 Task: Find connections with filter location Baiyin with filter topic #Mentoringwith filter profile language Potuguese with filter current company Shriram Finance Limited with filter school Shaheed Bhagat Singh College with filter industry Legislative Offices with filter service category Visual Design with filter keywords title Architect
Action: Mouse moved to (602, 111)
Screenshot: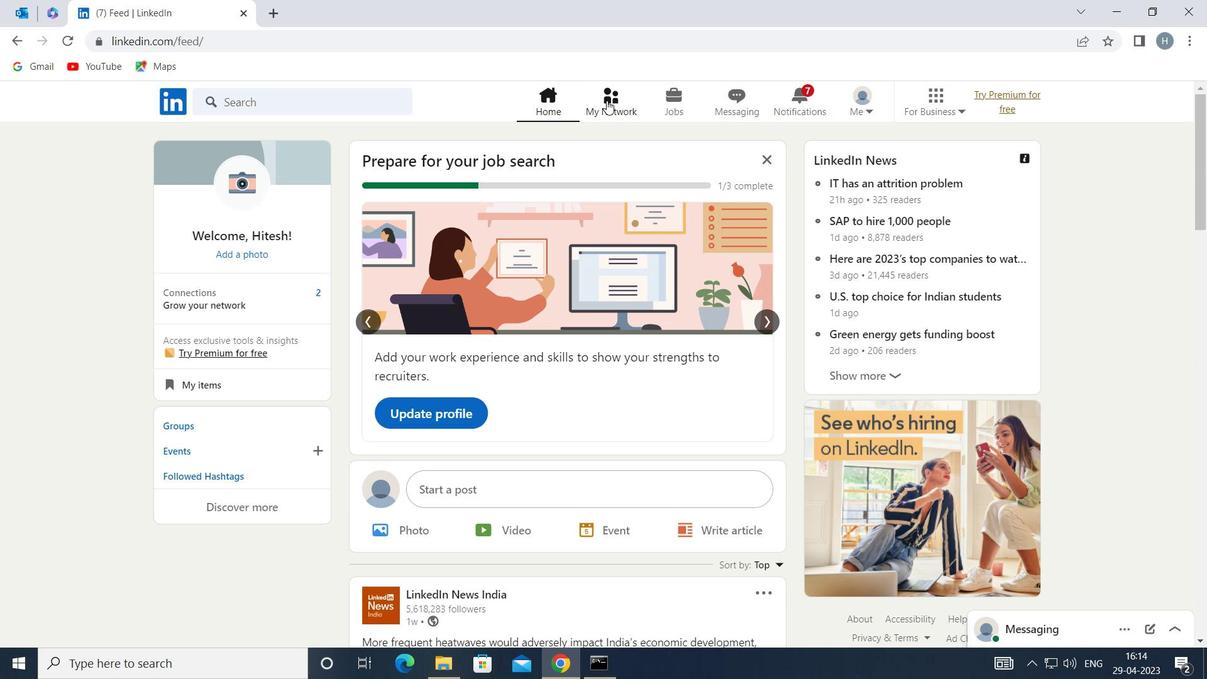 
Action: Mouse pressed left at (602, 111)
Screenshot: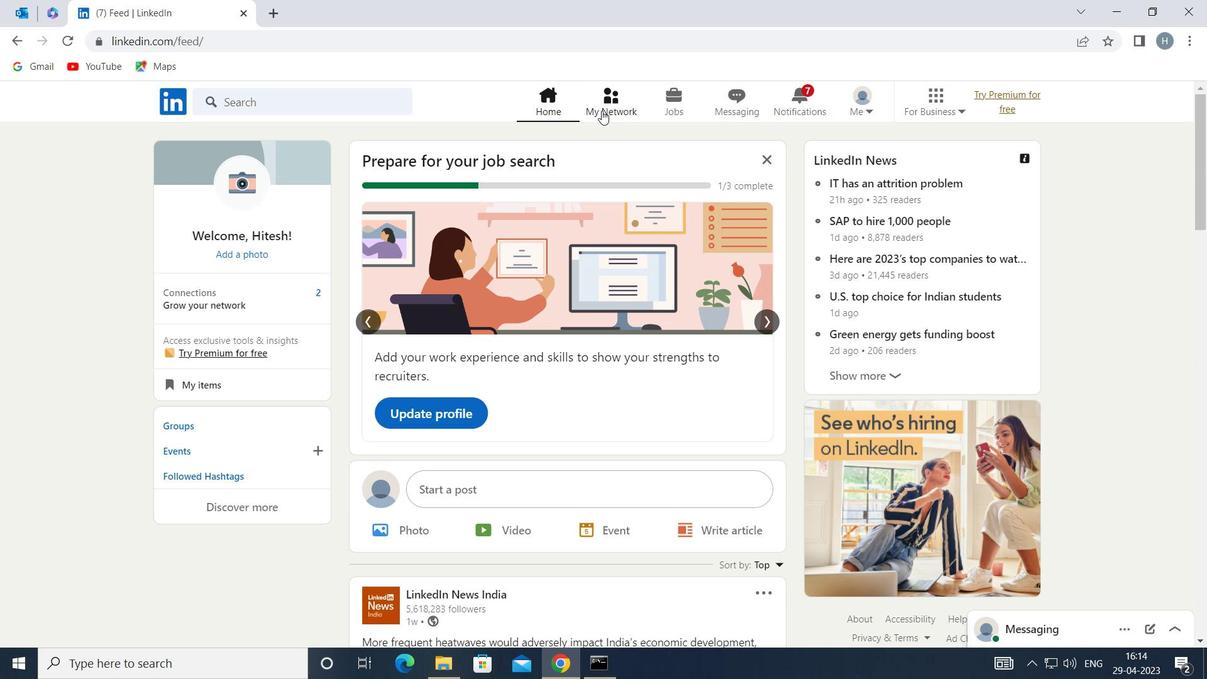 
Action: Mouse moved to (342, 189)
Screenshot: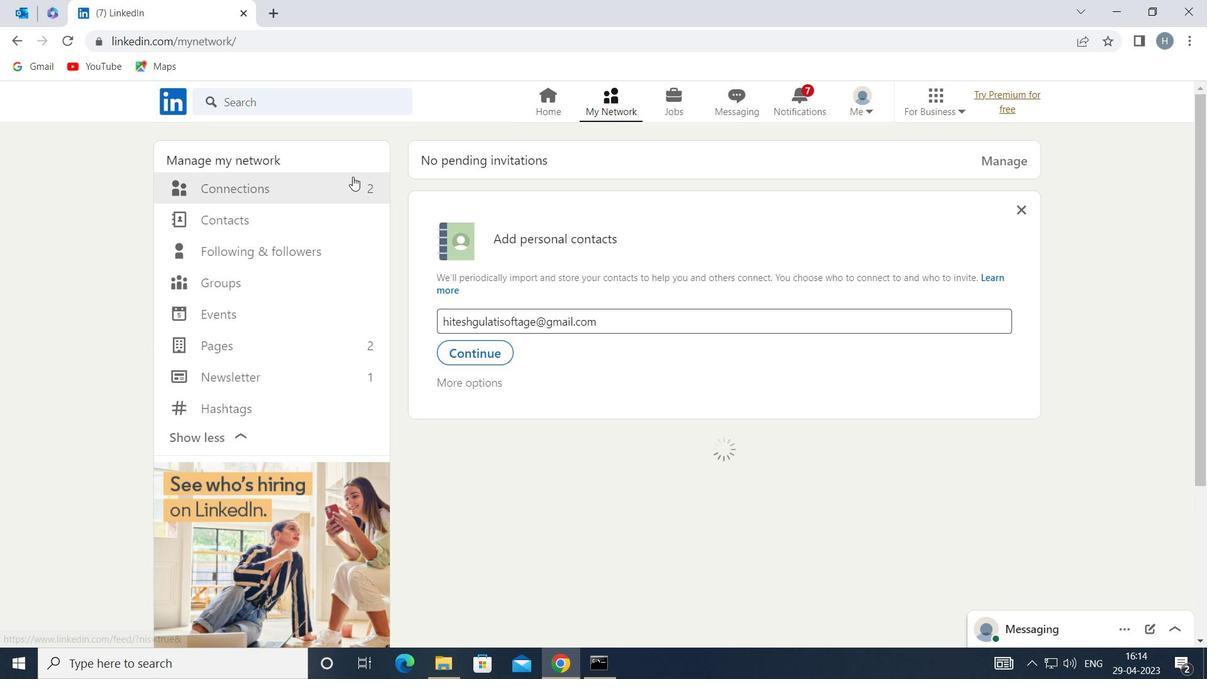 
Action: Mouse pressed left at (342, 189)
Screenshot: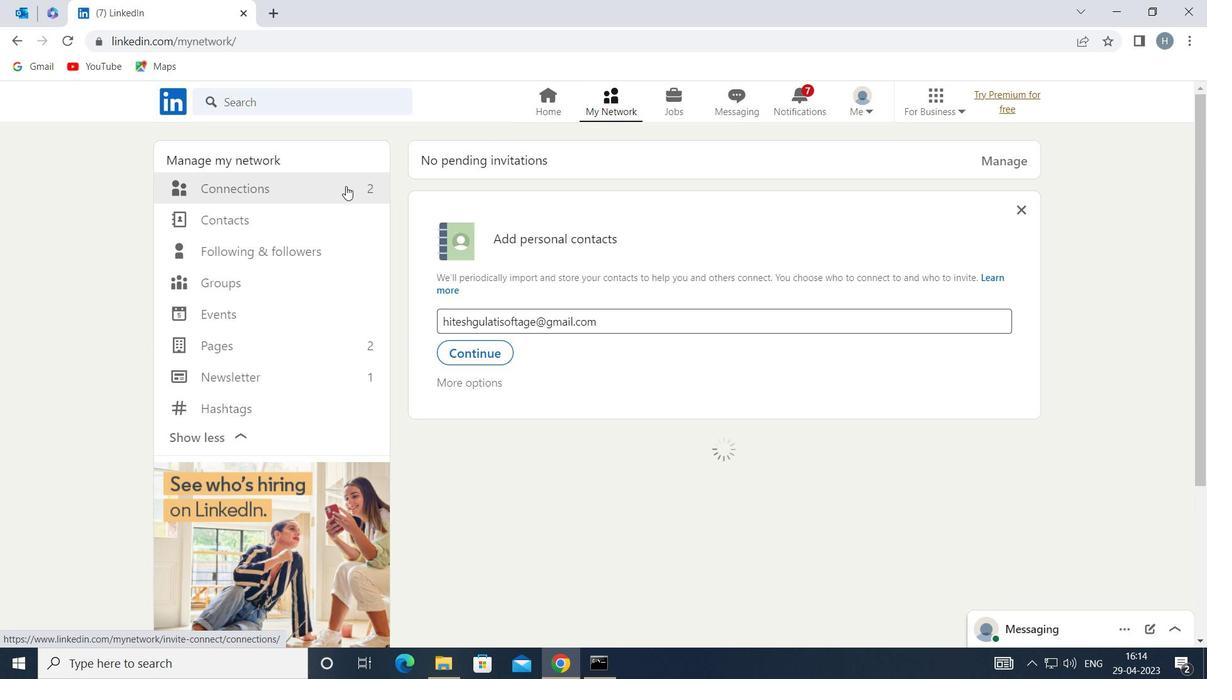 
Action: Mouse moved to (702, 185)
Screenshot: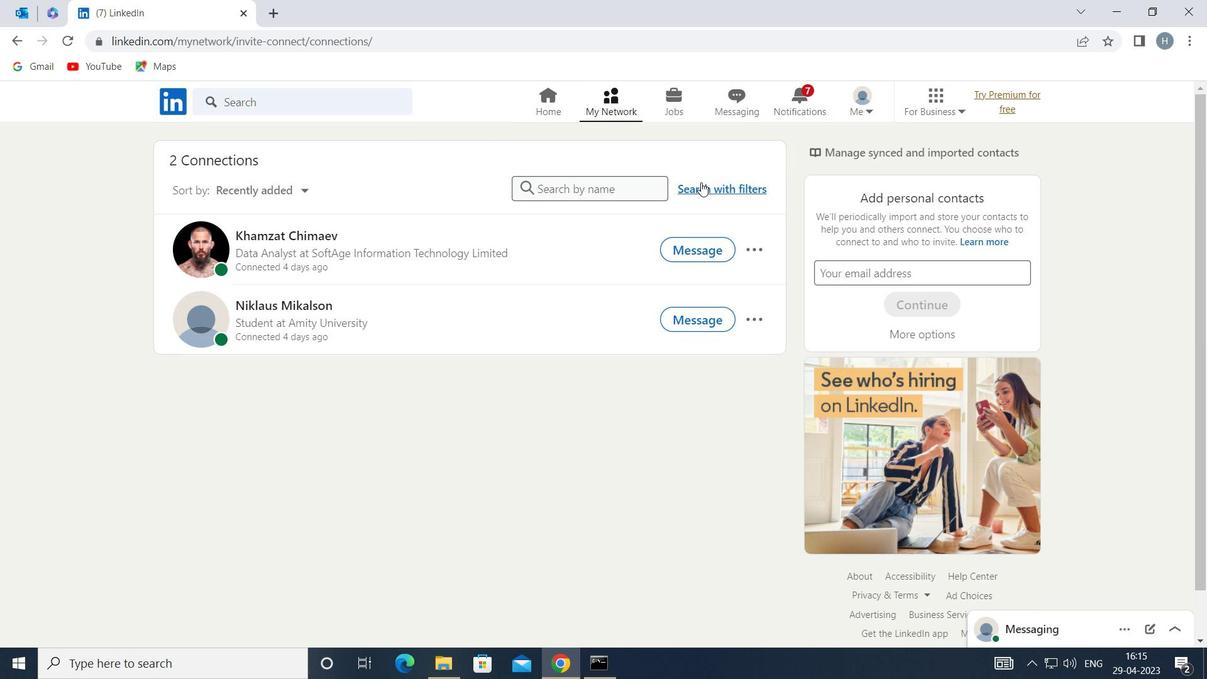
Action: Mouse pressed left at (702, 185)
Screenshot: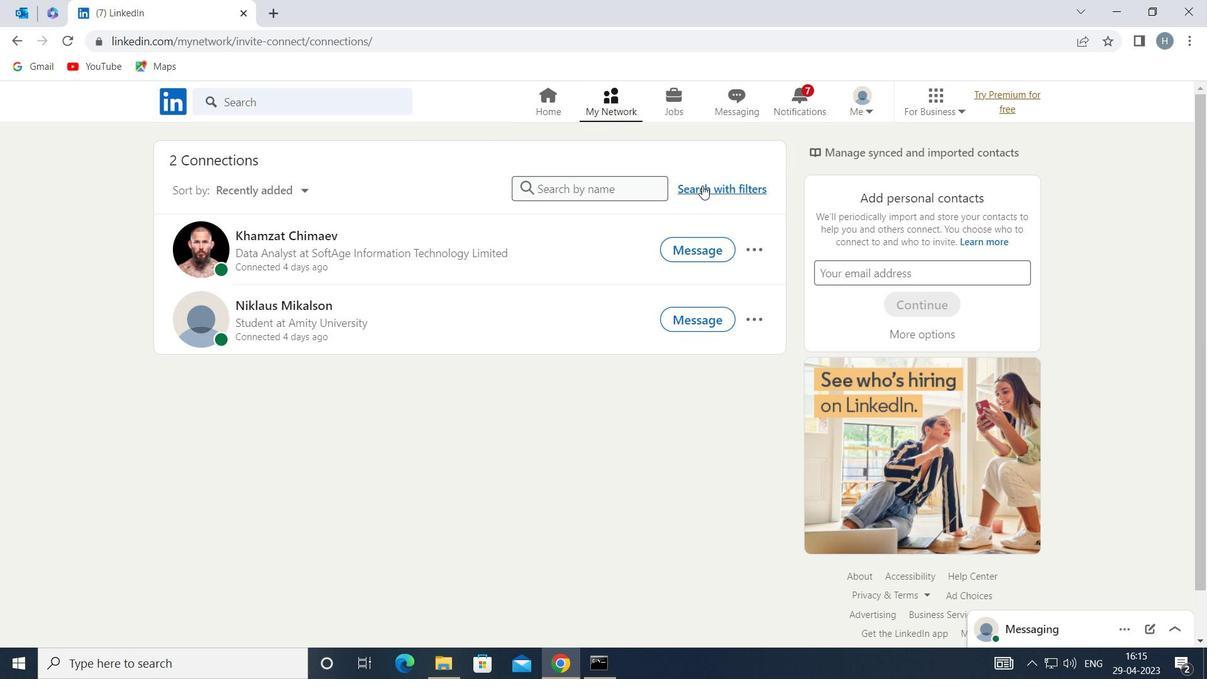 
Action: Mouse moved to (665, 146)
Screenshot: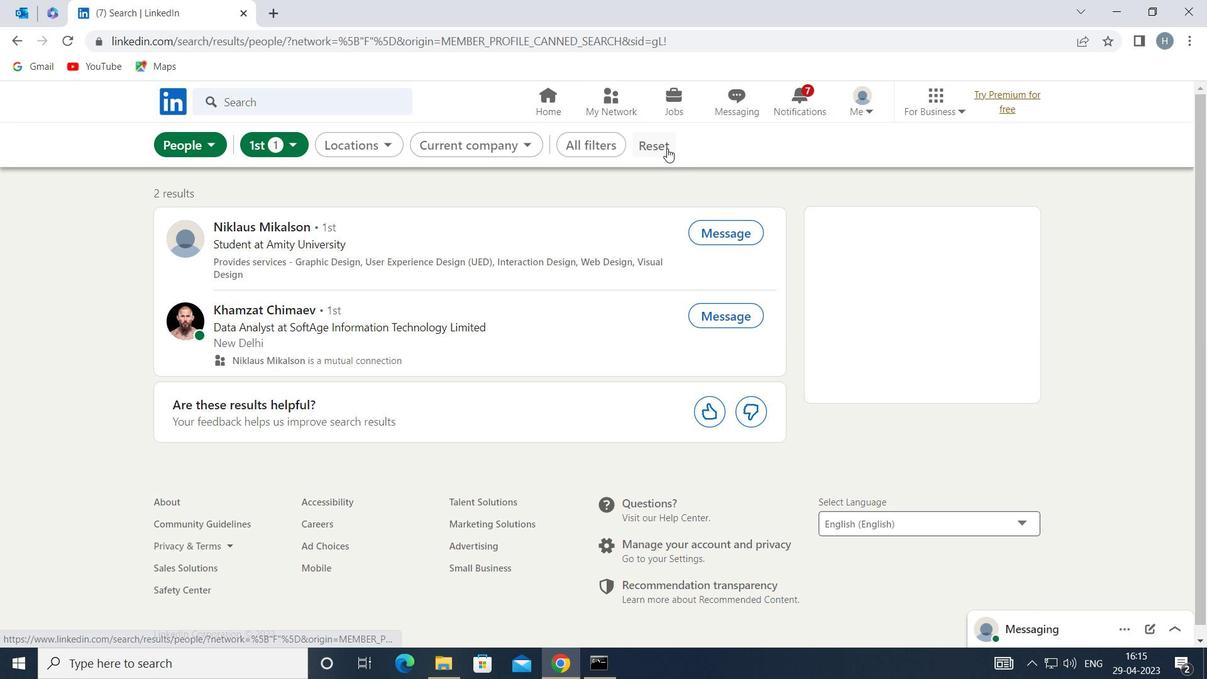 
Action: Mouse pressed left at (665, 146)
Screenshot: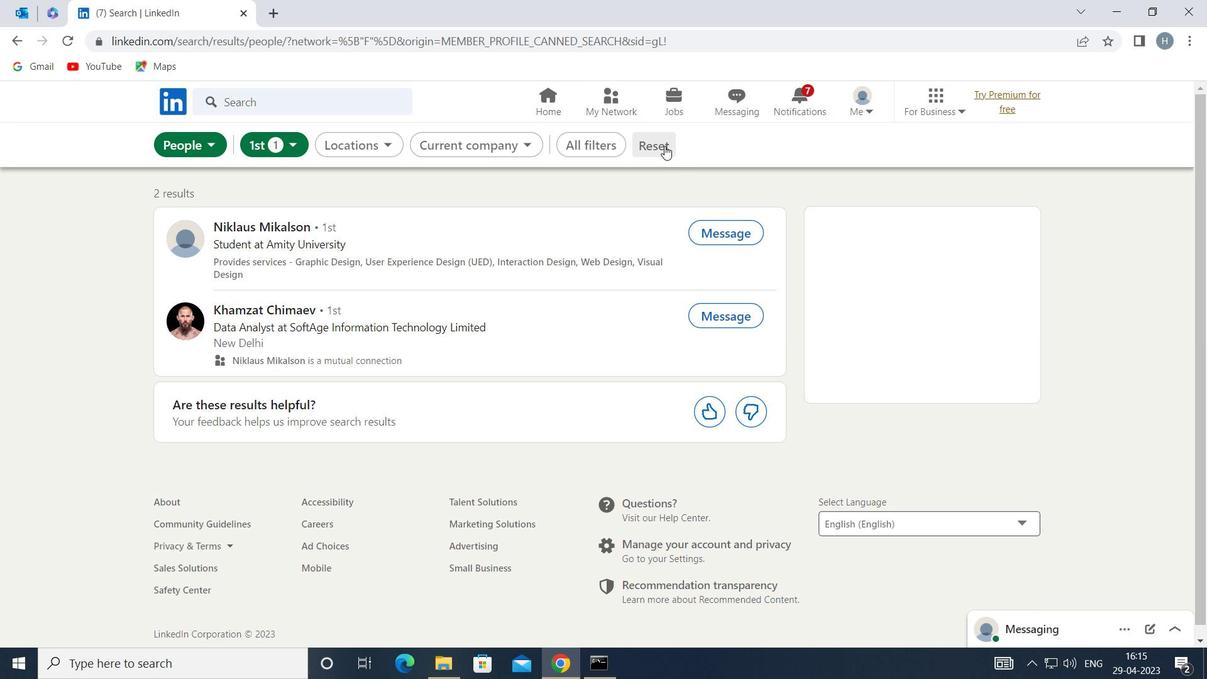 
Action: Mouse moved to (641, 143)
Screenshot: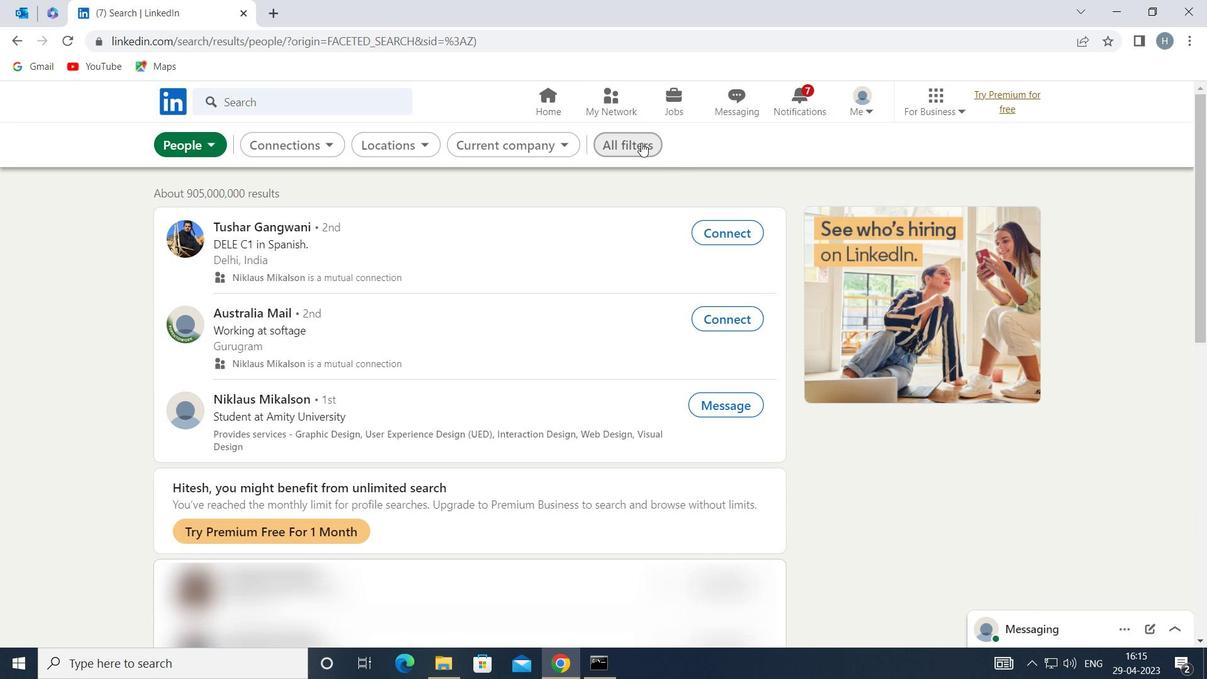 
Action: Mouse pressed left at (641, 143)
Screenshot: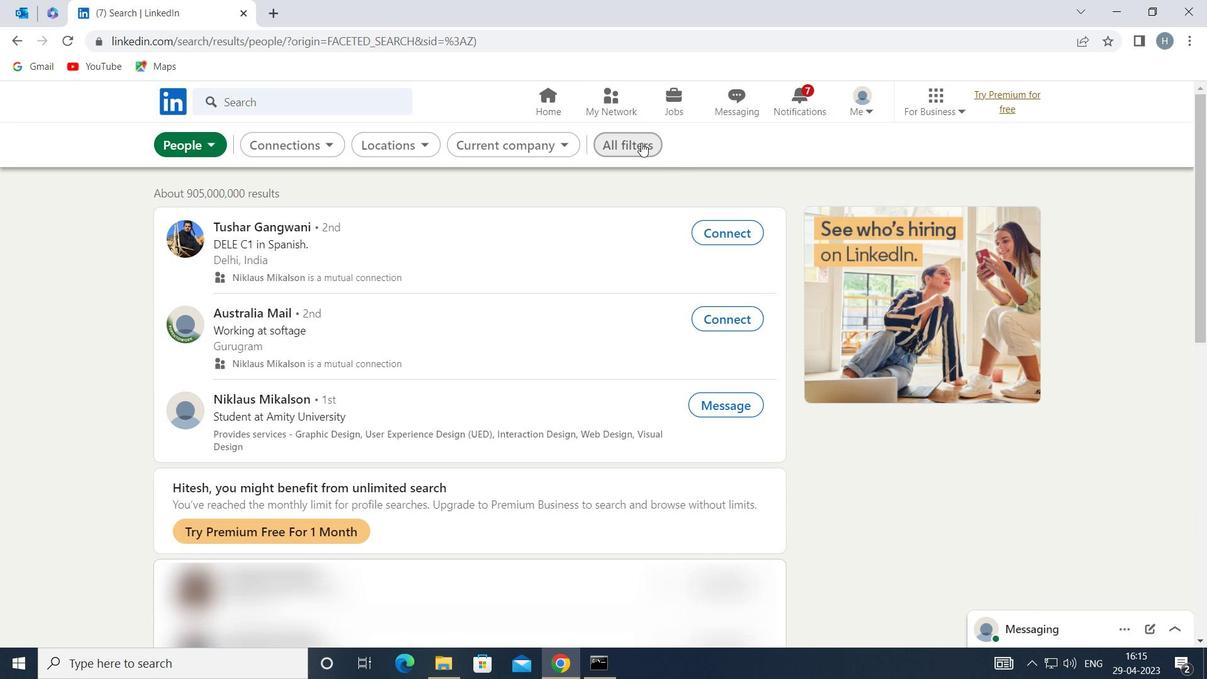 
Action: Mouse moved to (873, 311)
Screenshot: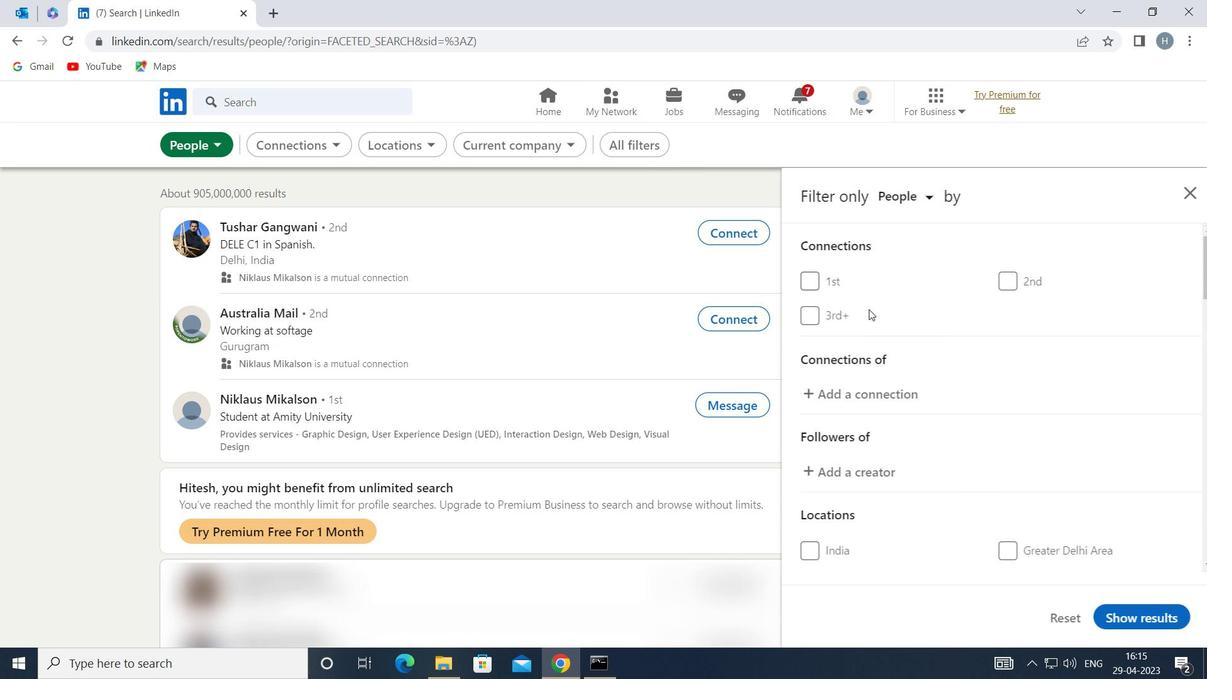 
Action: Mouse scrolled (873, 310) with delta (0, 0)
Screenshot: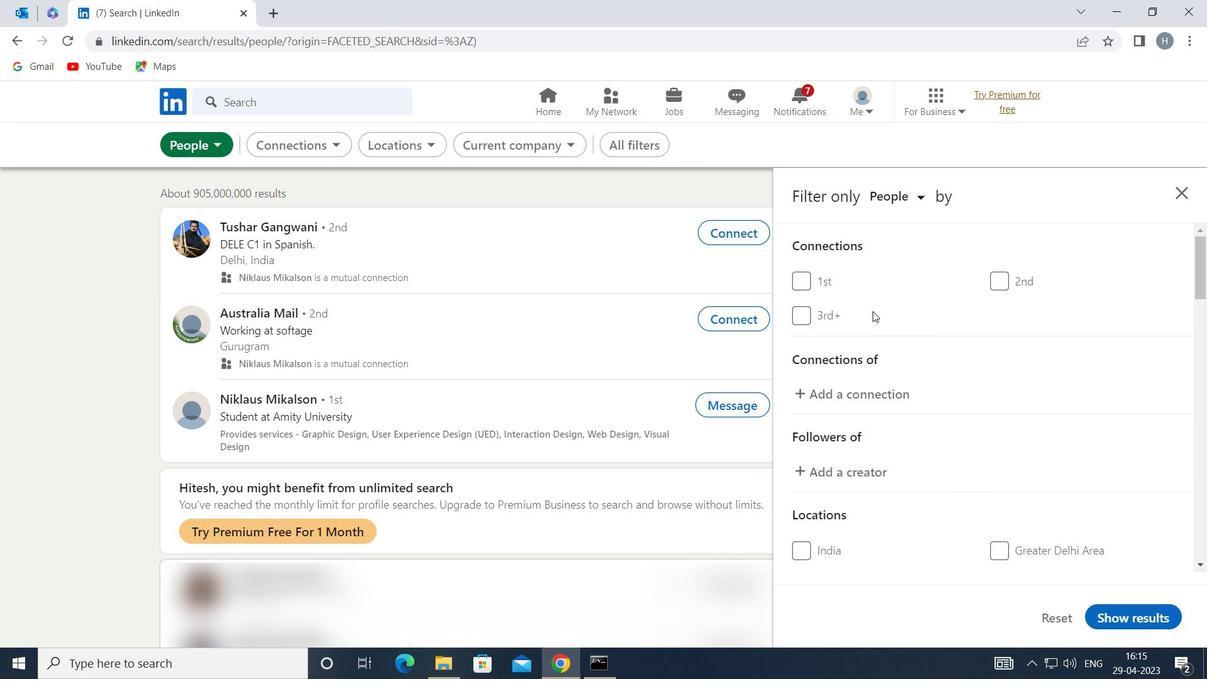 
Action: Mouse moved to (873, 311)
Screenshot: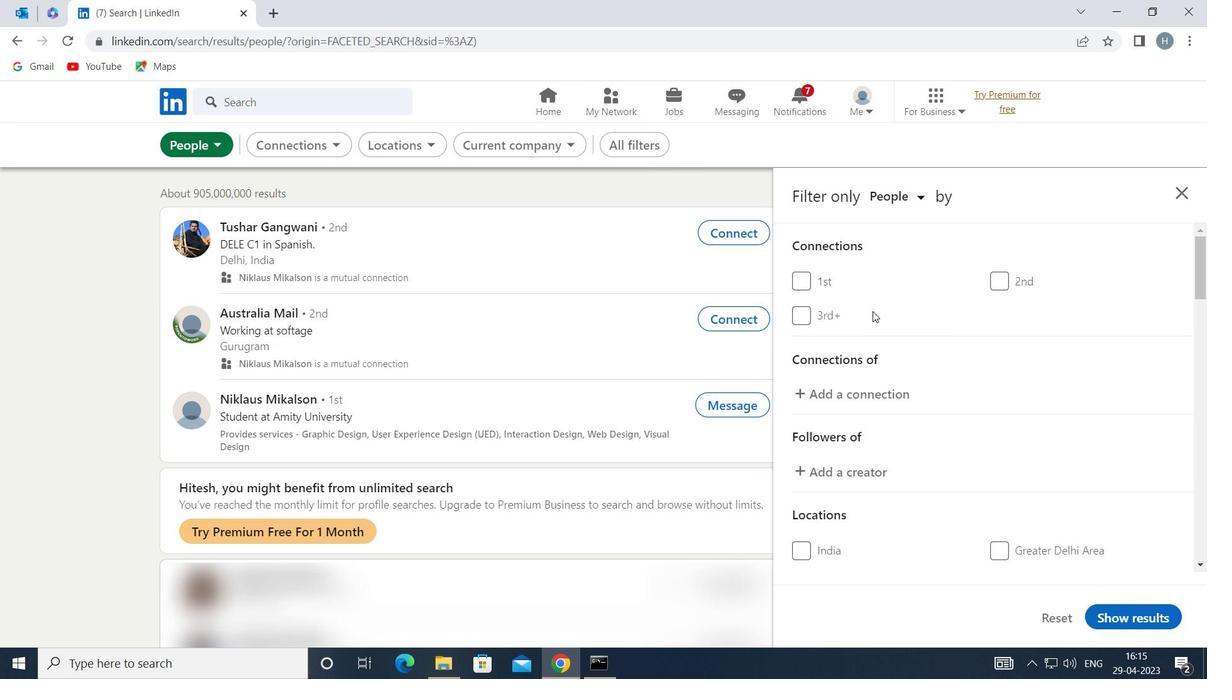 
Action: Mouse scrolled (873, 310) with delta (0, 0)
Screenshot: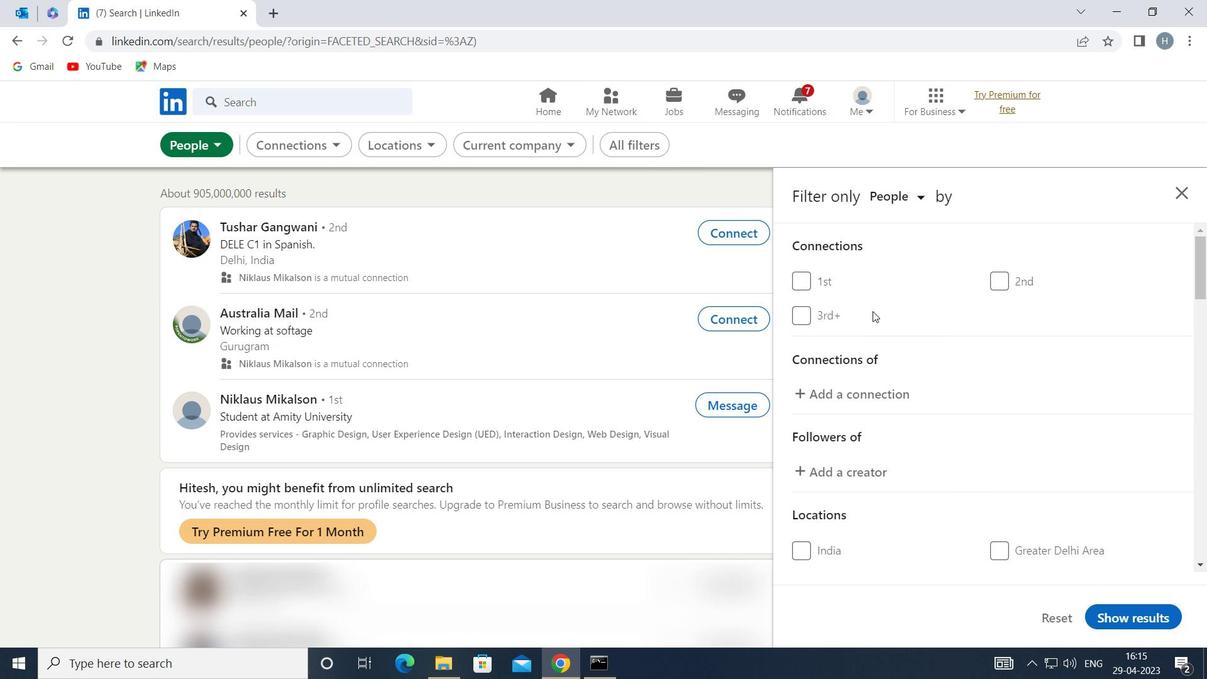 
Action: Mouse moved to (874, 311)
Screenshot: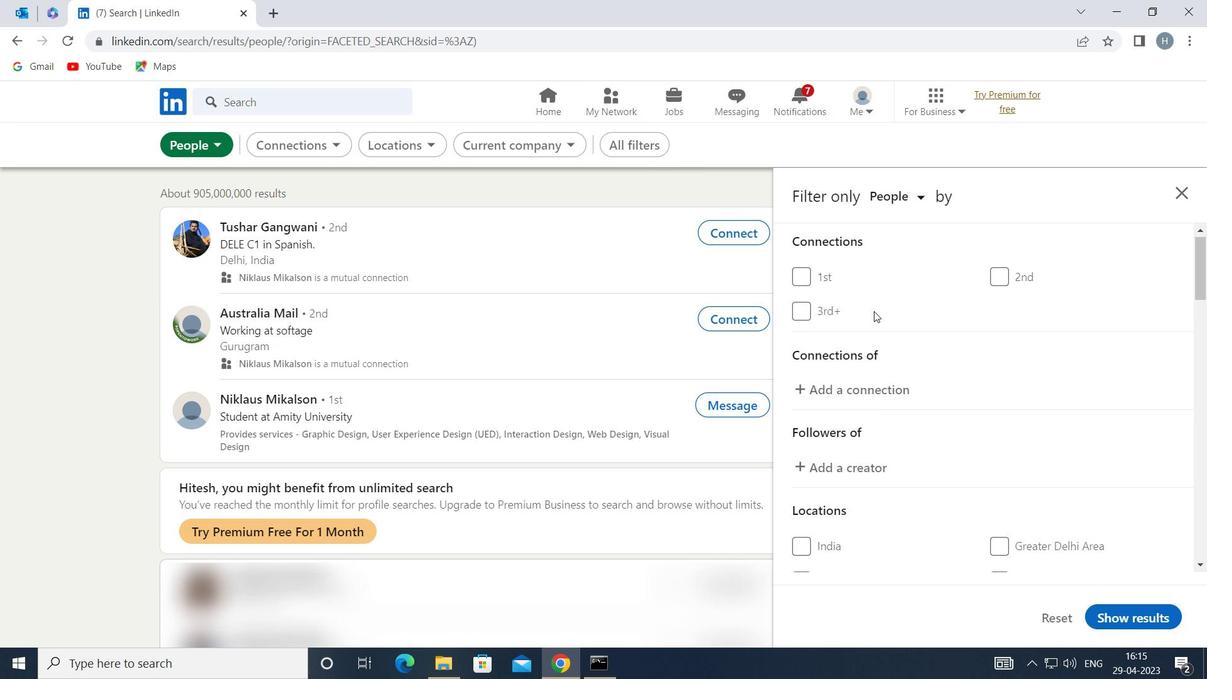 
Action: Mouse scrolled (874, 310) with delta (0, 0)
Screenshot: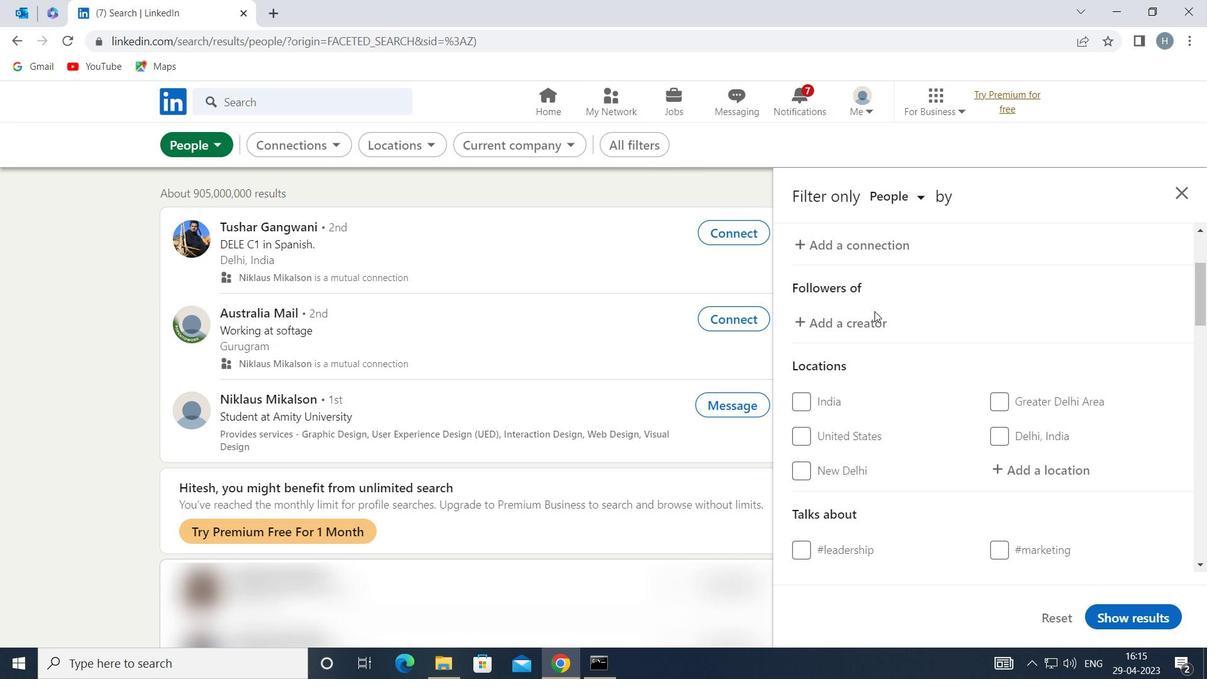 
Action: Mouse moved to (1028, 379)
Screenshot: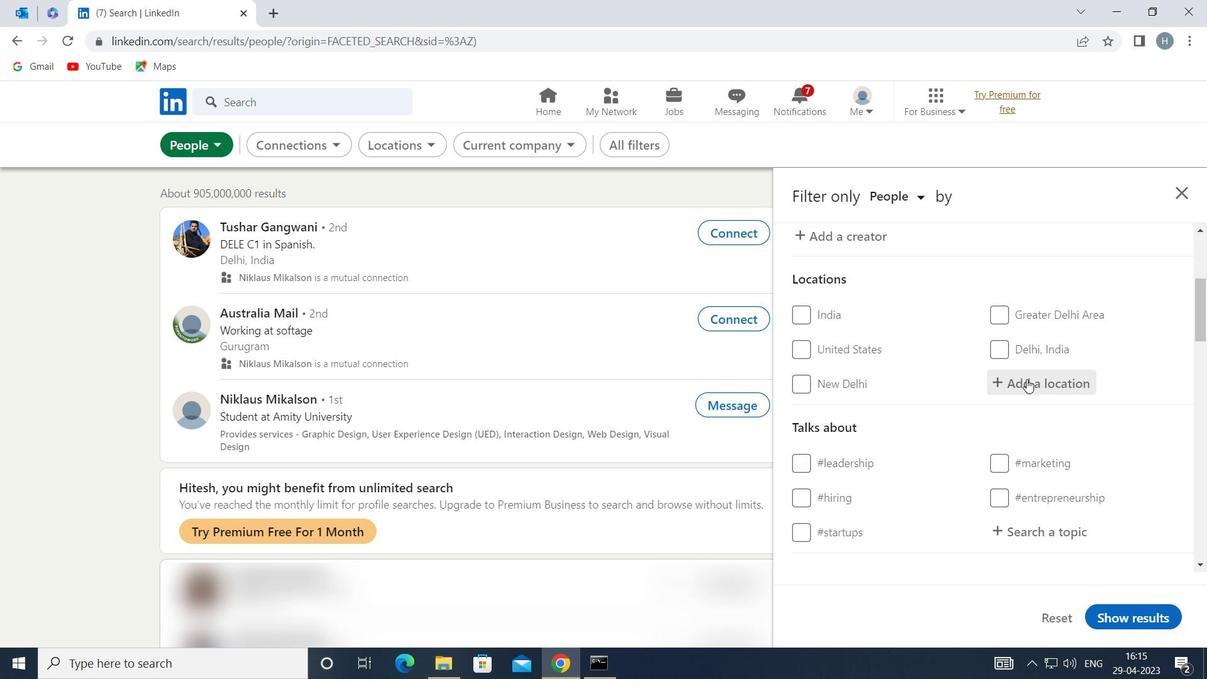 
Action: Mouse pressed left at (1028, 379)
Screenshot: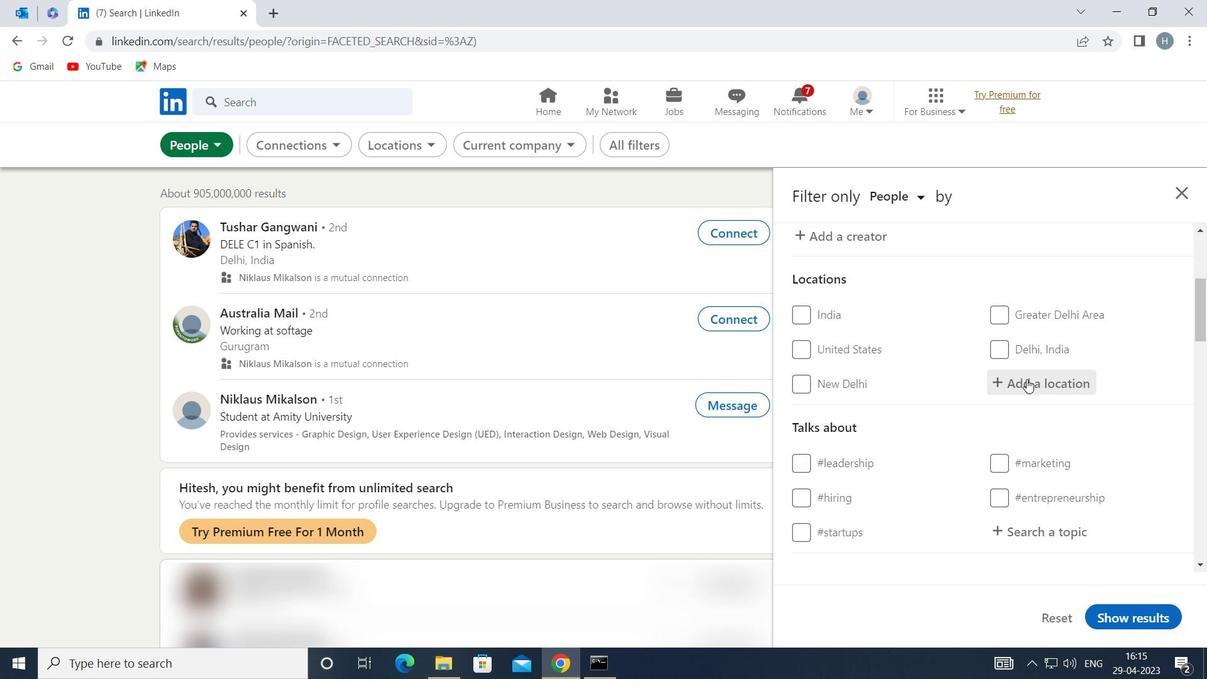 
Action: Mouse moved to (1028, 379)
Screenshot: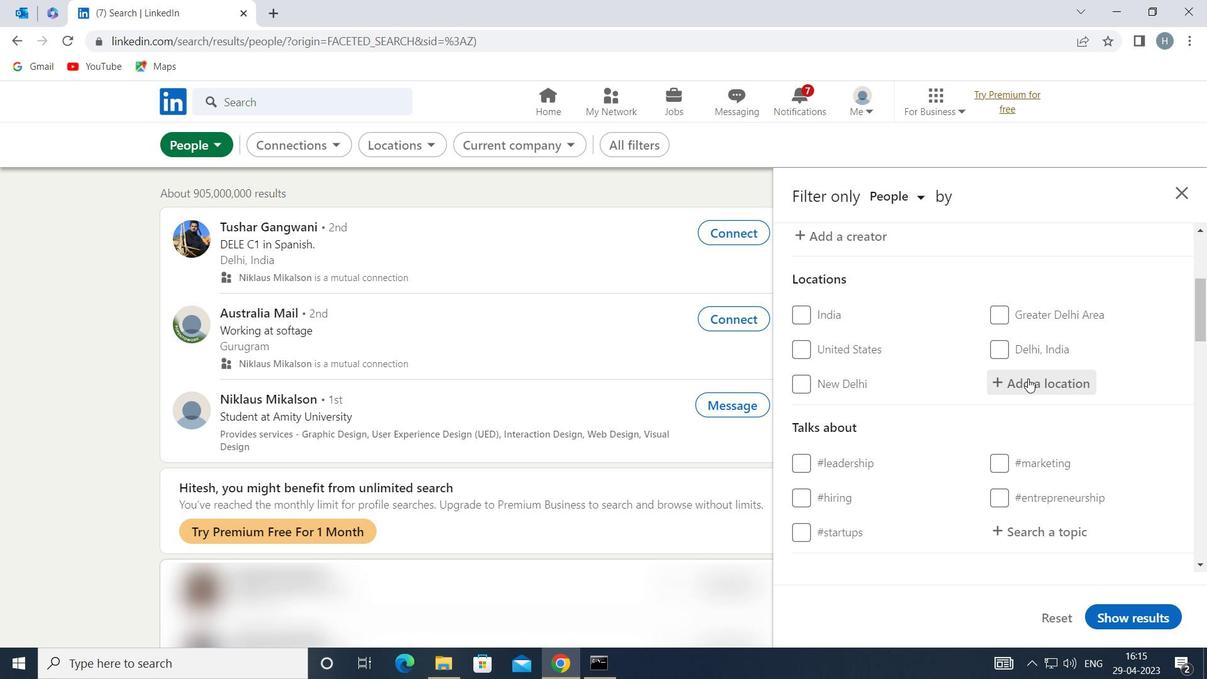 
Action: Key pressed <Key.shift><Key.shift><Key.shift>BAIY
Screenshot: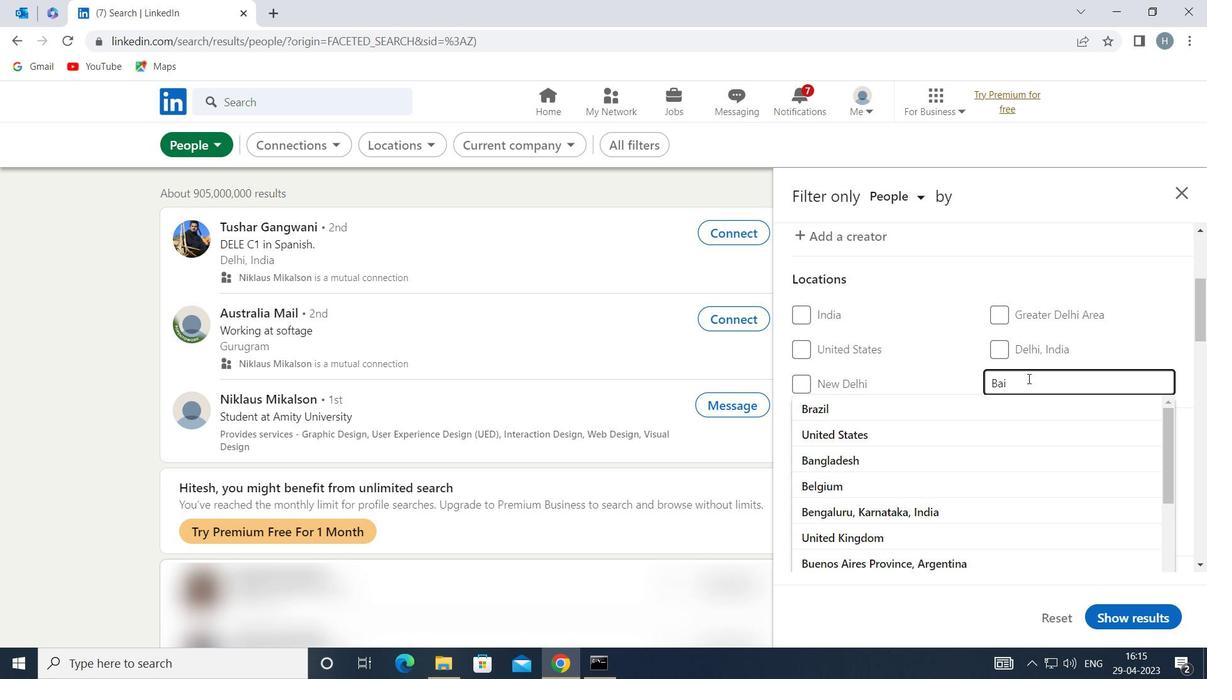 
Action: Mouse moved to (1027, 379)
Screenshot: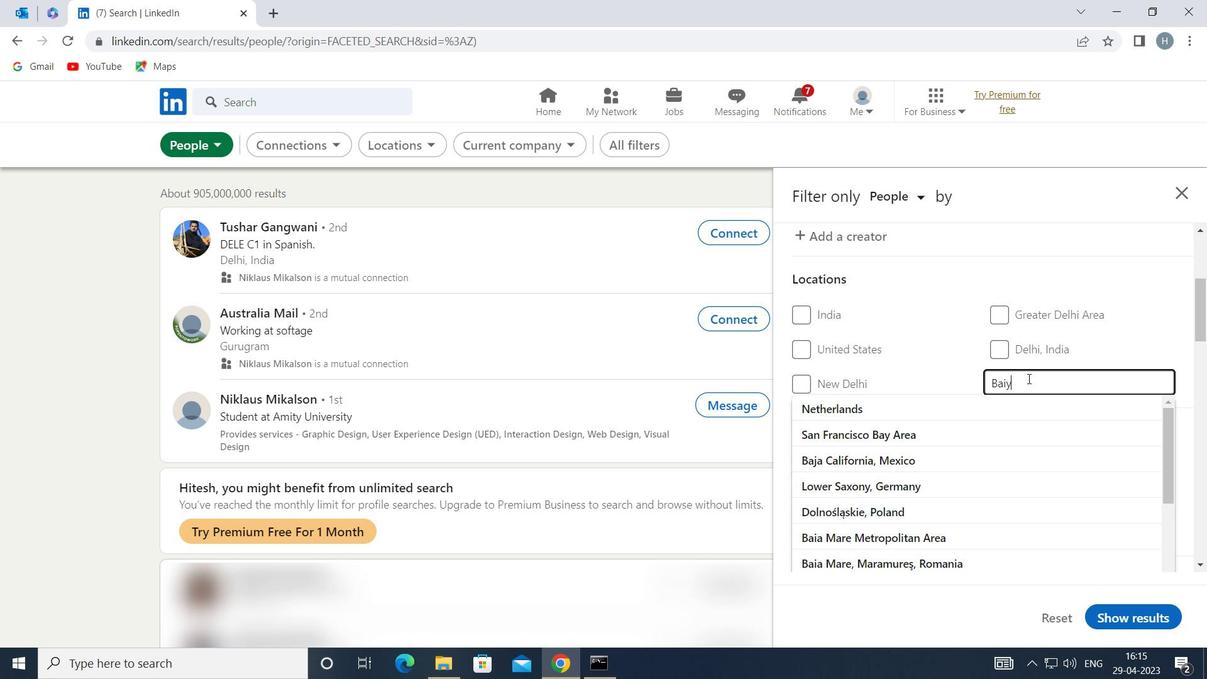 
Action: Key pressed IN<Key.enter>
Screenshot: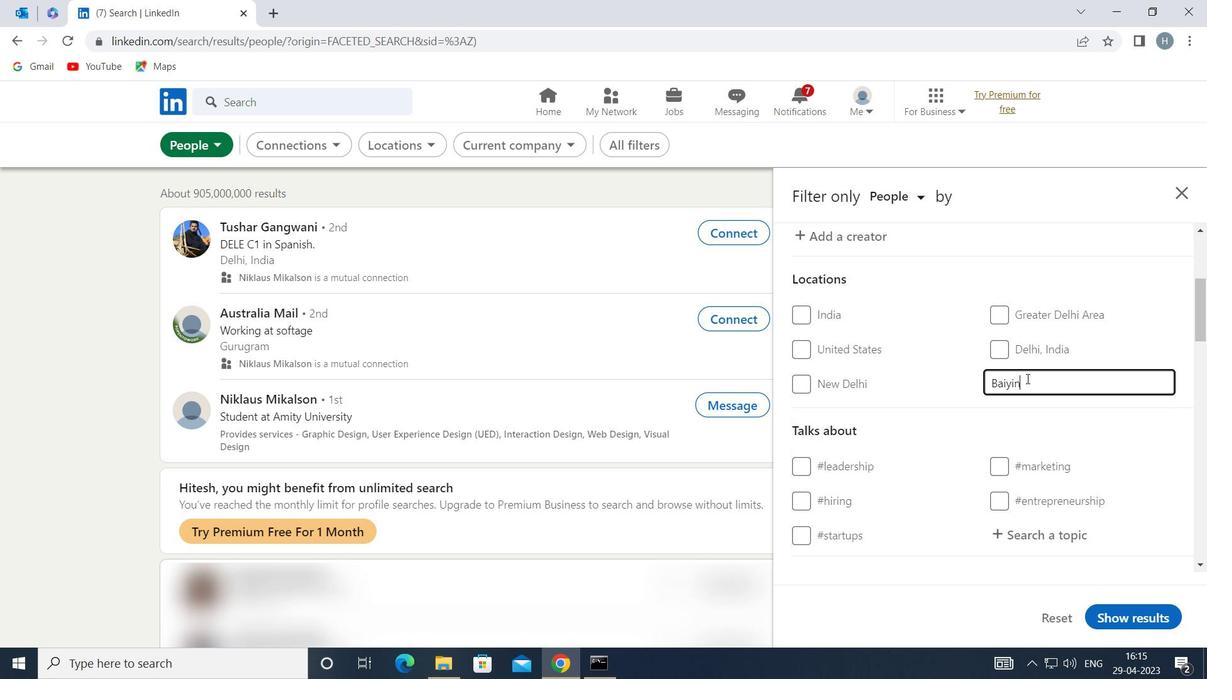 
Action: Mouse moved to (1061, 472)
Screenshot: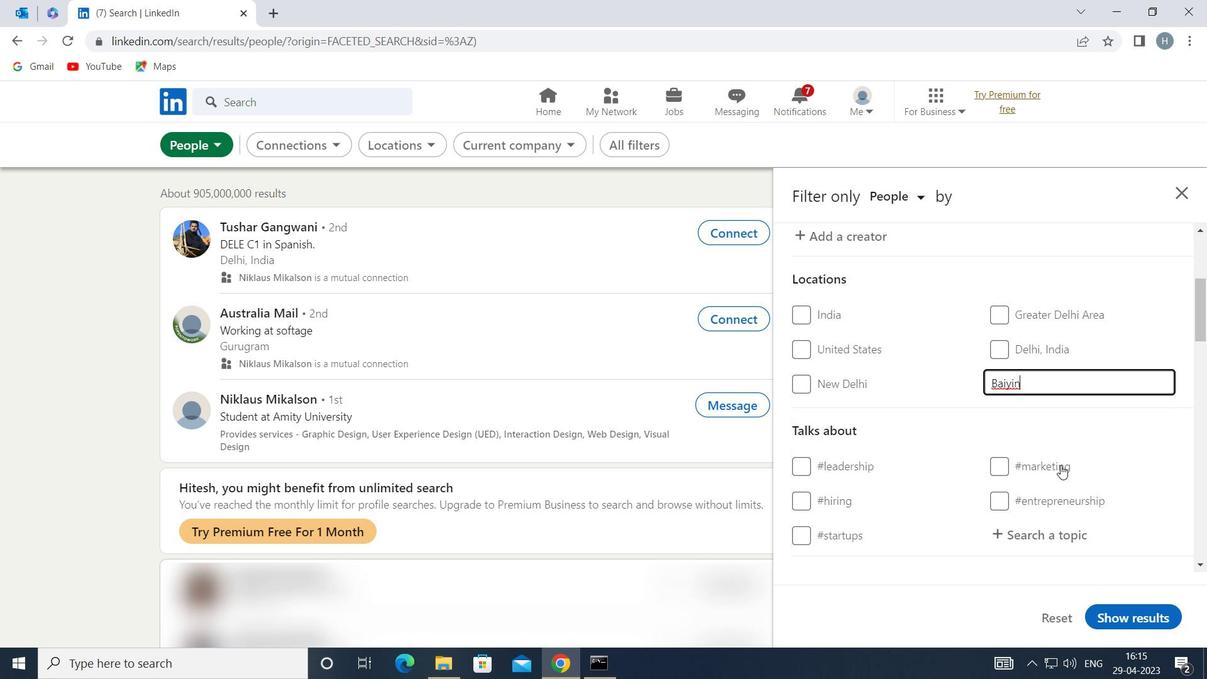 
Action: Mouse scrolled (1061, 471) with delta (0, 0)
Screenshot: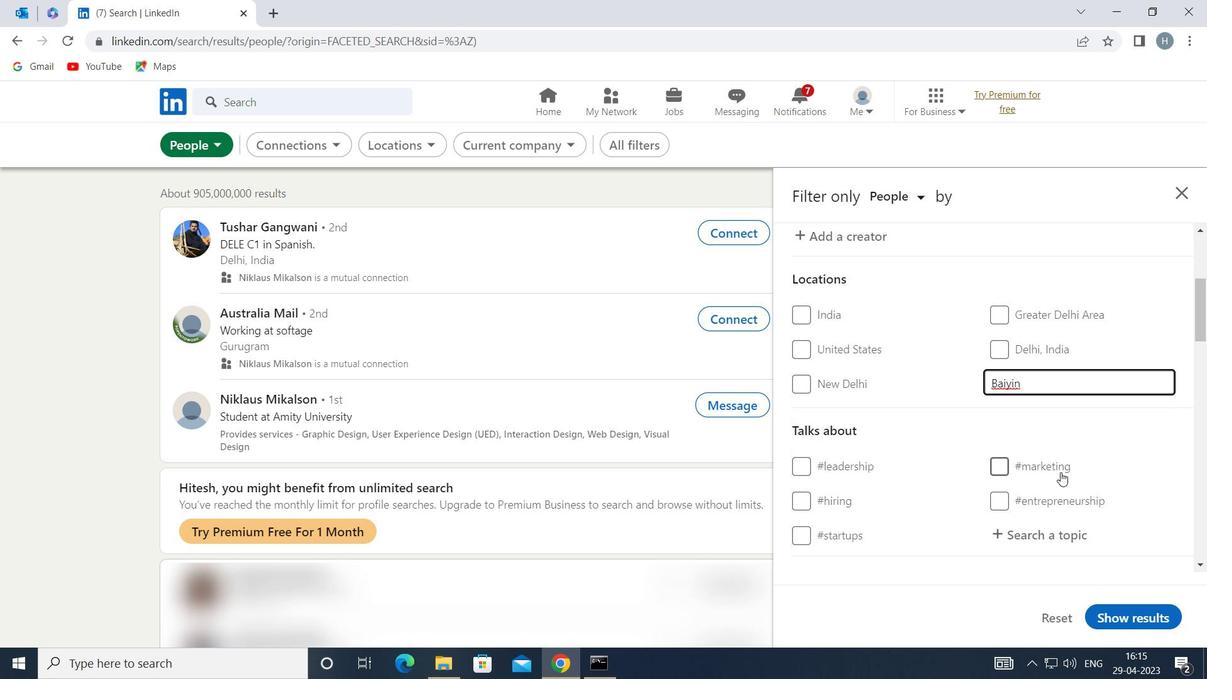 
Action: Mouse scrolled (1061, 471) with delta (0, 0)
Screenshot: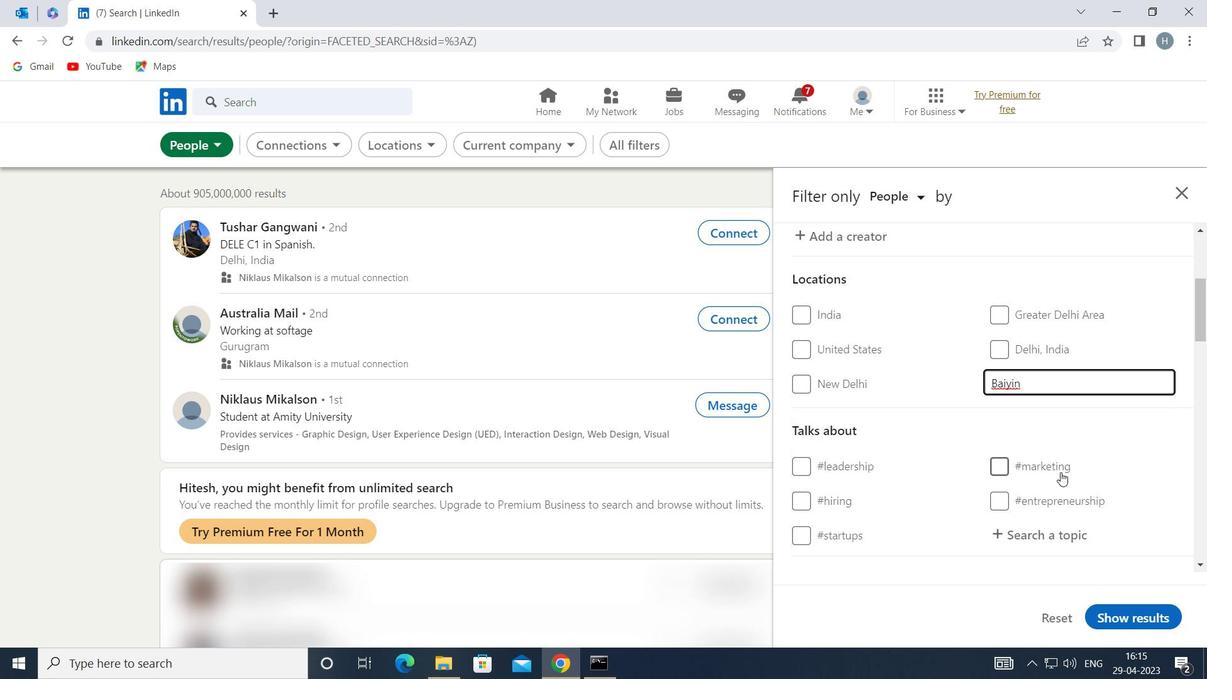 
Action: Mouse moved to (1048, 376)
Screenshot: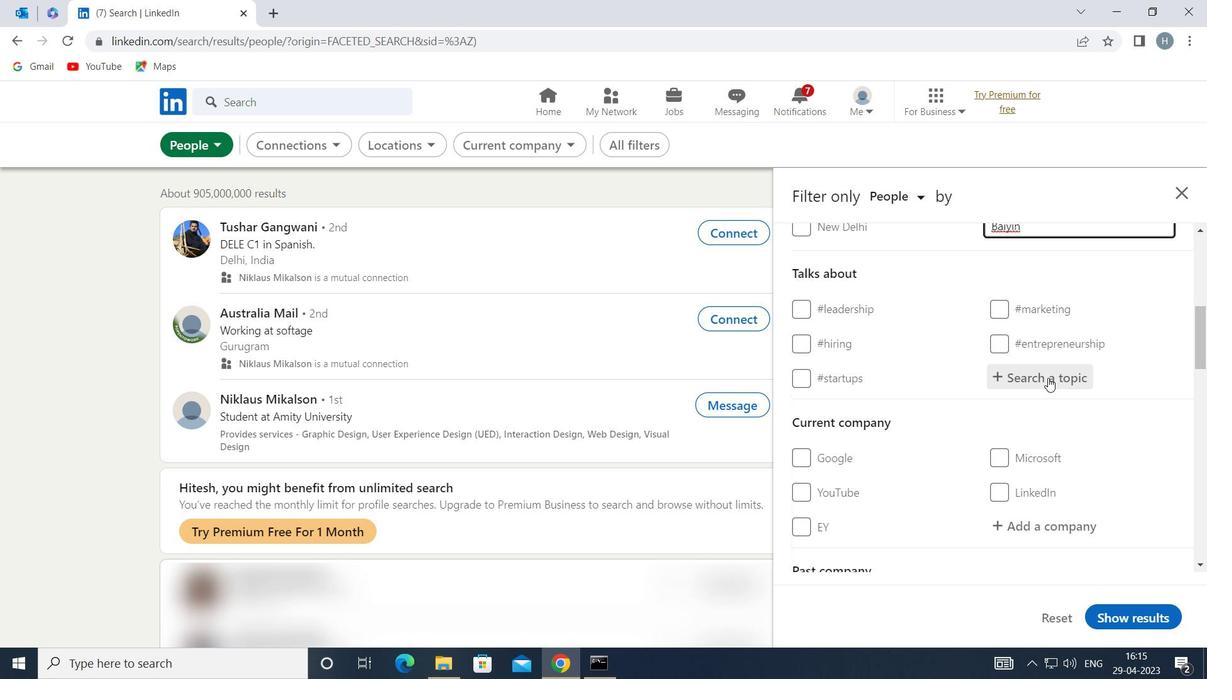 
Action: Mouse pressed left at (1048, 376)
Screenshot: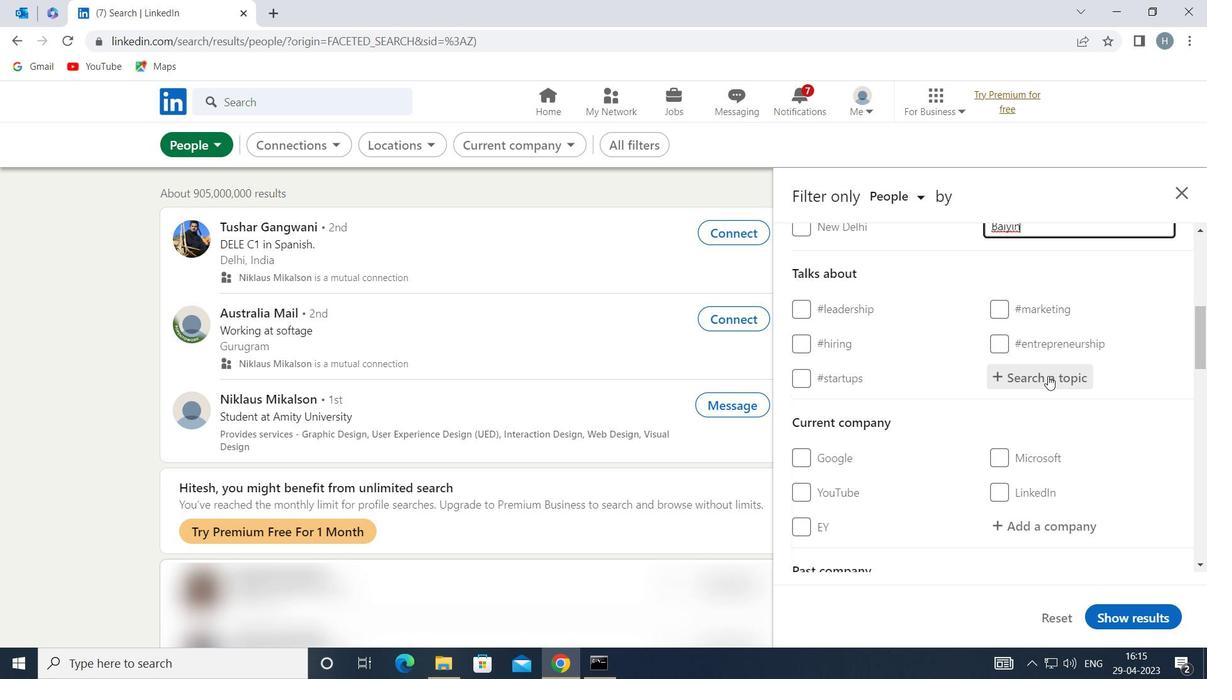 
Action: Mouse moved to (1053, 374)
Screenshot: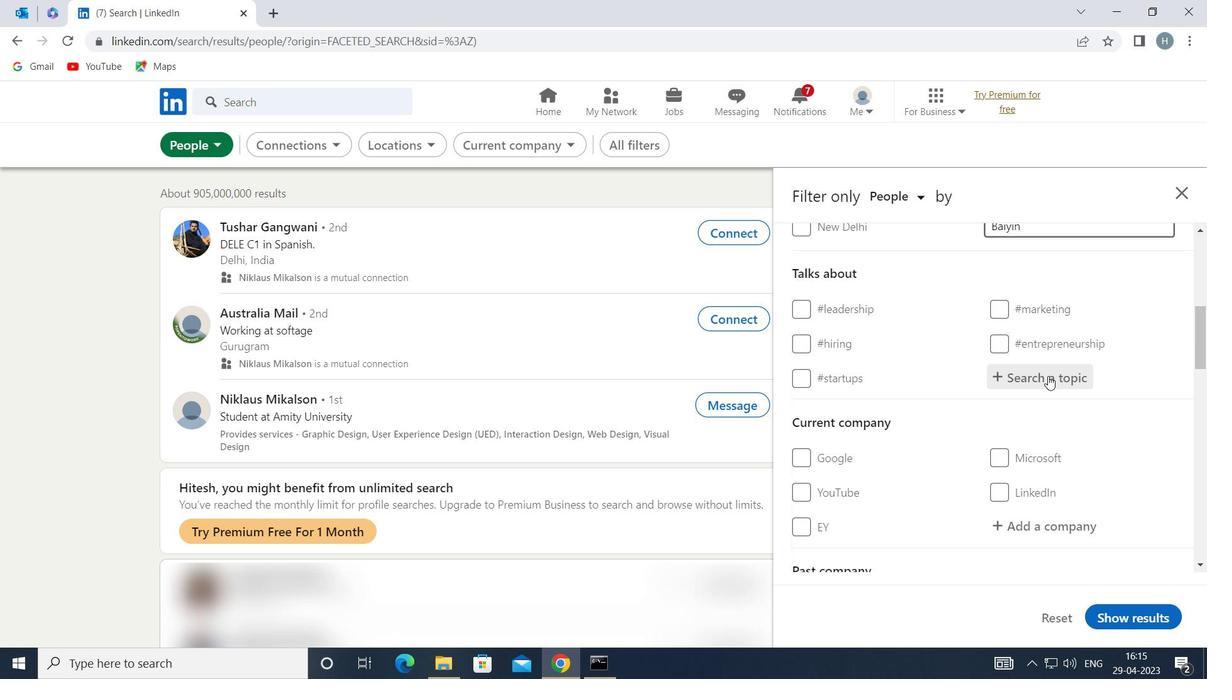 
Action: Key pressed <Key.shift>MENTORIN
Screenshot: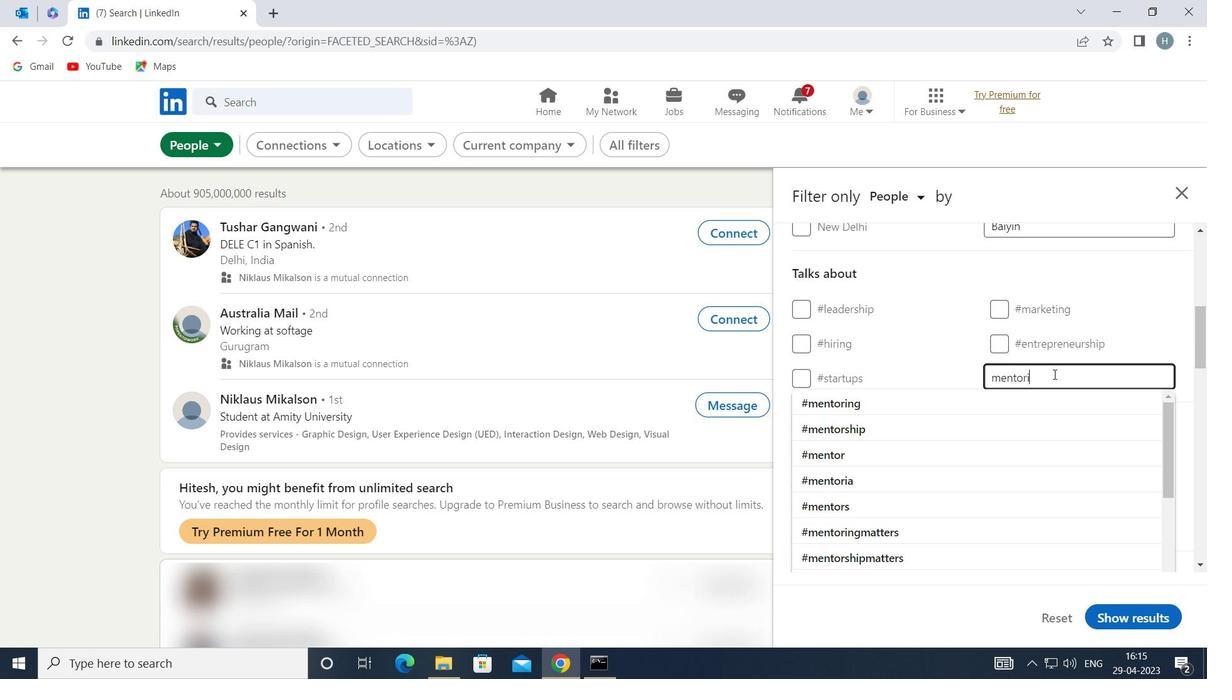 
Action: Mouse moved to (974, 391)
Screenshot: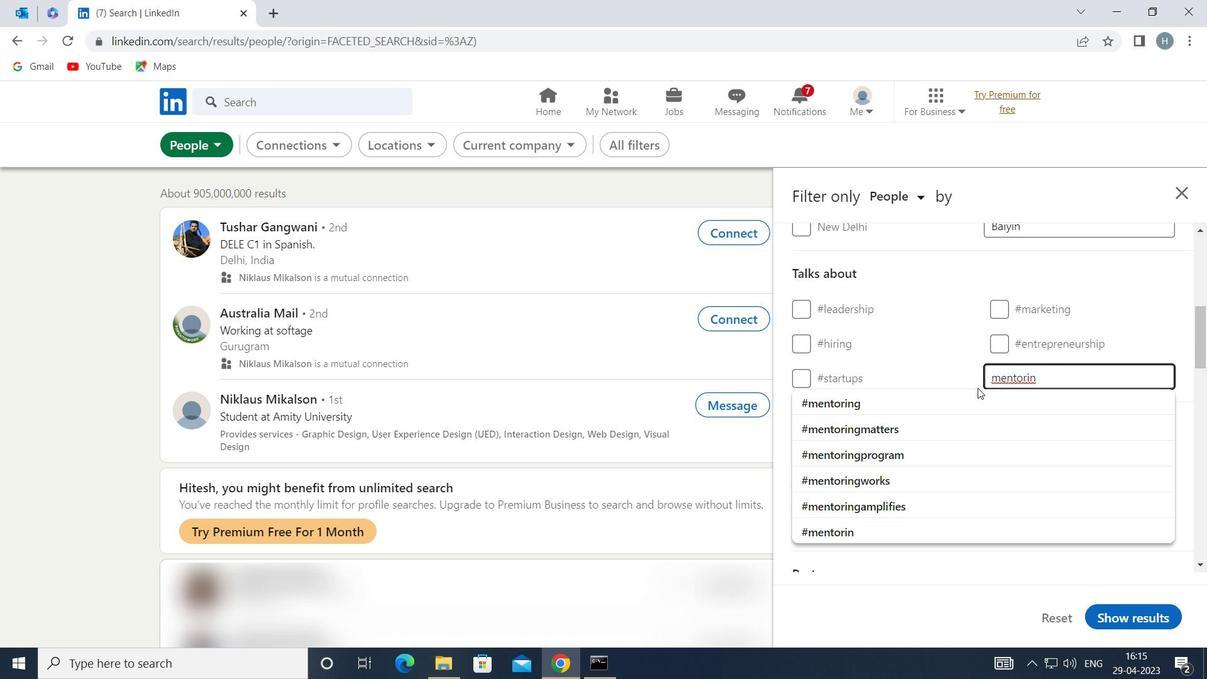 
Action: Mouse pressed left at (974, 391)
Screenshot: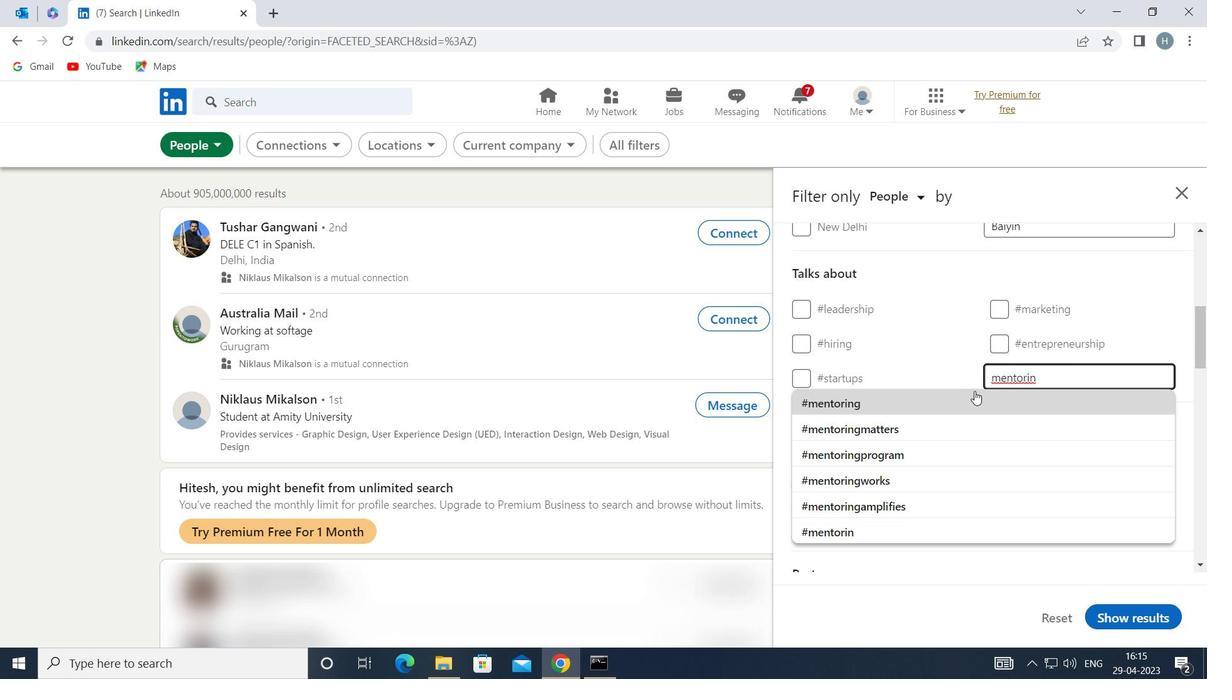 
Action: Mouse moved to (968, 392)
Screenshot: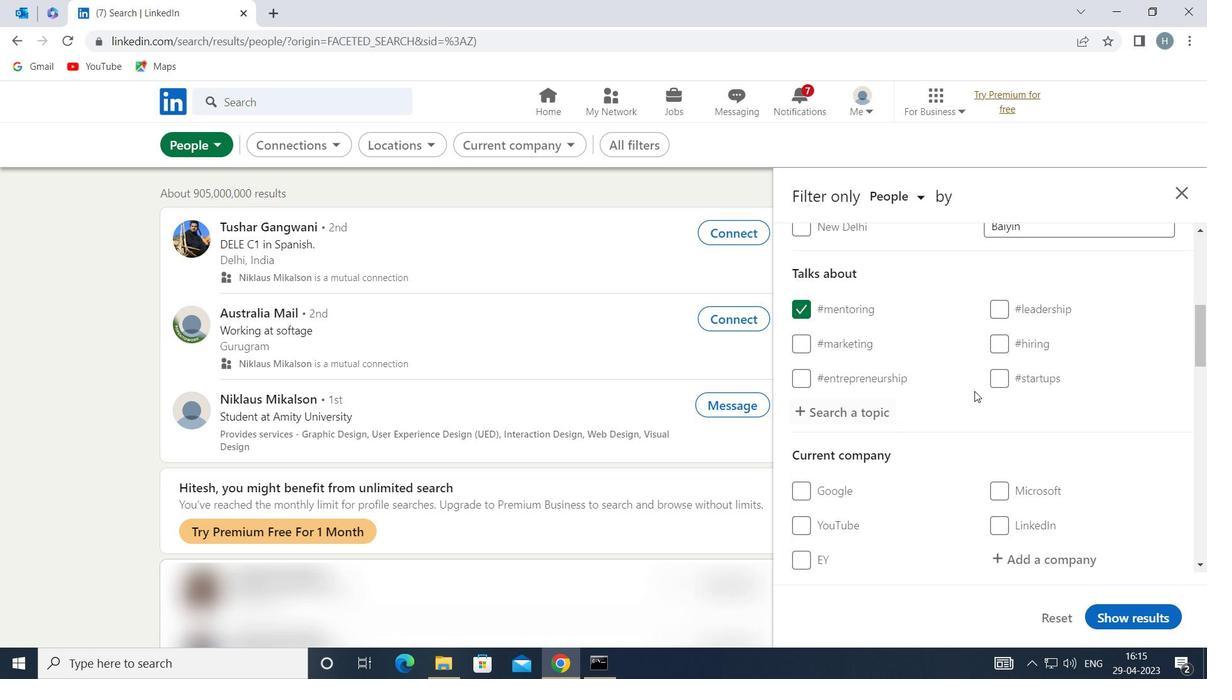 
Action: Mouse scrolled (968, 391) with delta (0, 0)
Screenshot: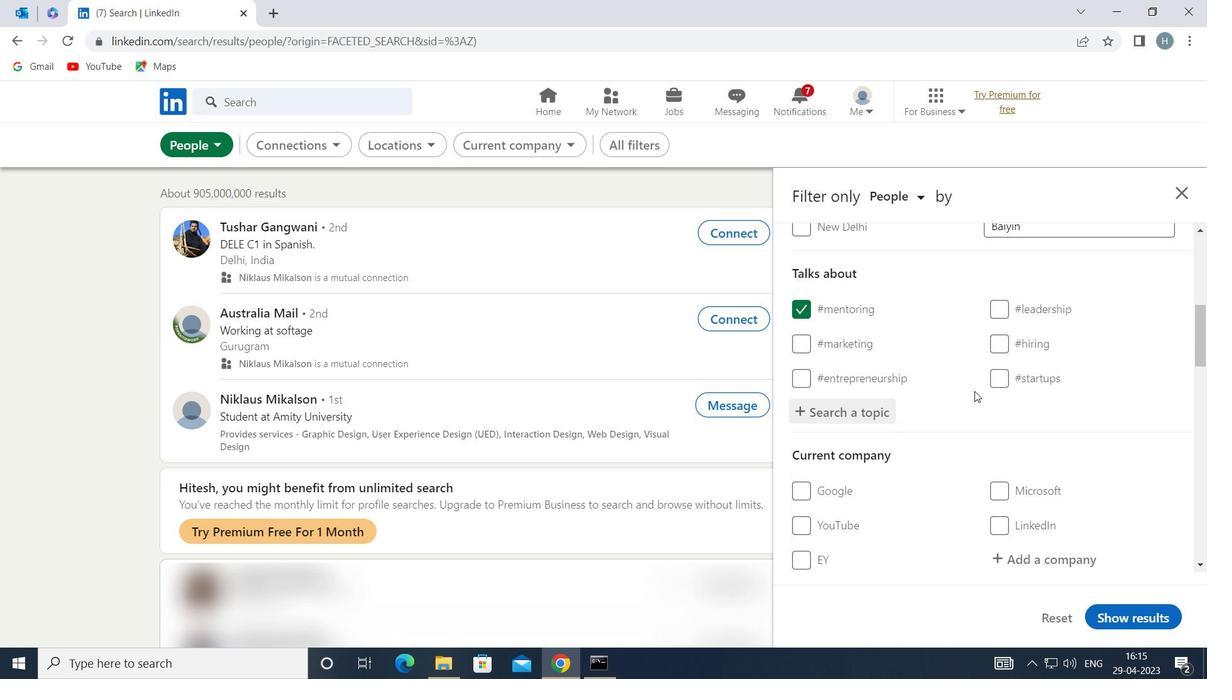 
Action: Mouse scrolled (968, 391) with delta (0, 0)
Screenshot: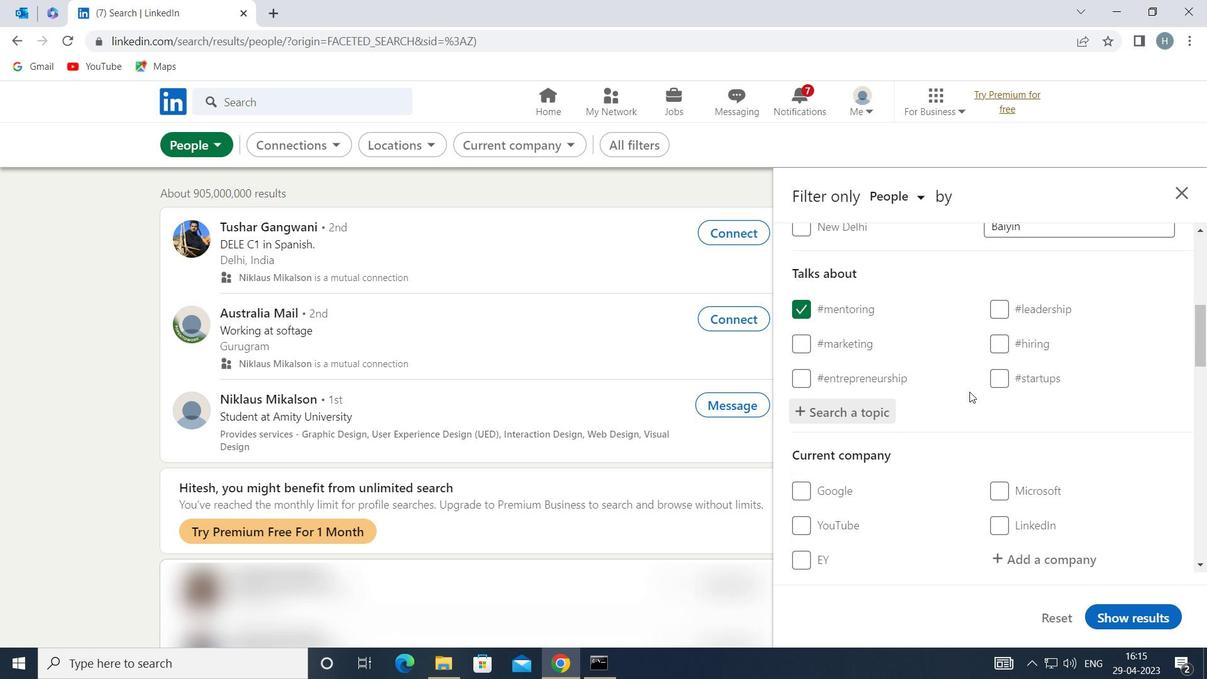 
Action: Mouse moved to (967, 392)
Screenshot: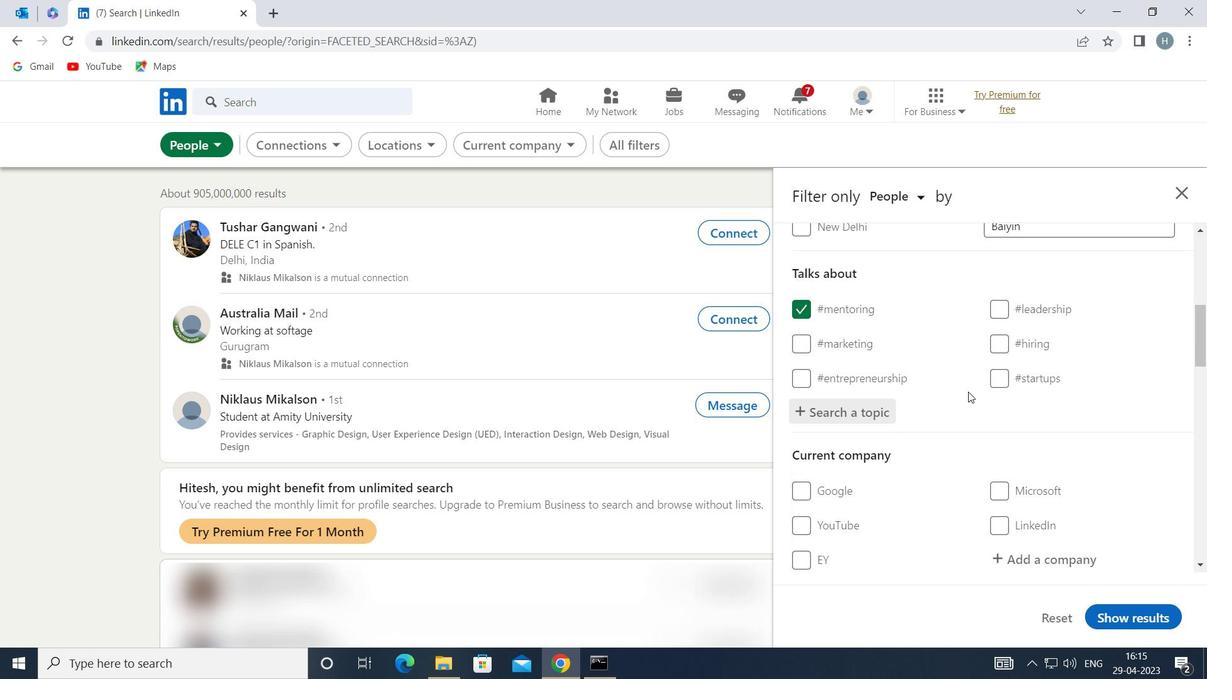 
Action: Mouse scrolled (967, 391) with delta (0, 0)
Screenshot: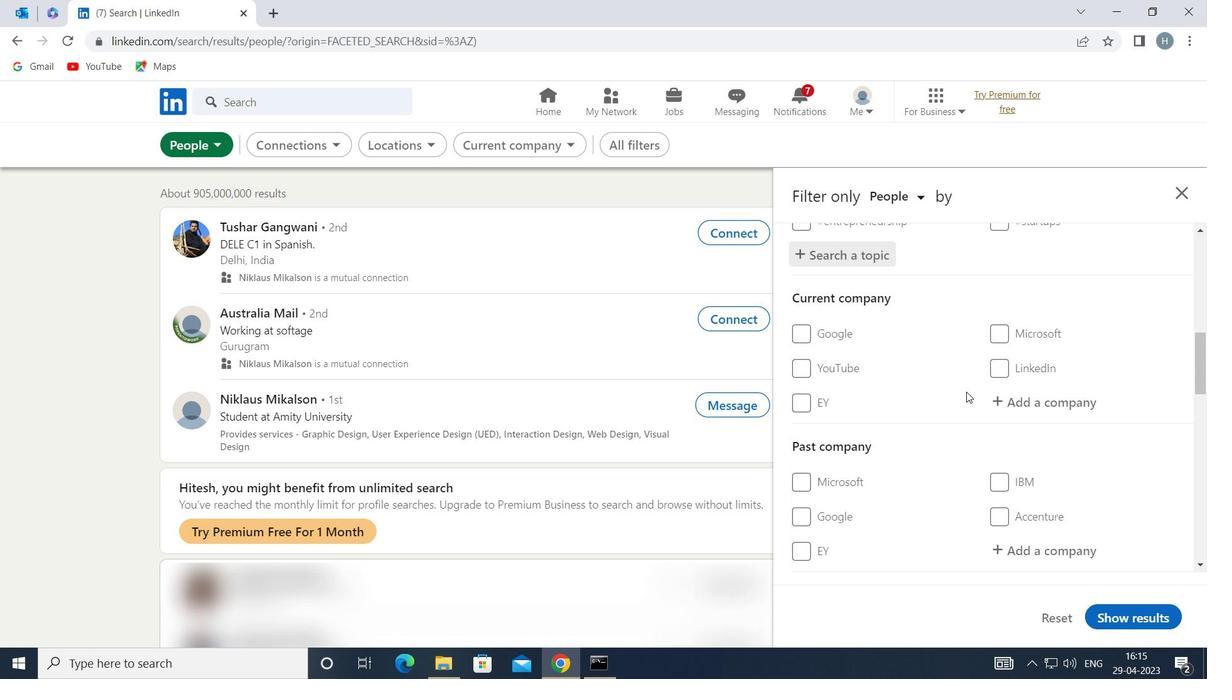 
Action: Mouse scrolled (967, 391) with delta (0, 0)
Screenshot: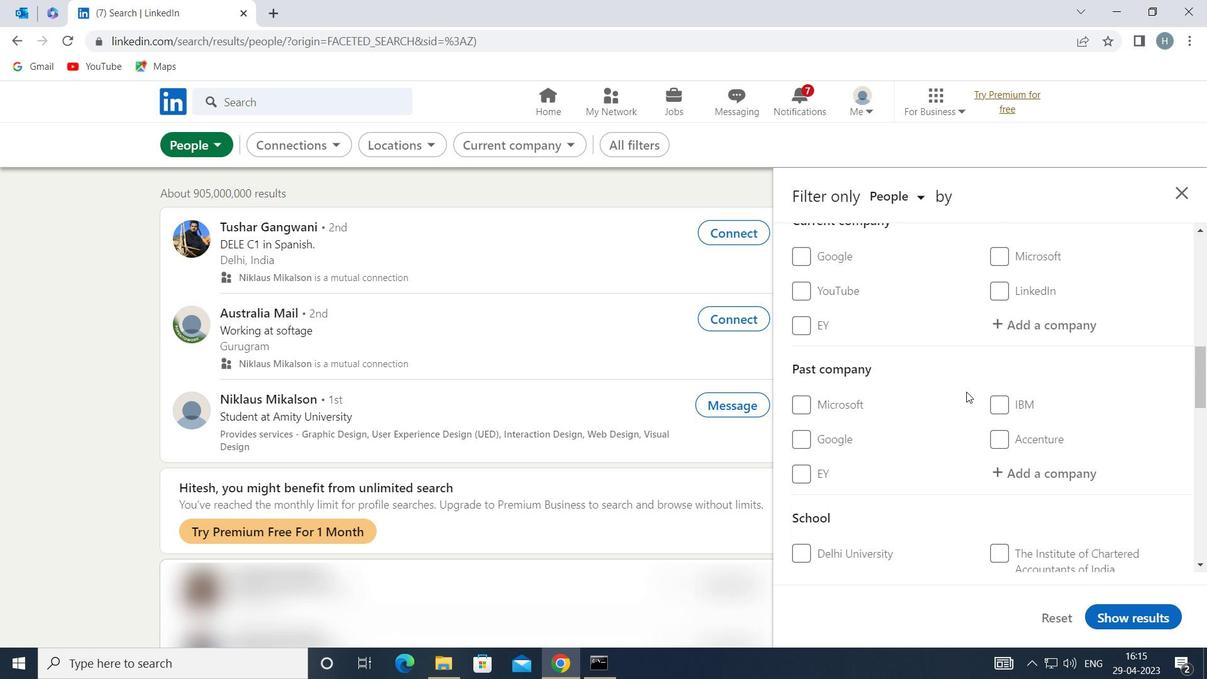 
Action: Mouse scrolled (967, 391) with delta (0, 0)
Screenshot: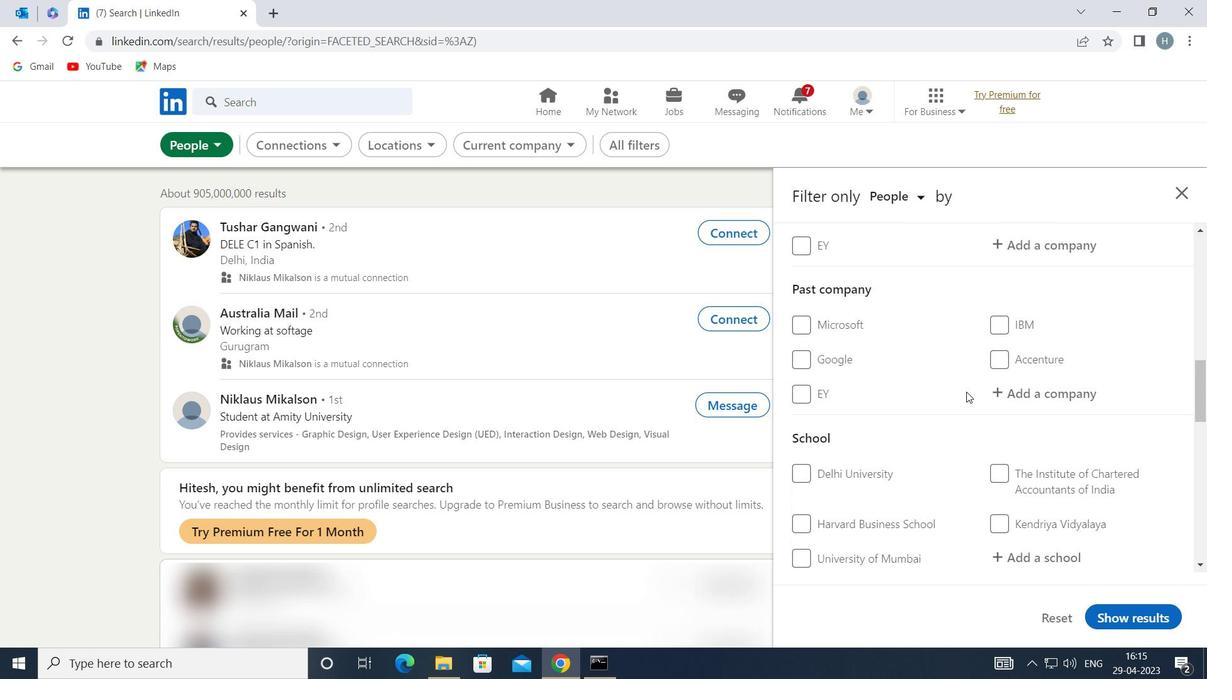 
Action: Mouse scrolled (967, 391) with delta (0, 0)
Screenshot: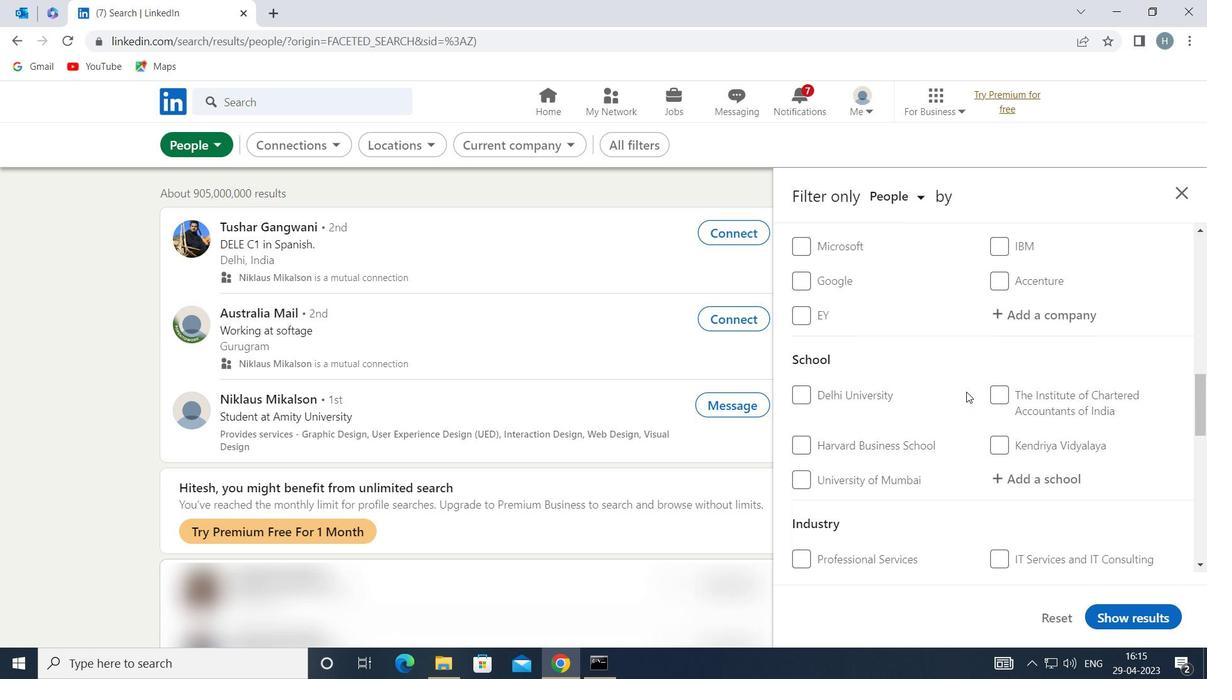 
Action: Mouse scrolled (967, 391) with delta (0, 0)
Screenshot: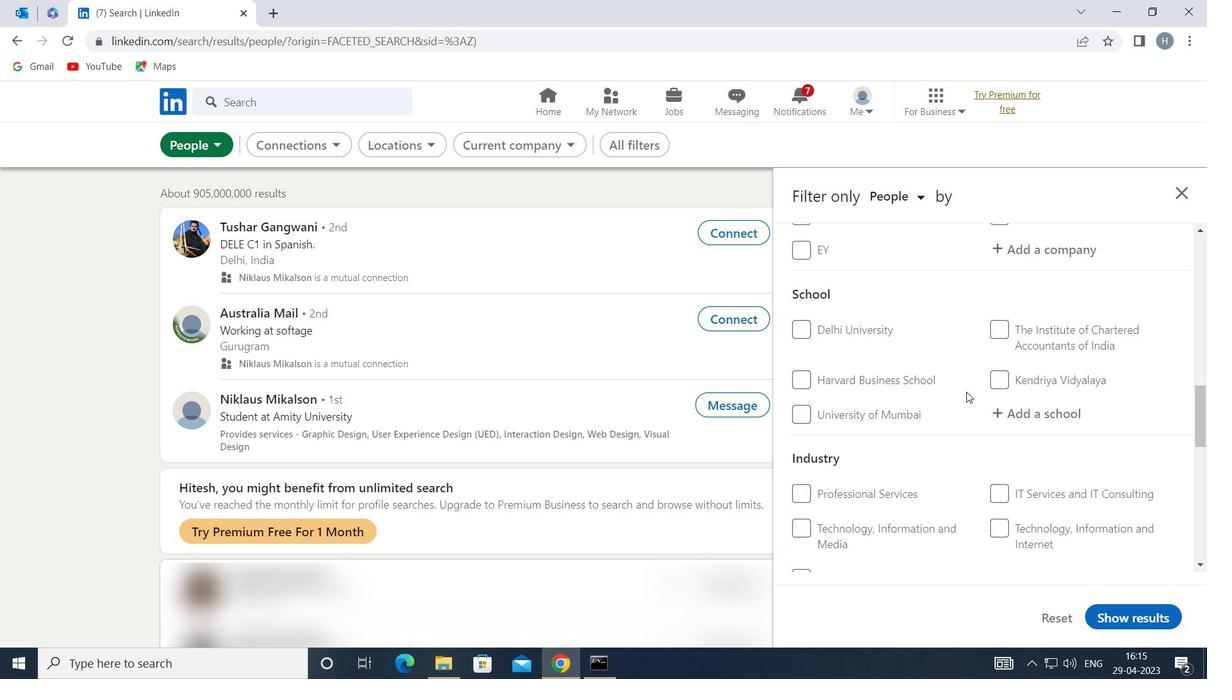 
Action: Mouse moved to (966, 392)
Screenshot: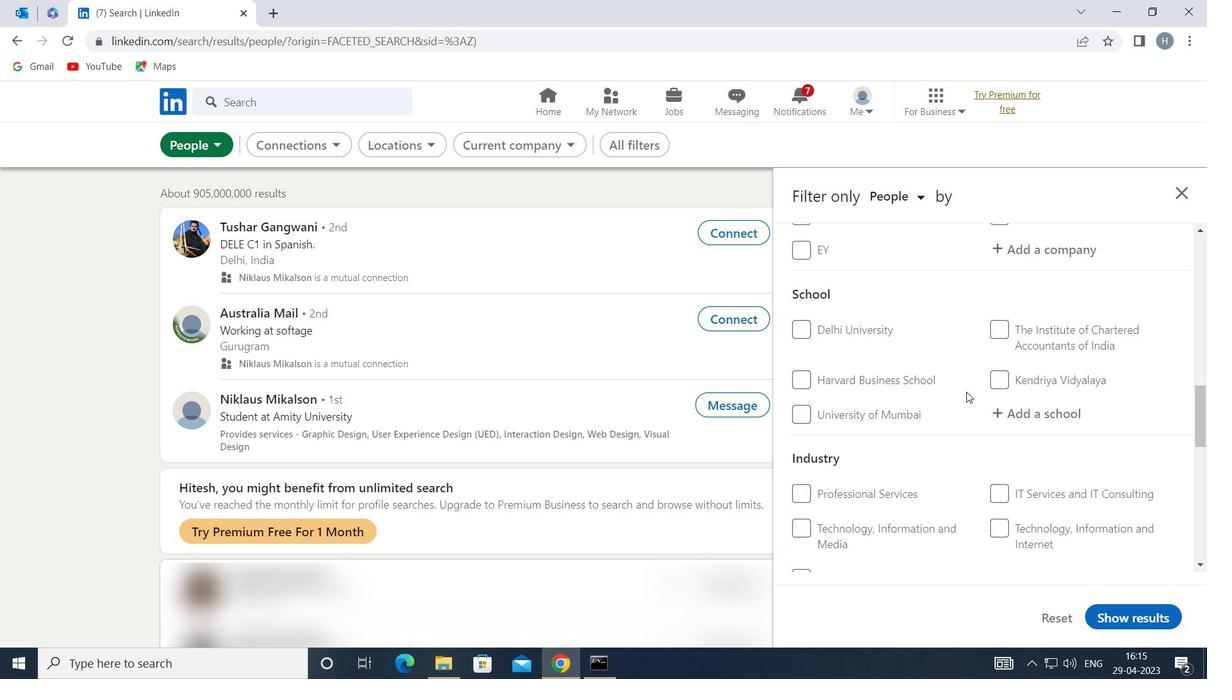 
Action: Mouse scrolled (966, 392) with delta (0, 0)
Screenshot: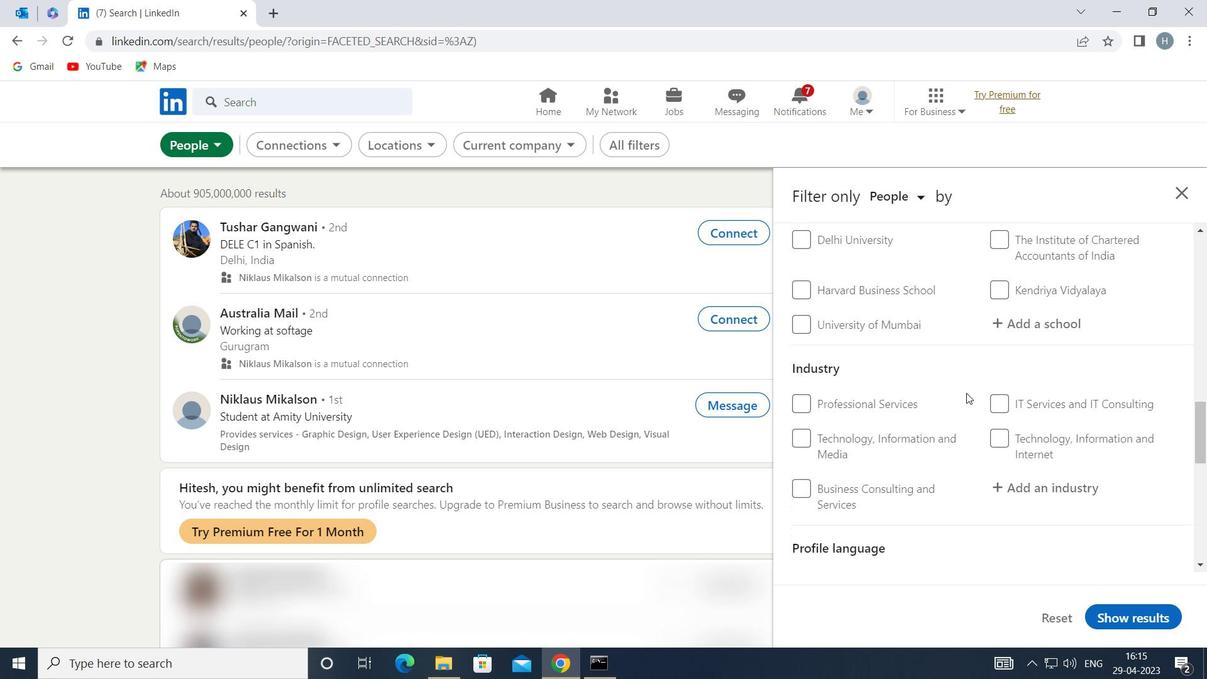 
Action: Mouse scrolled (966, 392) with delta (0, 0)
Screenshot: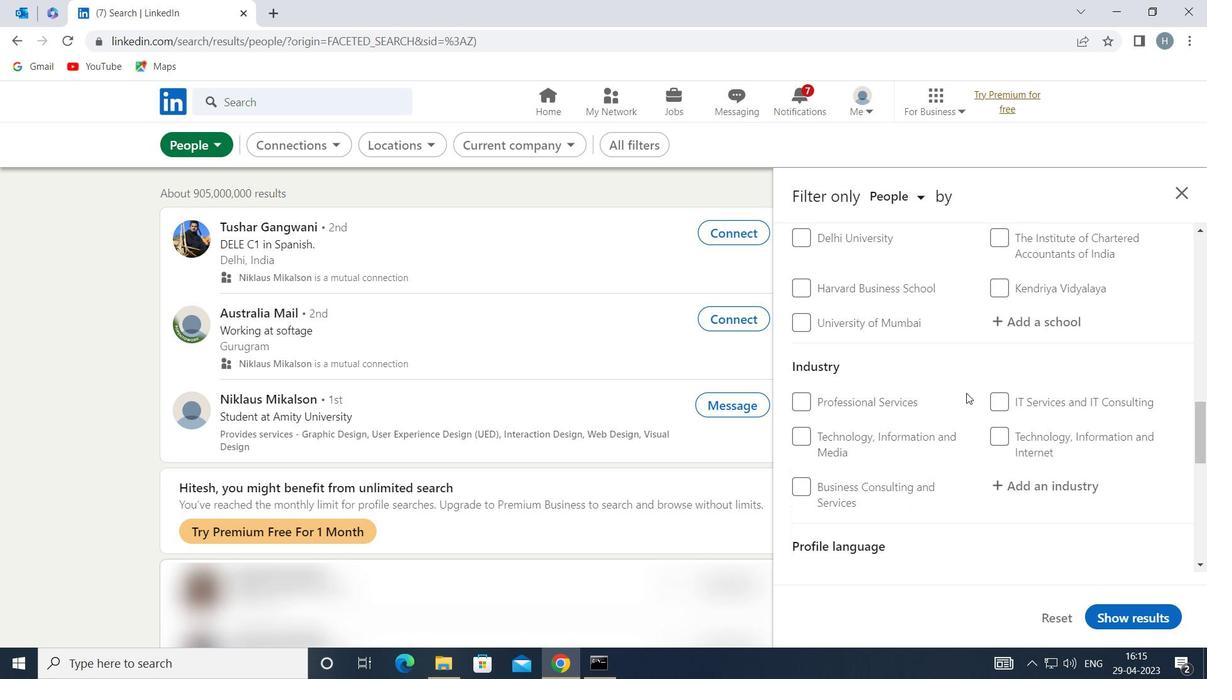 
Action: Mouse moved to (1000, 455)
Screenshot: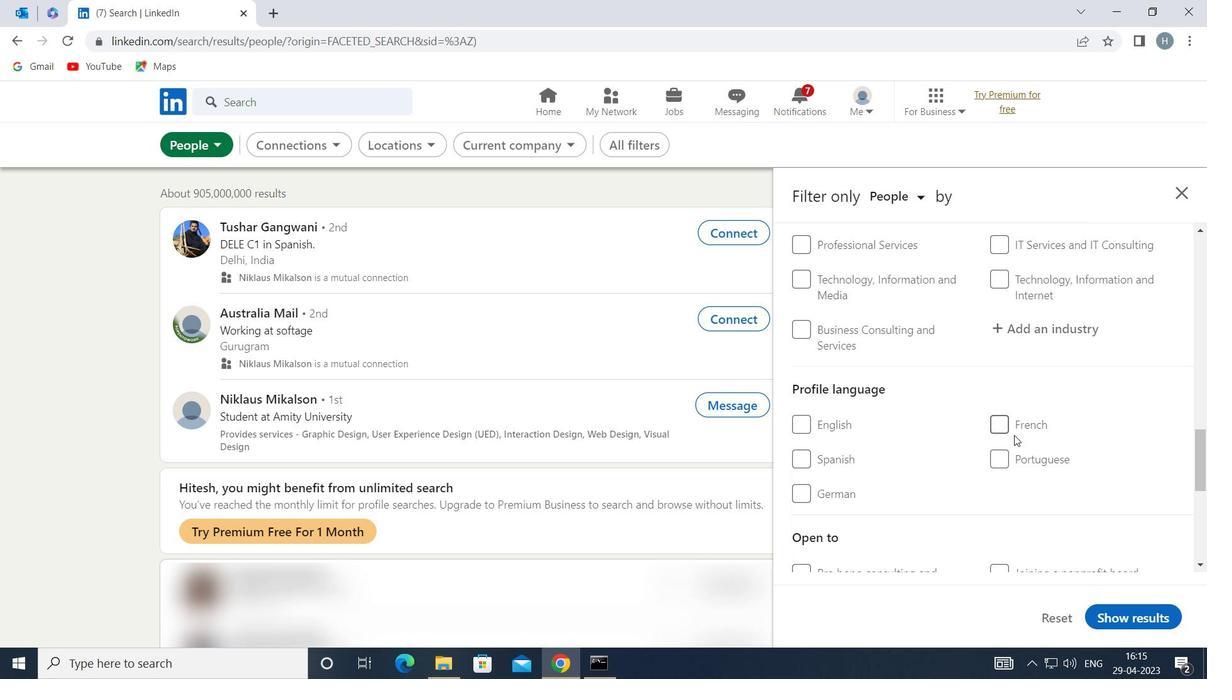 
Action: Mouse pressed left at (1000, 455)
Screenshot: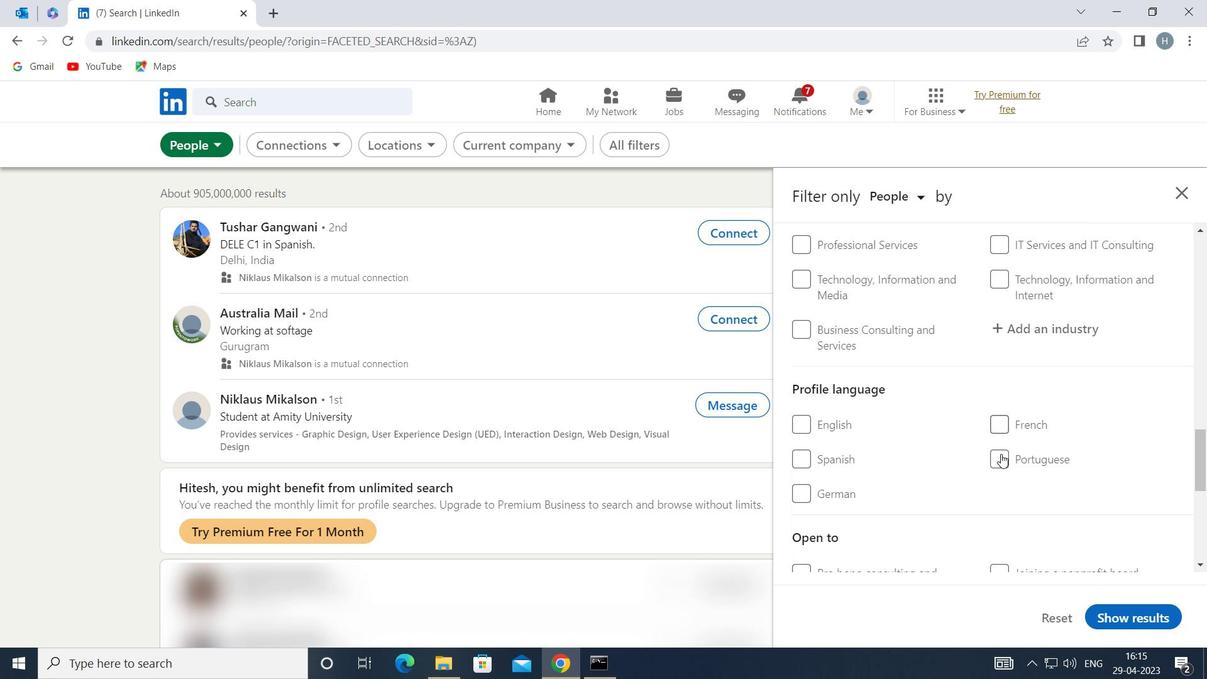 
Action: Mouse moved to (973, 418)
Screenshot: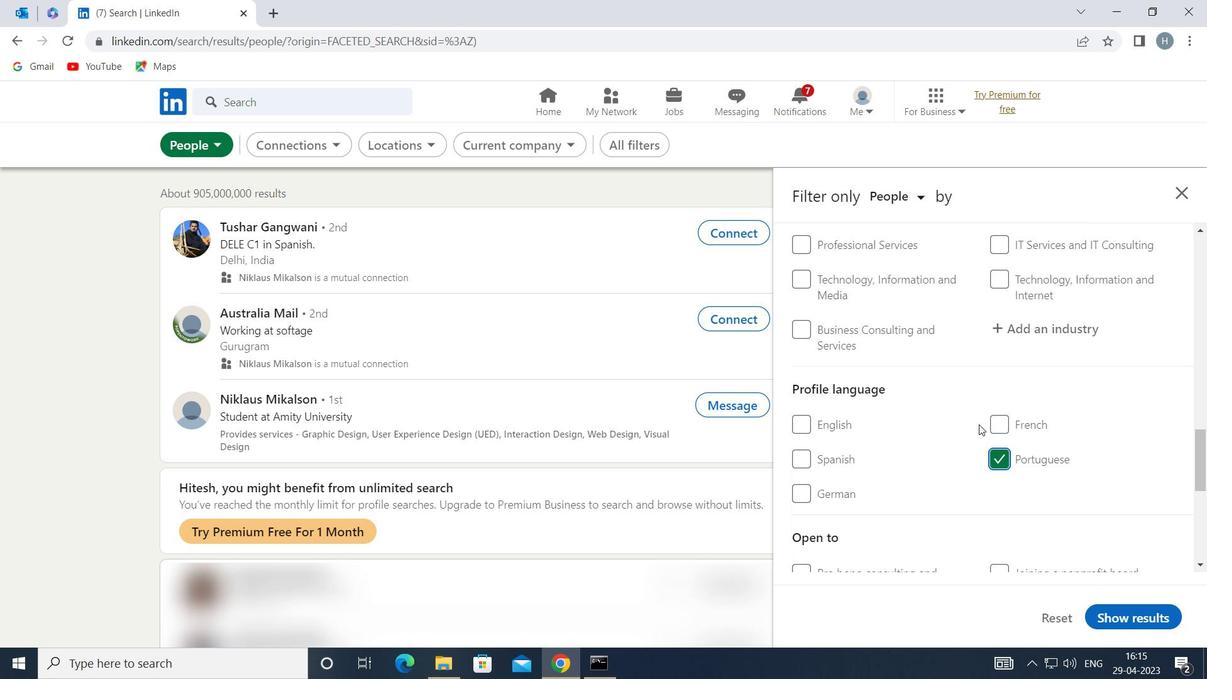 
Action: Mouse scrolled (973, 419) with delta (0, 0)
Screenshot: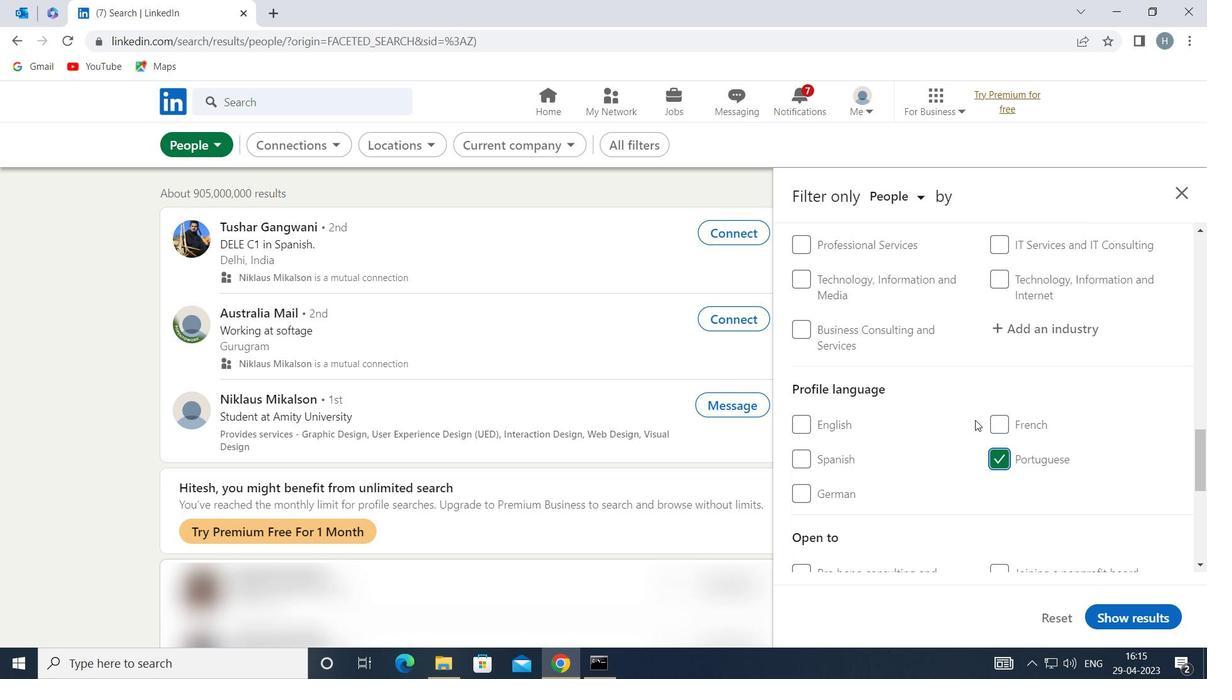 
Action: Mouse moved to (973, 418)
Screenshot: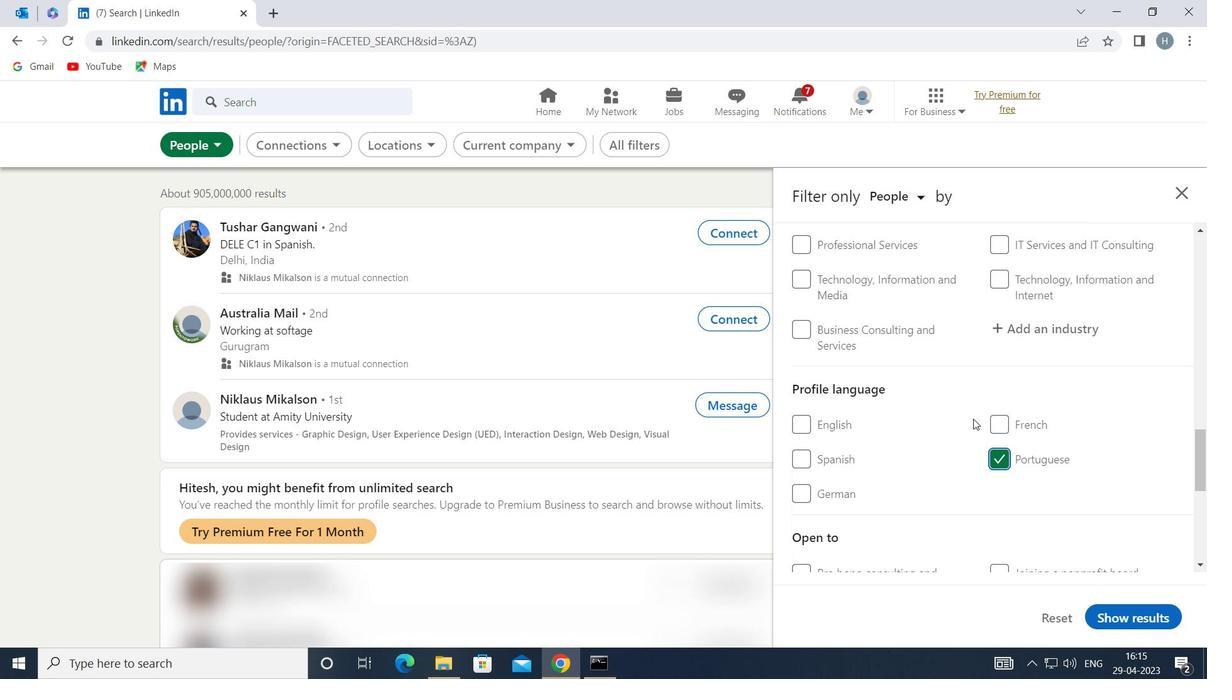 
Action: Mouse scrolled (973, 418) with delta (0, 0)
Screenshot: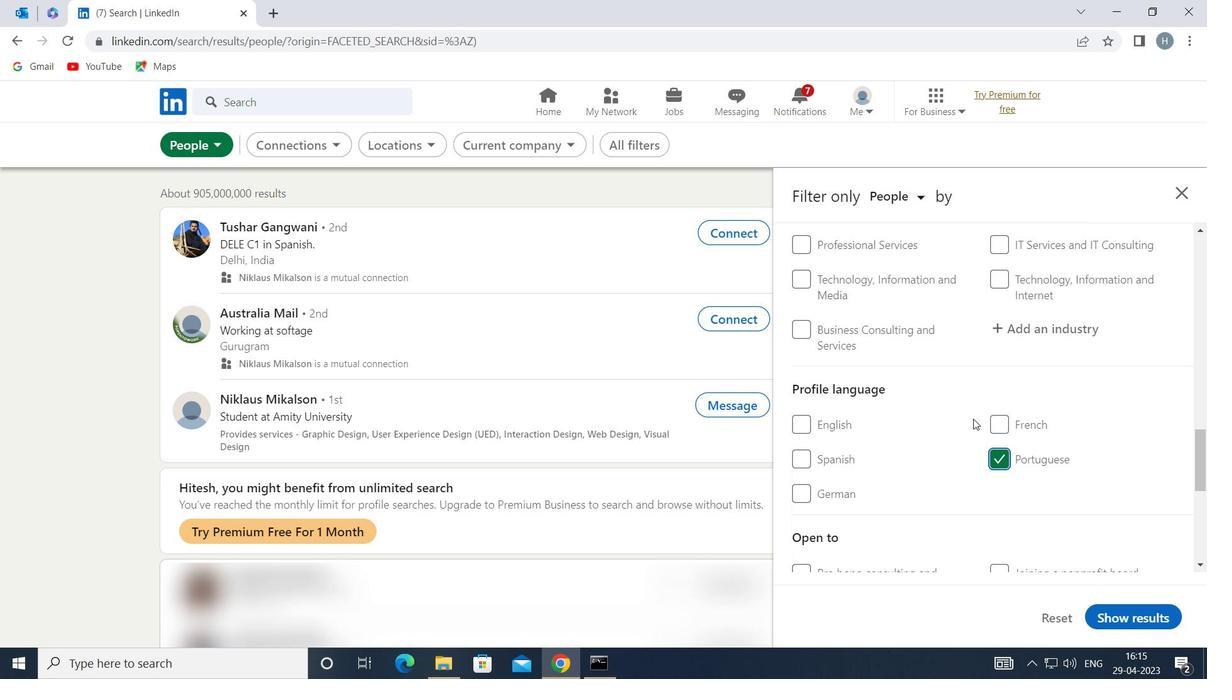 
Action: Mouse moved to (973, 417)
Screenshot: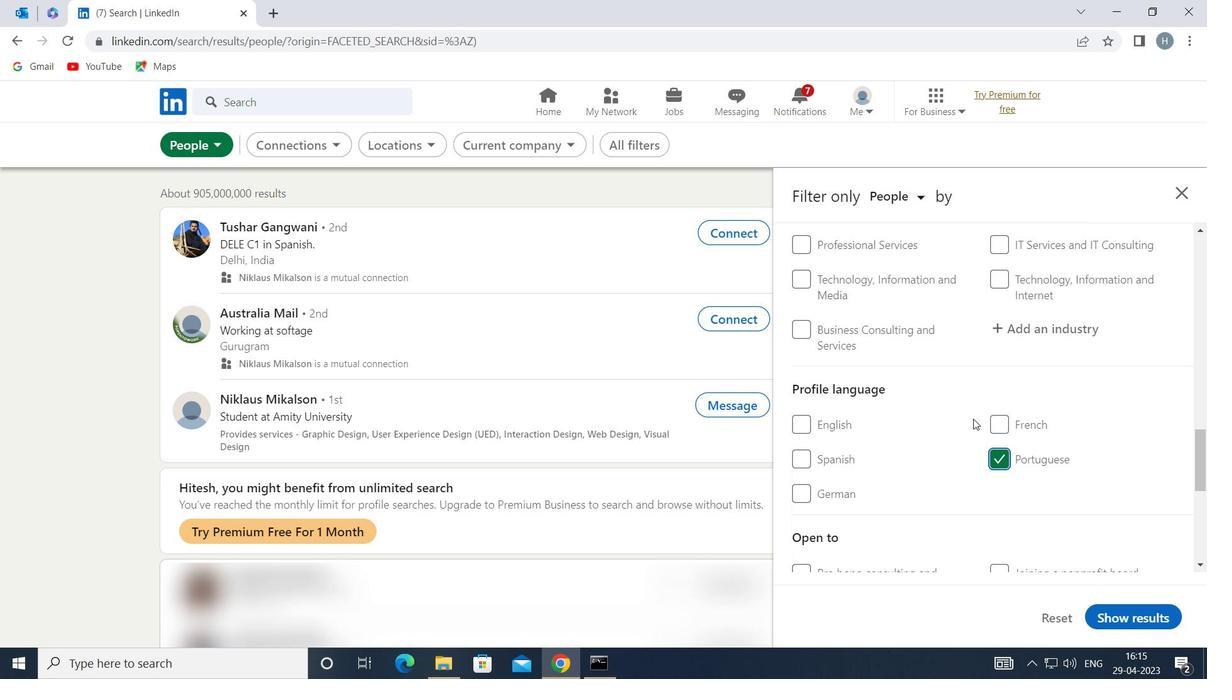 
Action: Mouse scrolled (973, 418) with delta (0, 0)
Screenshot: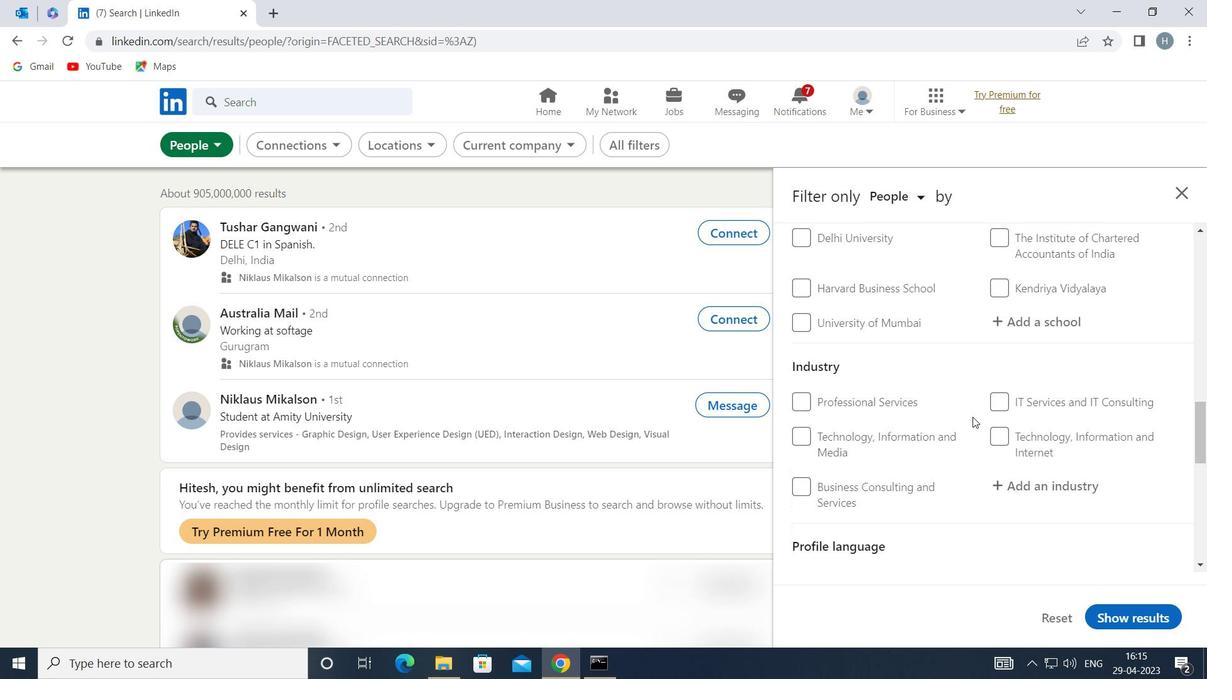 
Action: Mouse scrolled (973, 418) with delta (0, 0)
Screenshot: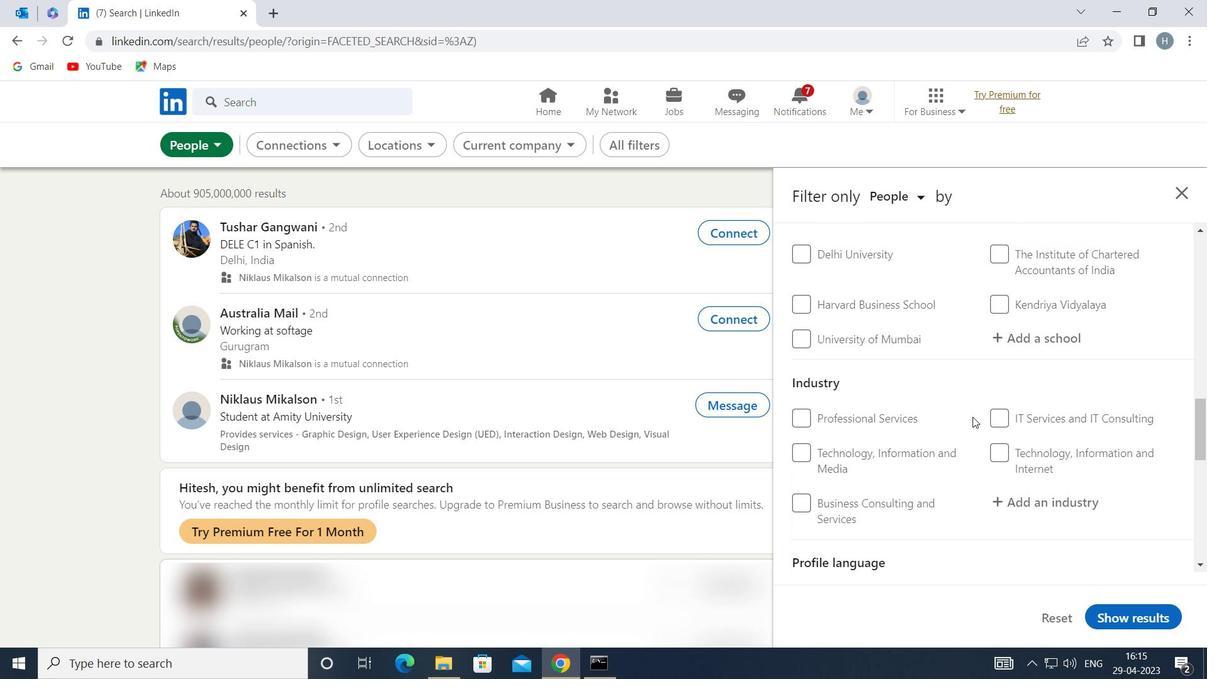 
Action: Mouse scrolled (973, 418) with delta (0, 0)
Screenshot: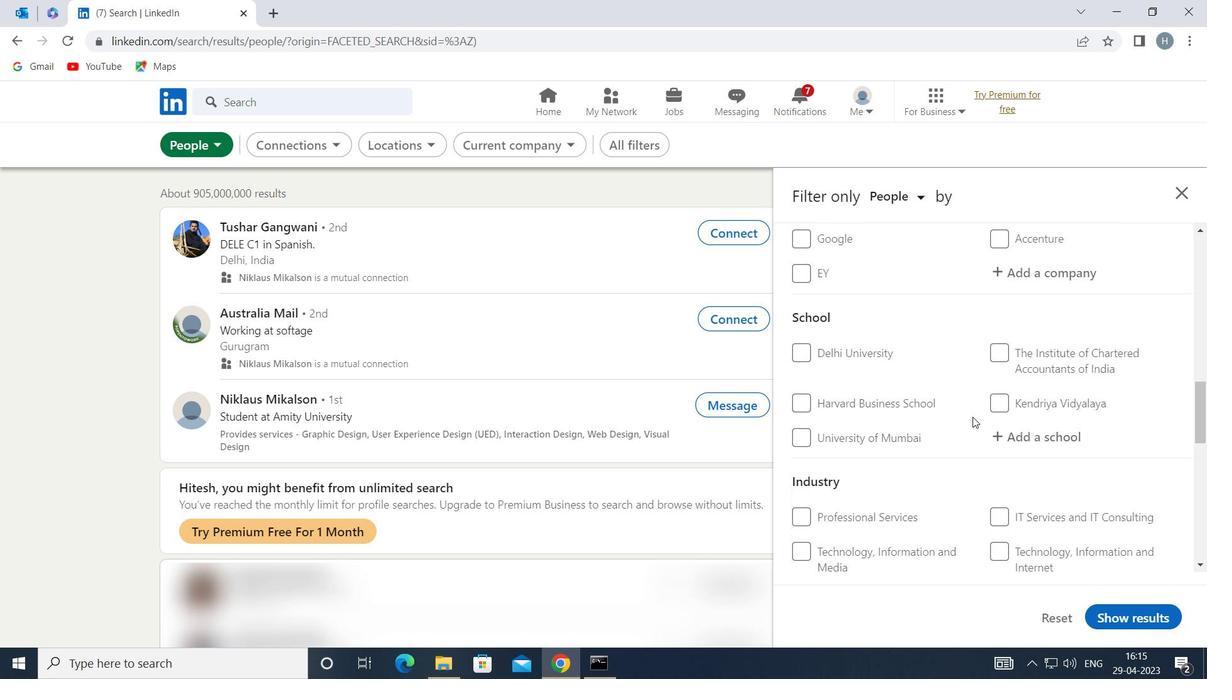 
Action: Mouse scrolled (973, 418) with delta (0, 0)
Screenshot: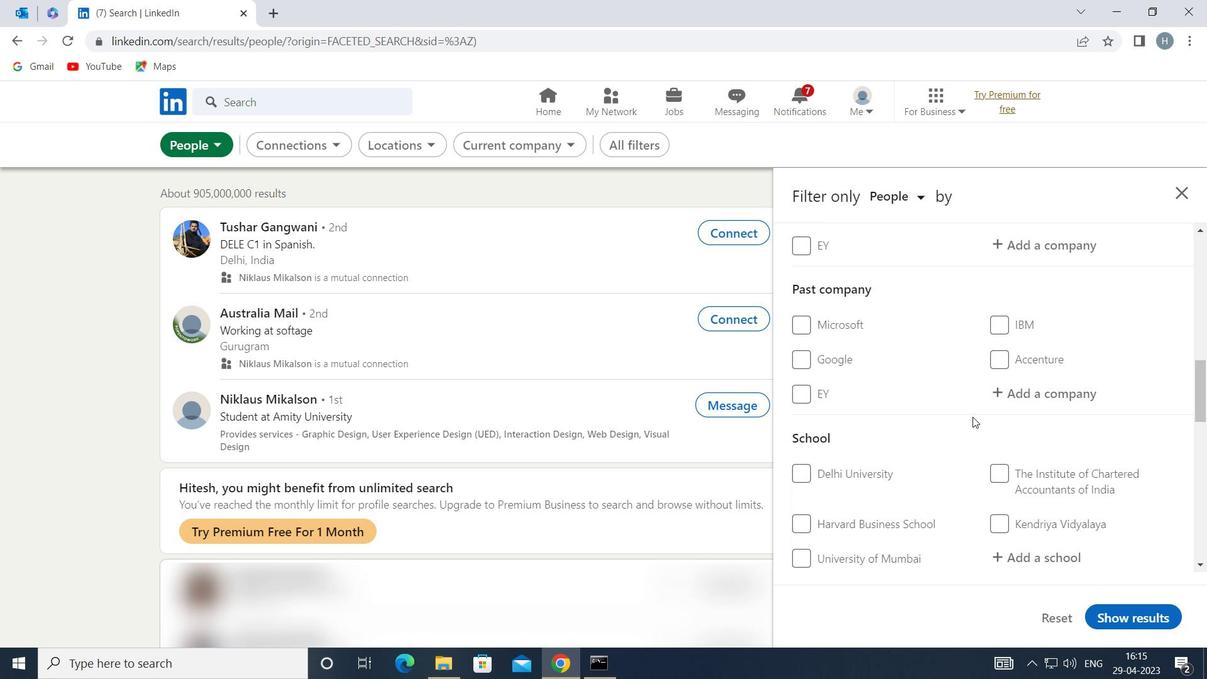 
Action: Mouse scrolled (973, 418) with delta (0, 0)
Screenshot: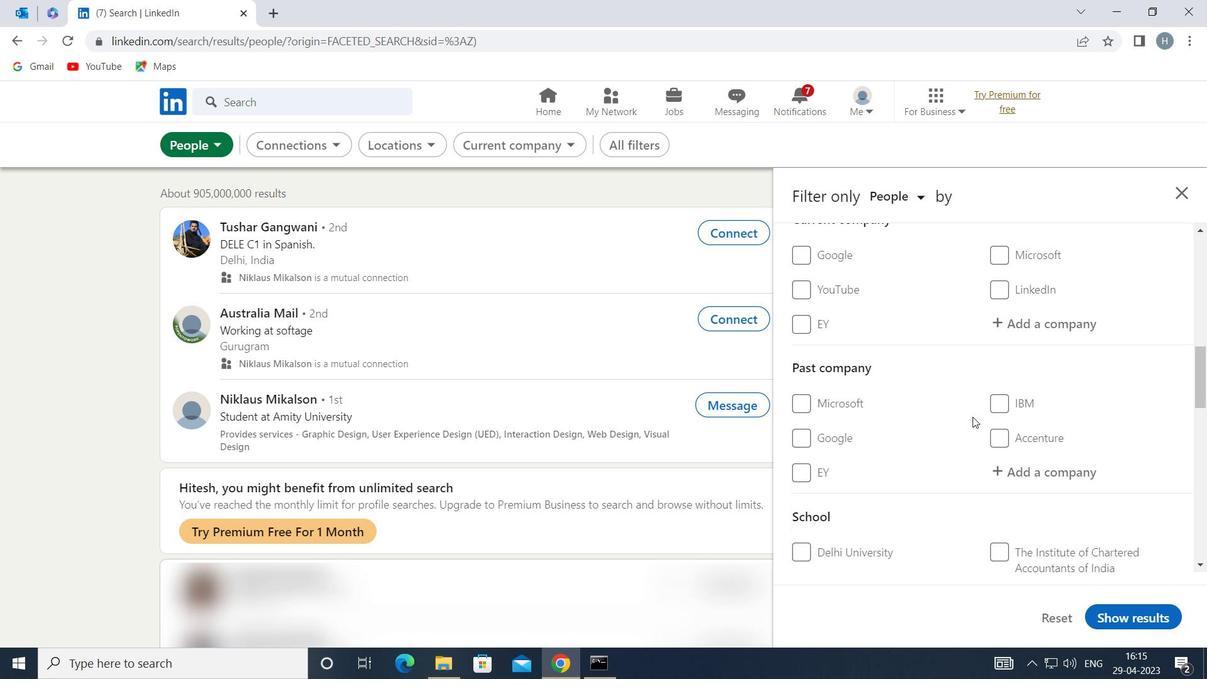 
Action: Mouse moved to (1060, 403)
Screenshot: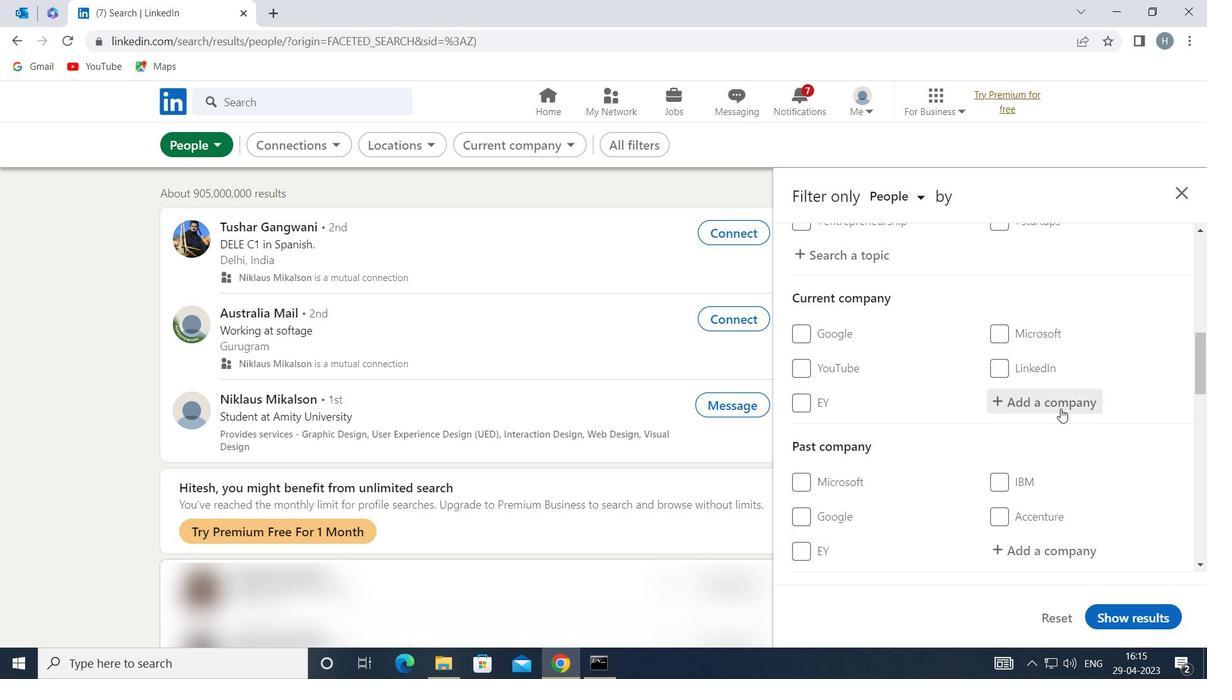 
Action: Mouse pressed left at (1060, 403)
Screenshot: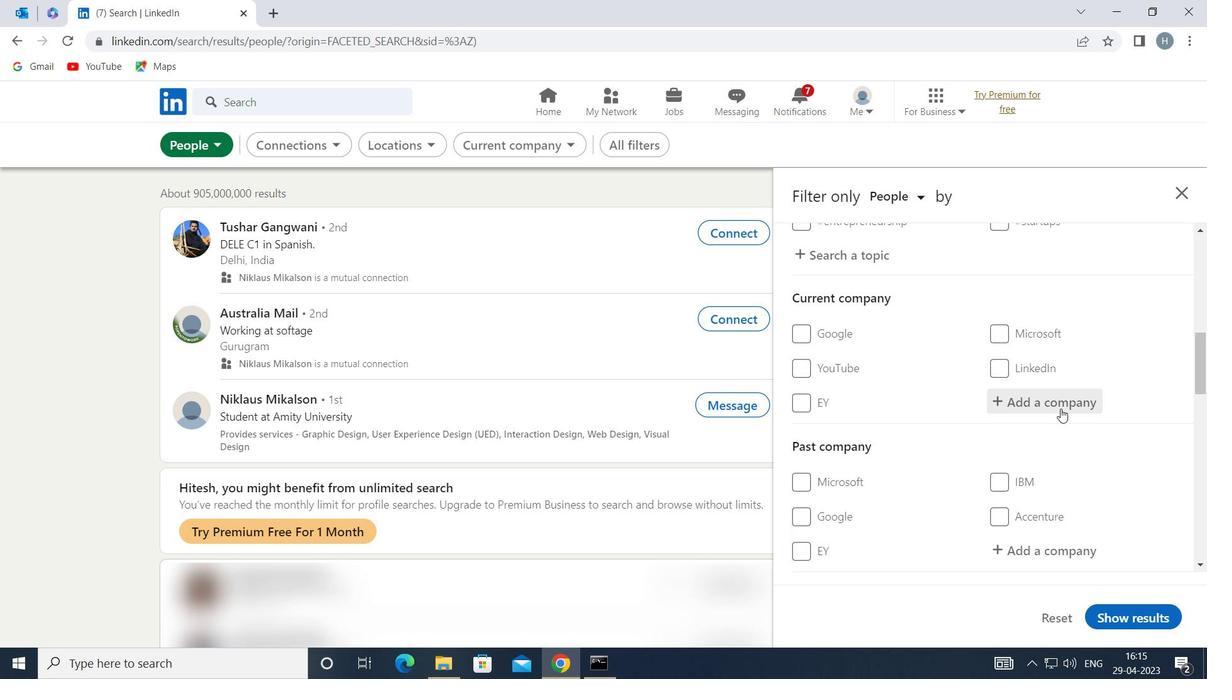 
Action: Mouse moved to (1059, 403)
Screenshot: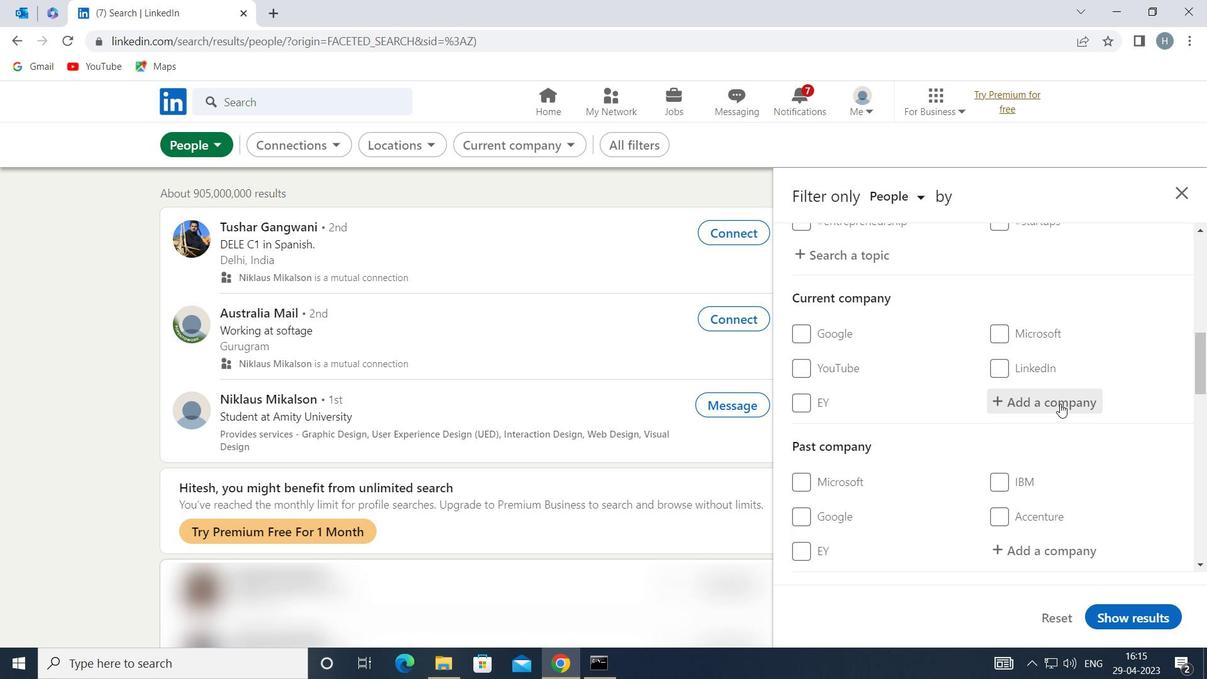 
Action: Key pressed <Key.shift>SHRIRAM
Screenshot: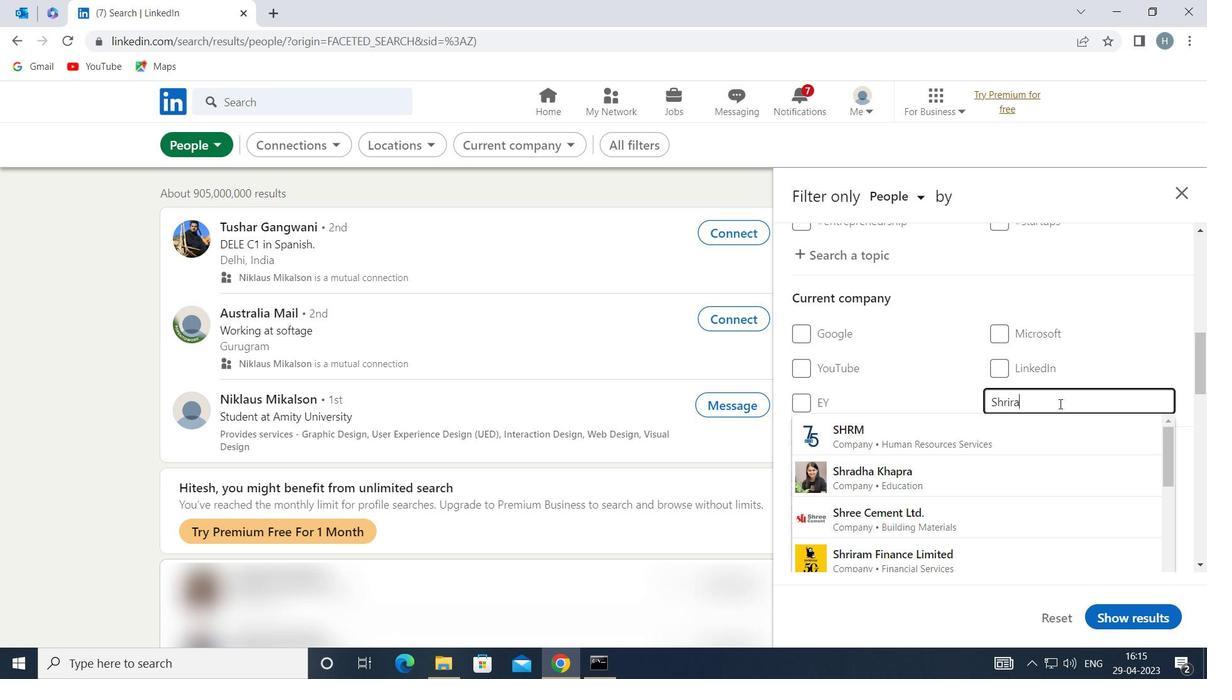 
Action: Mouse moved to (1030, 403)
Screenshot: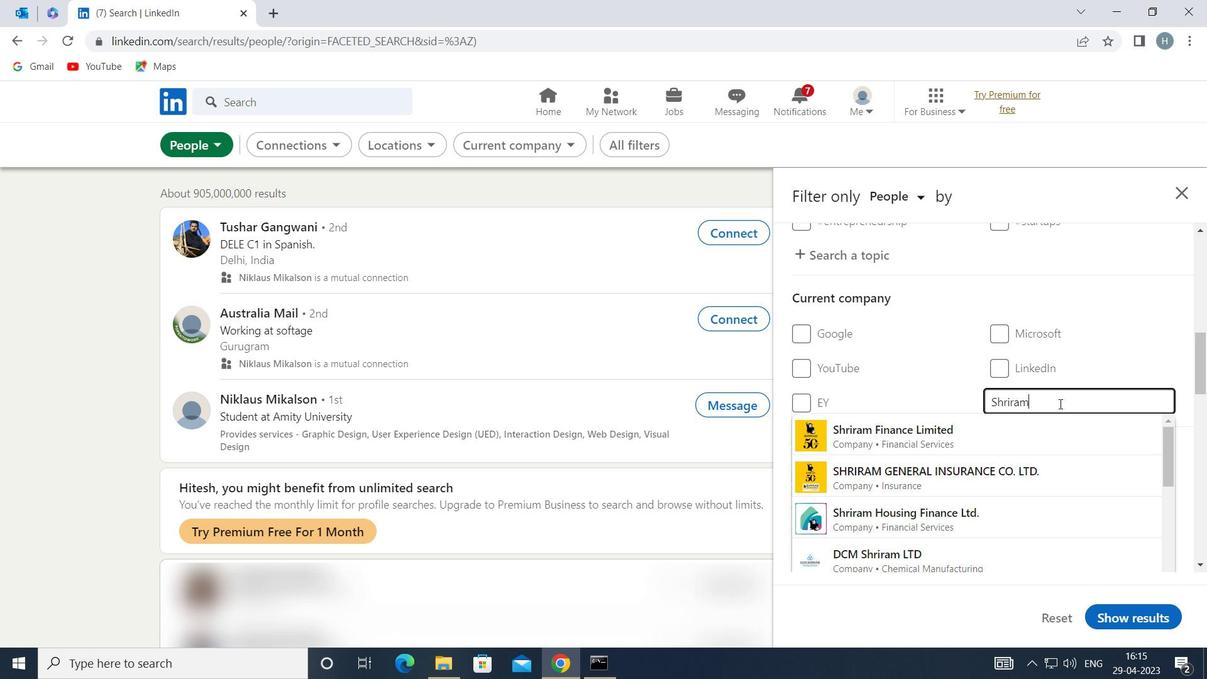 
Action: Key pressed <Key.space><Key.shift>F
Screenshot: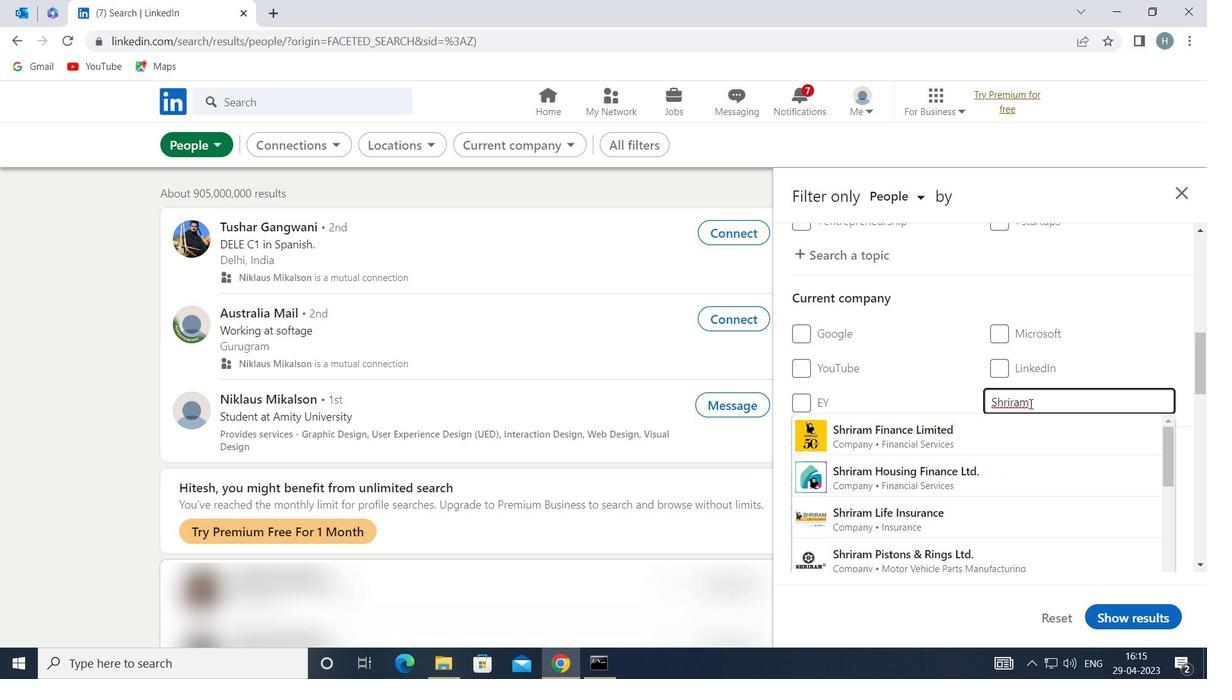 
Action: Mouse moved to (1029, 406)
Screenshot: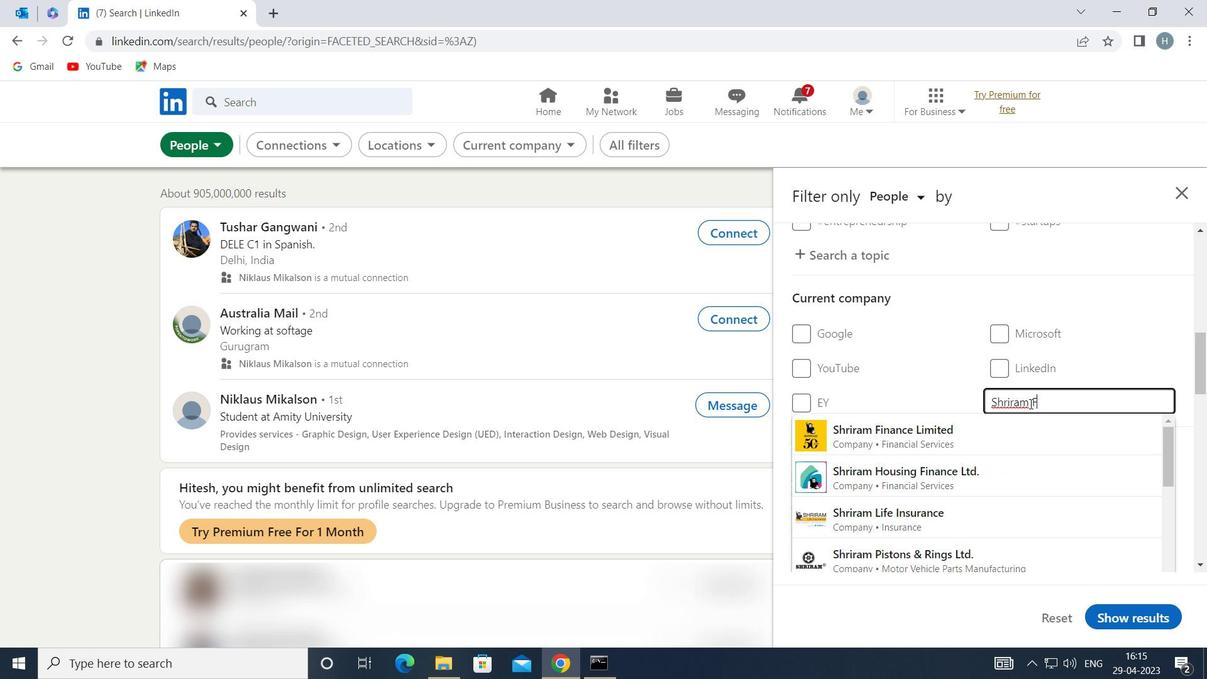 
Action: Key pressed IN
Screenshot: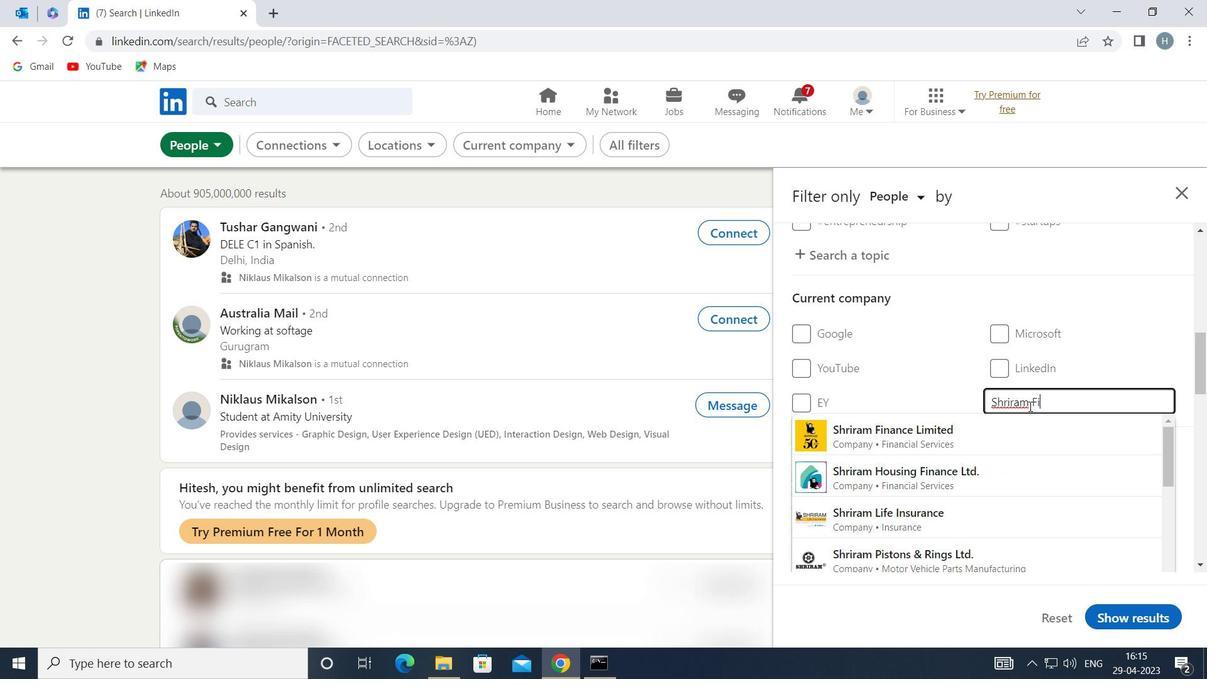 
Action: Mouse moved to (972, 429)
Screenshot: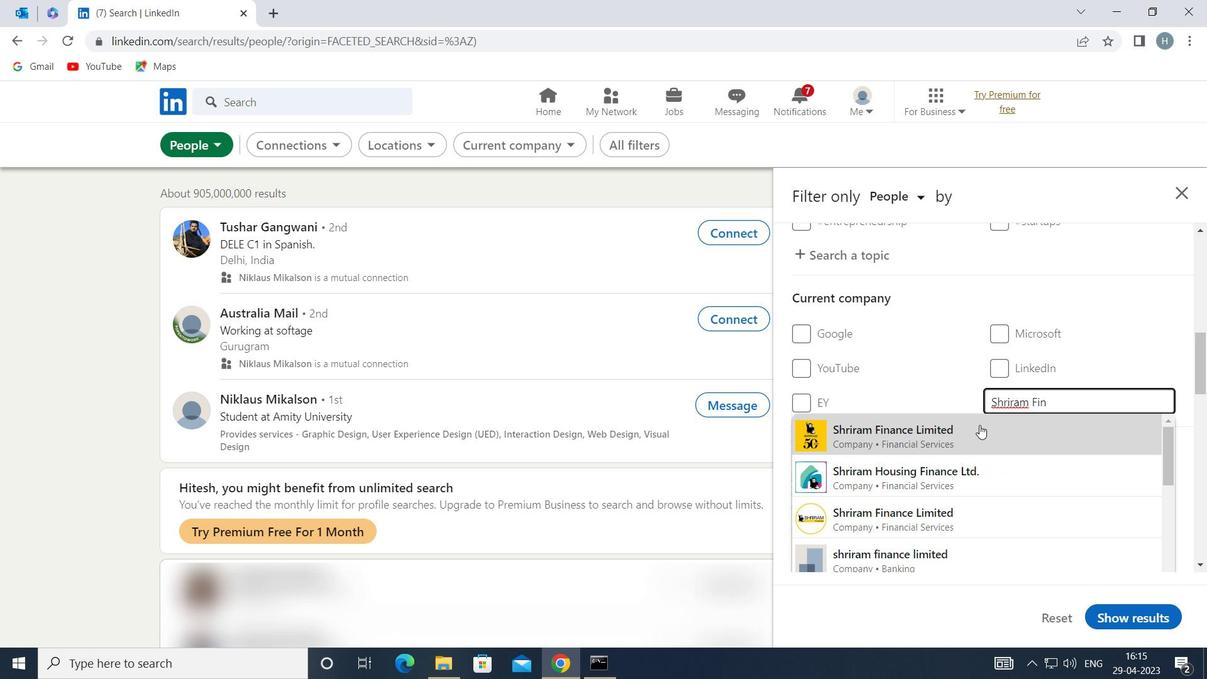 
Action: Mouse pressed left at (972, 429)
Screenshot: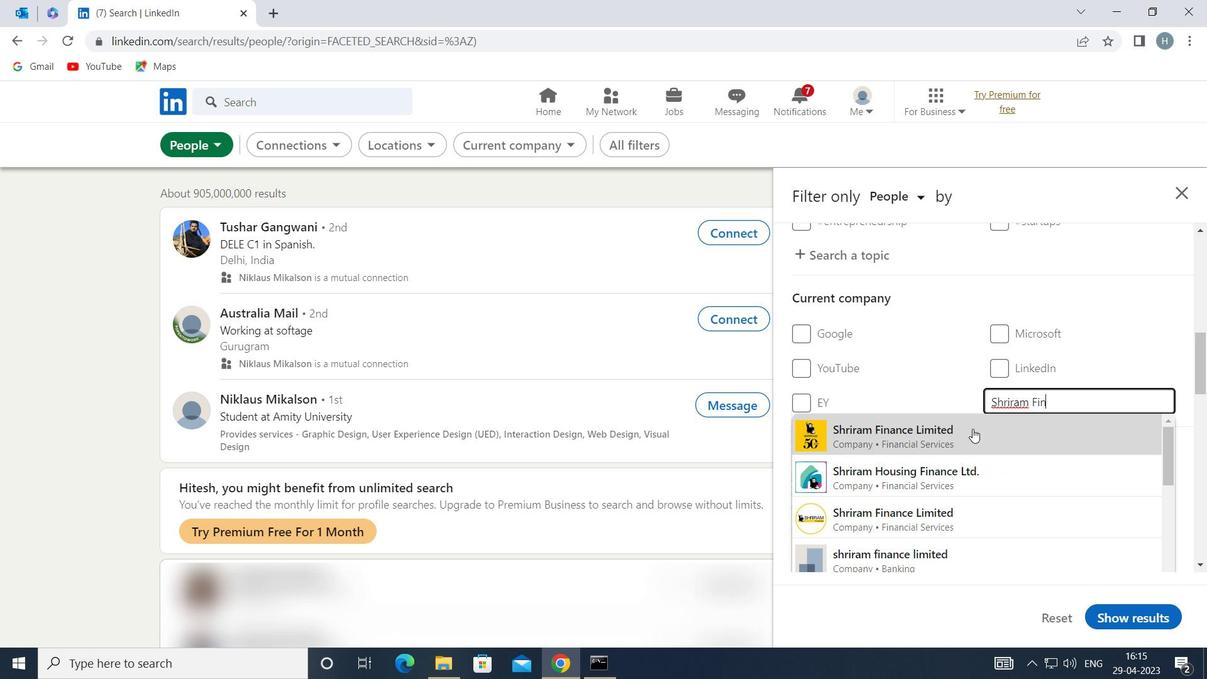 
Action: Mouse moved to (958, 416)
Screenshot: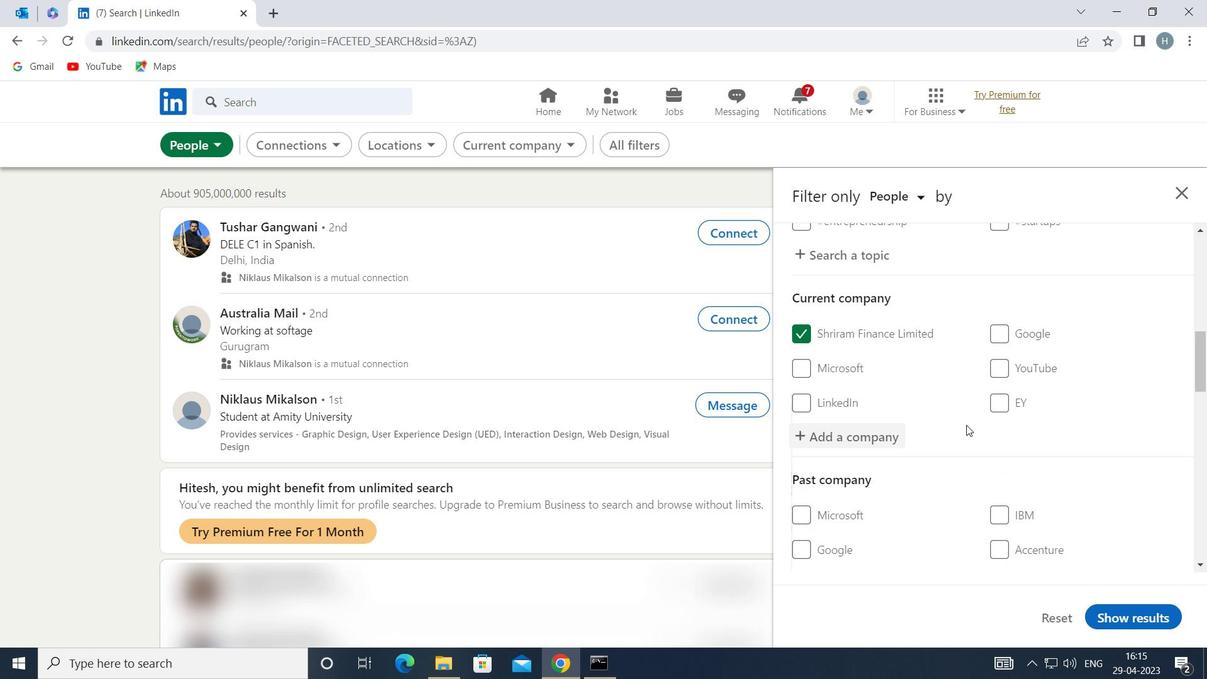 
Action: Mouse scrolled (958, 415) with delta (0, 0)
Screenshot: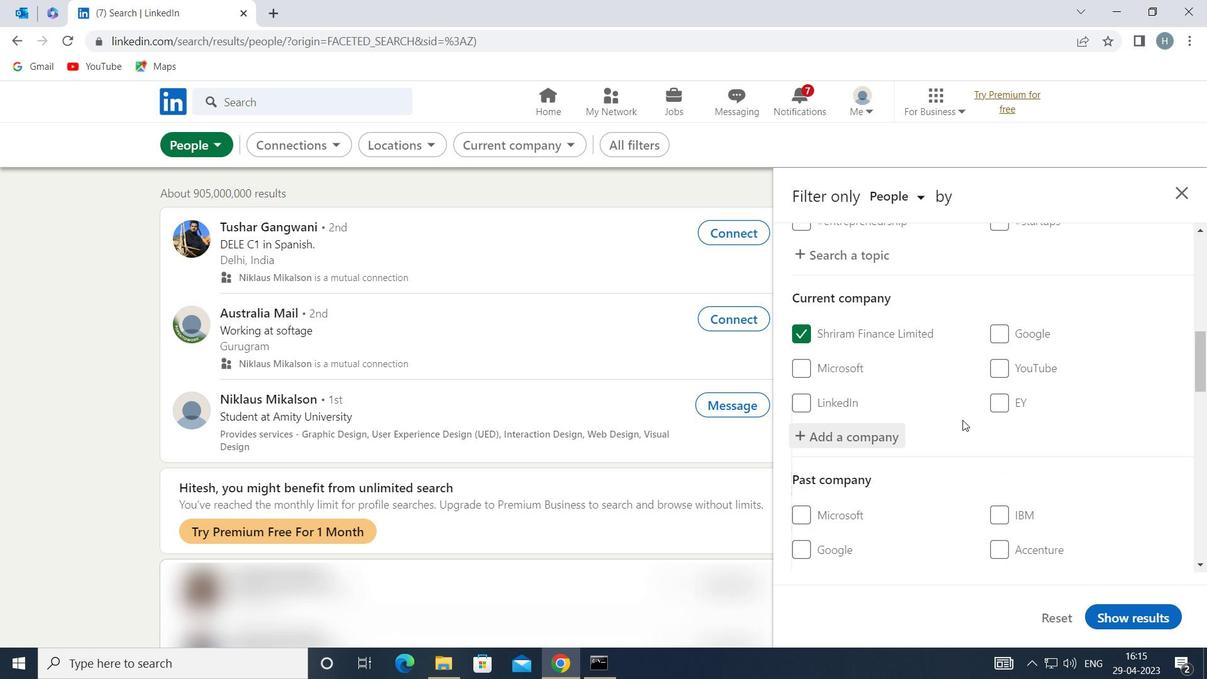 
Action: Mouse moved to (959, 413)
Screenshot: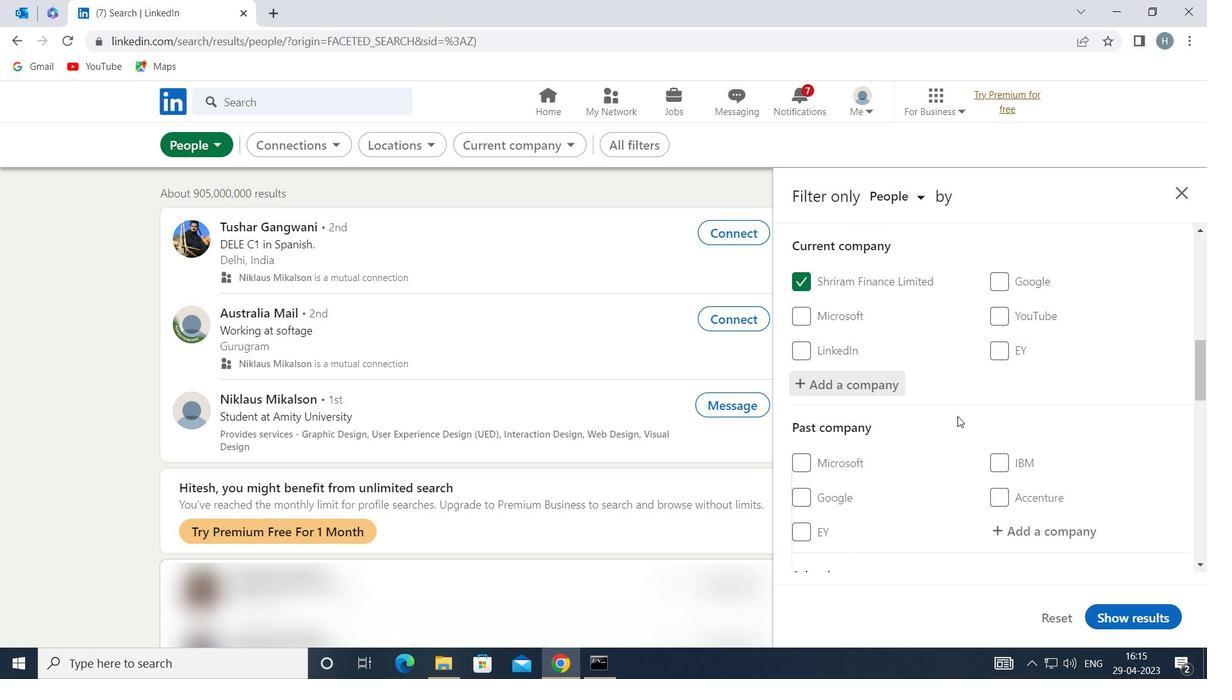 
Action: Mouse scrolled (959, 413) with delta (0, 0)
Screenshot: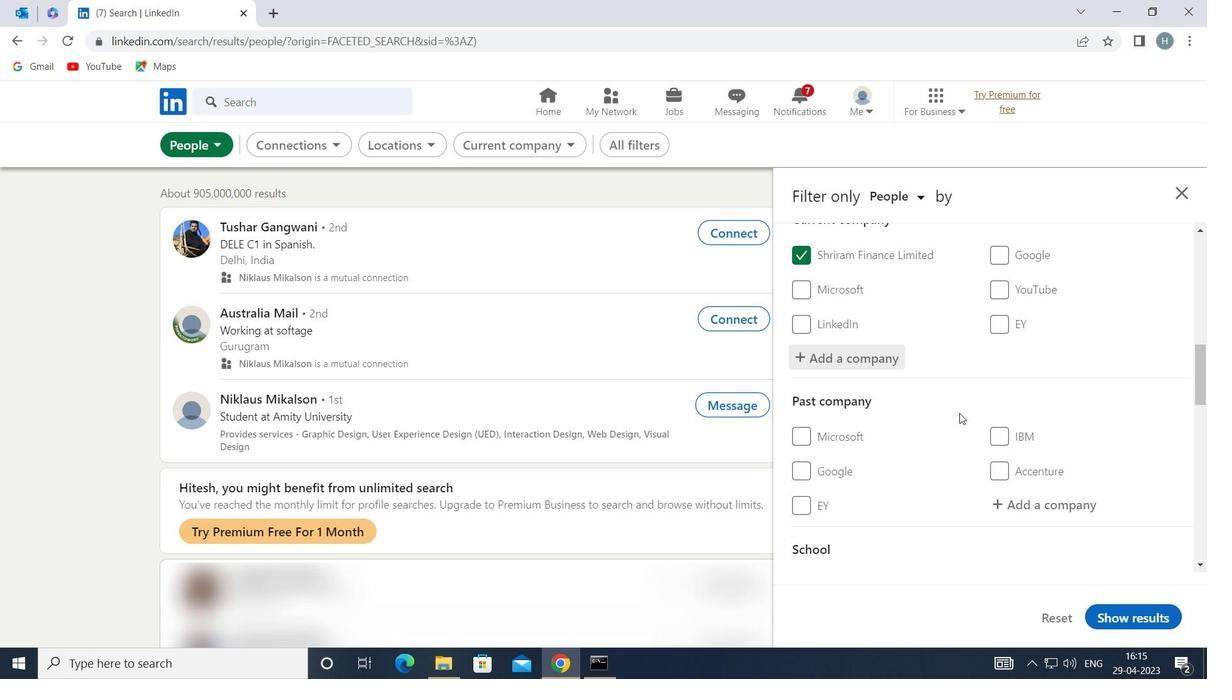
Action: Mouse scrolled (959, 413) with delta (0, 0)
Screenshot: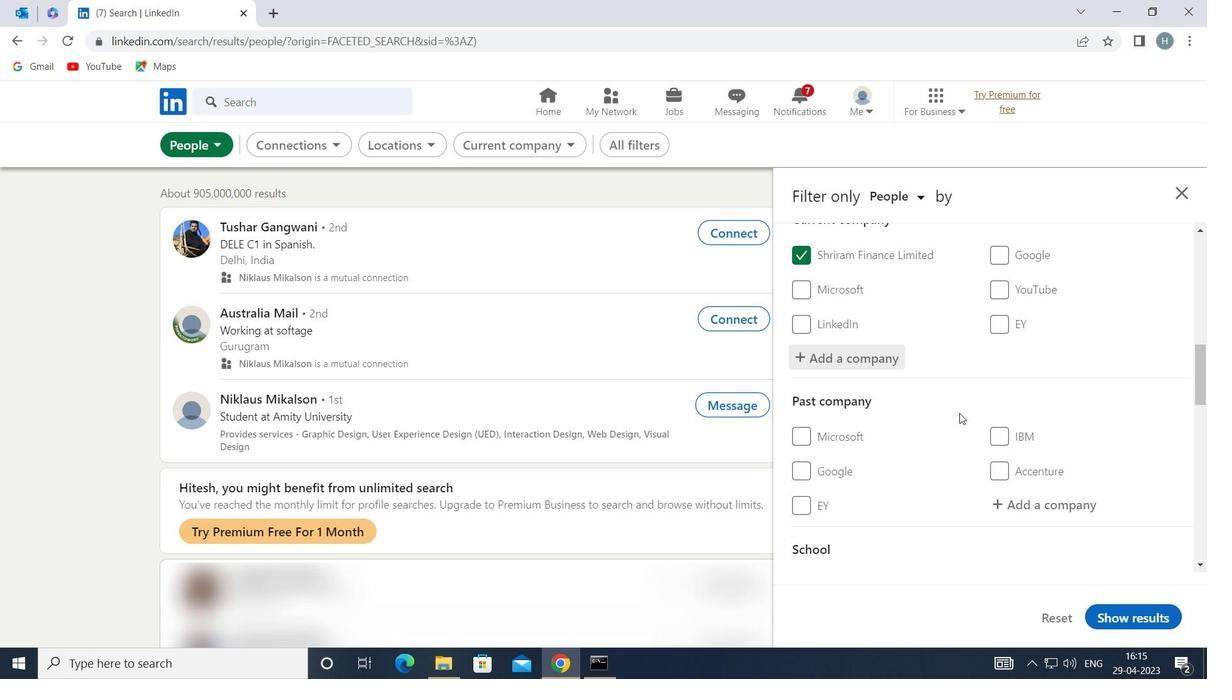 
Action: Mouse scrolled (959, 413) with delta (0, 0)
Screenshot: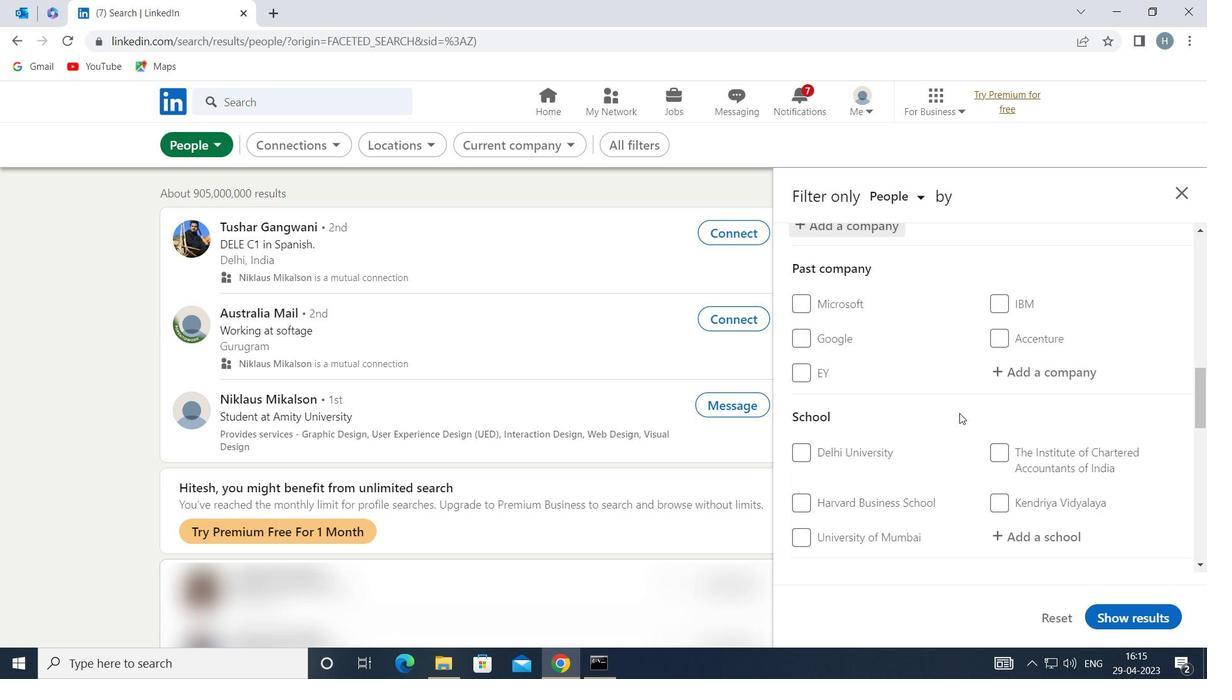 
Action: Mouse moved to (1039, 436)
Screenshot: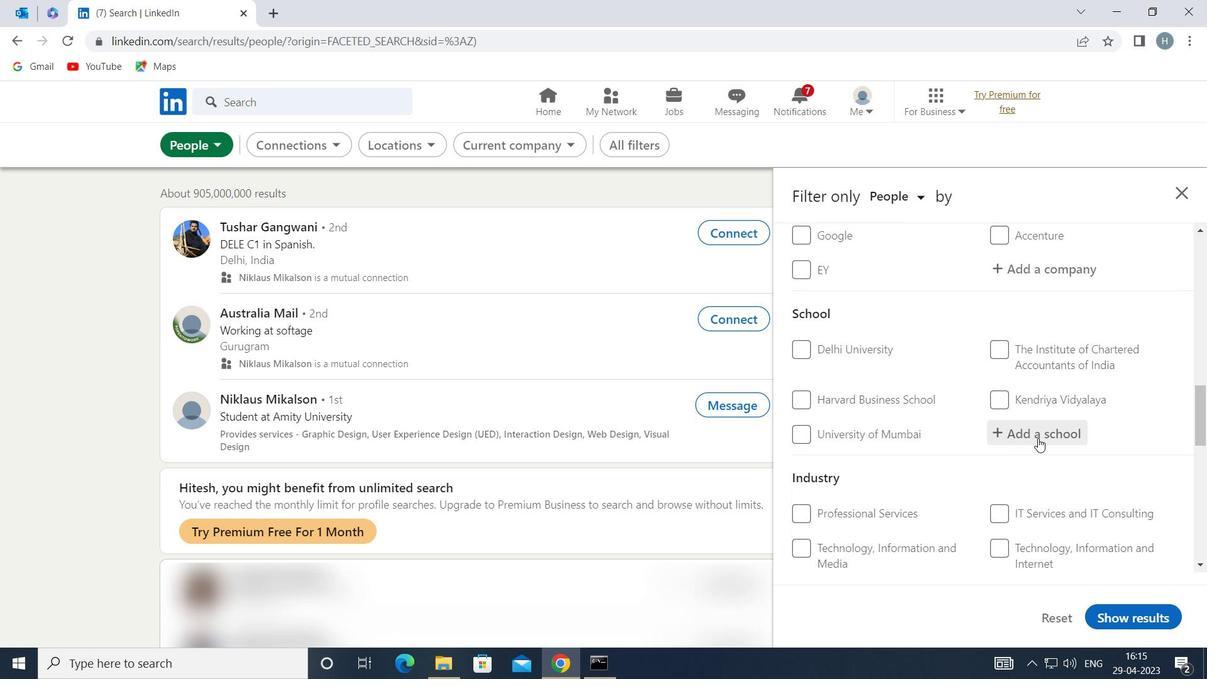 
Action: Mouse pressed left at (1039, 436)
Screenshot: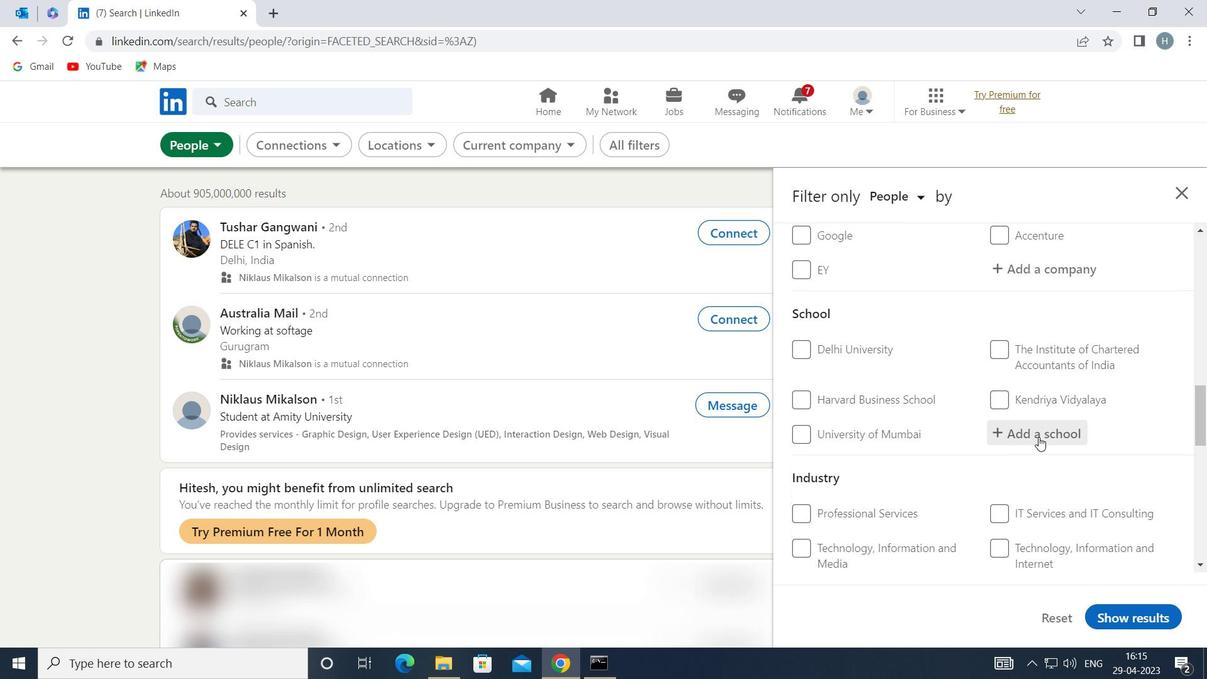 
Action: Key pressed <Key.shift>SHAHEED
Screenshot: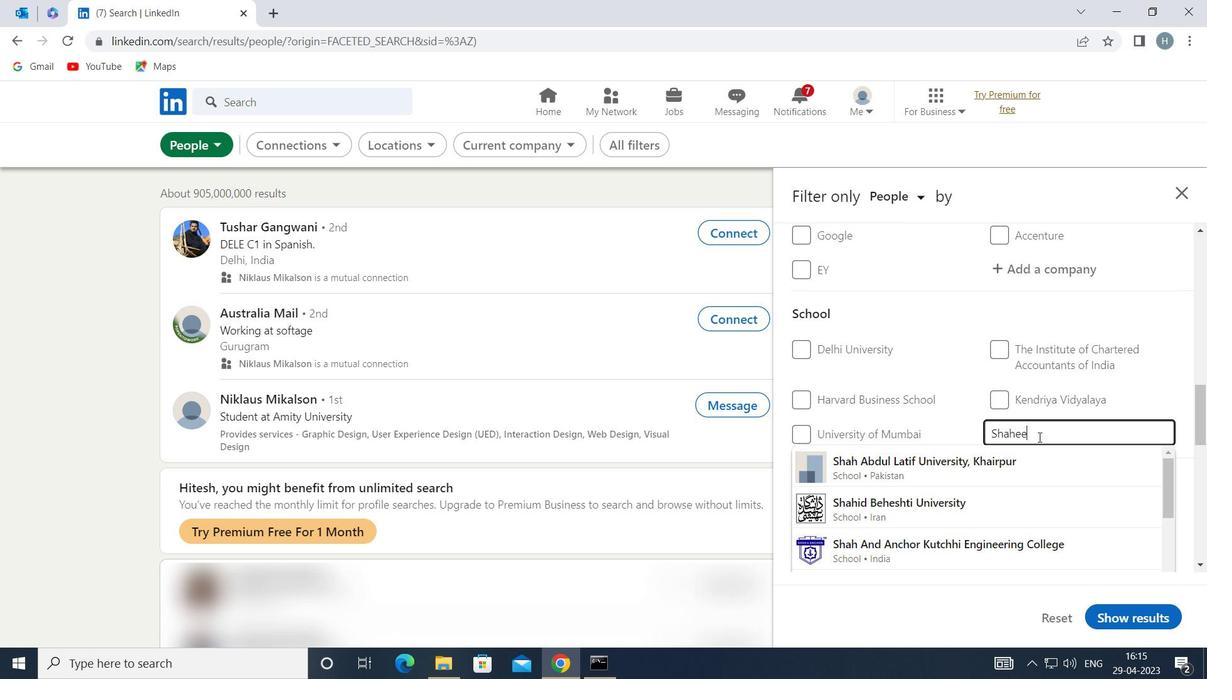 
Action: Mouse moved to (1039, 436)
Screenshot: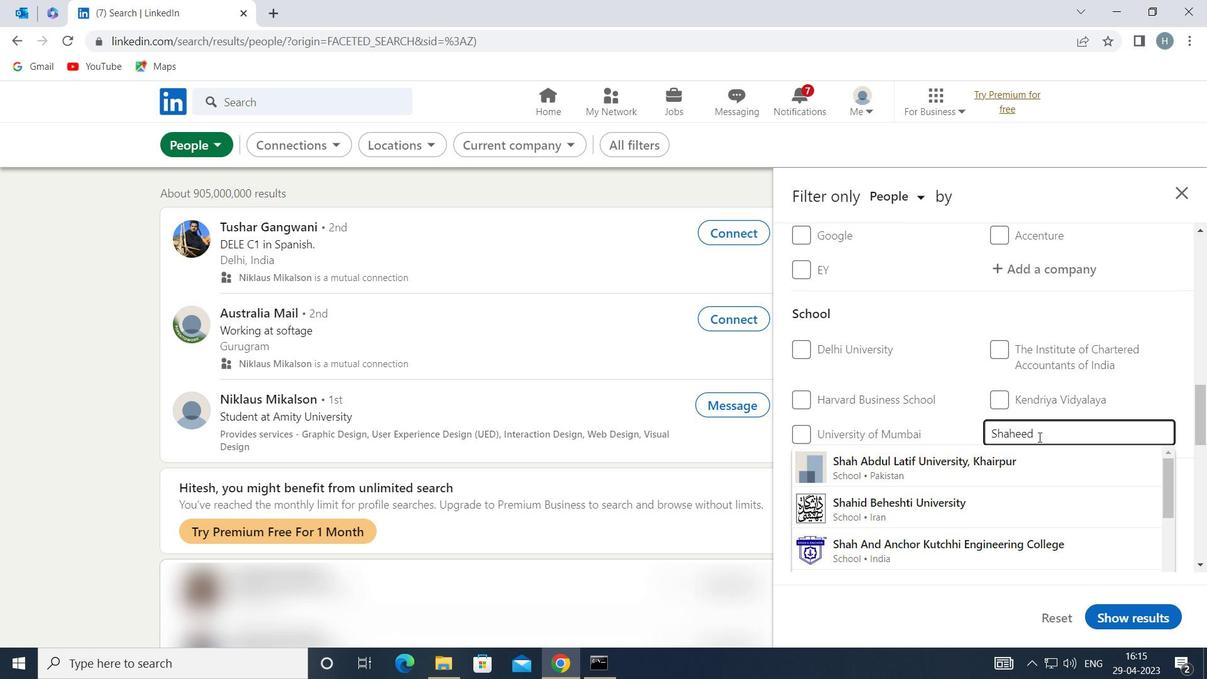 
Action: Key pressed <Key.space>
Screenshot: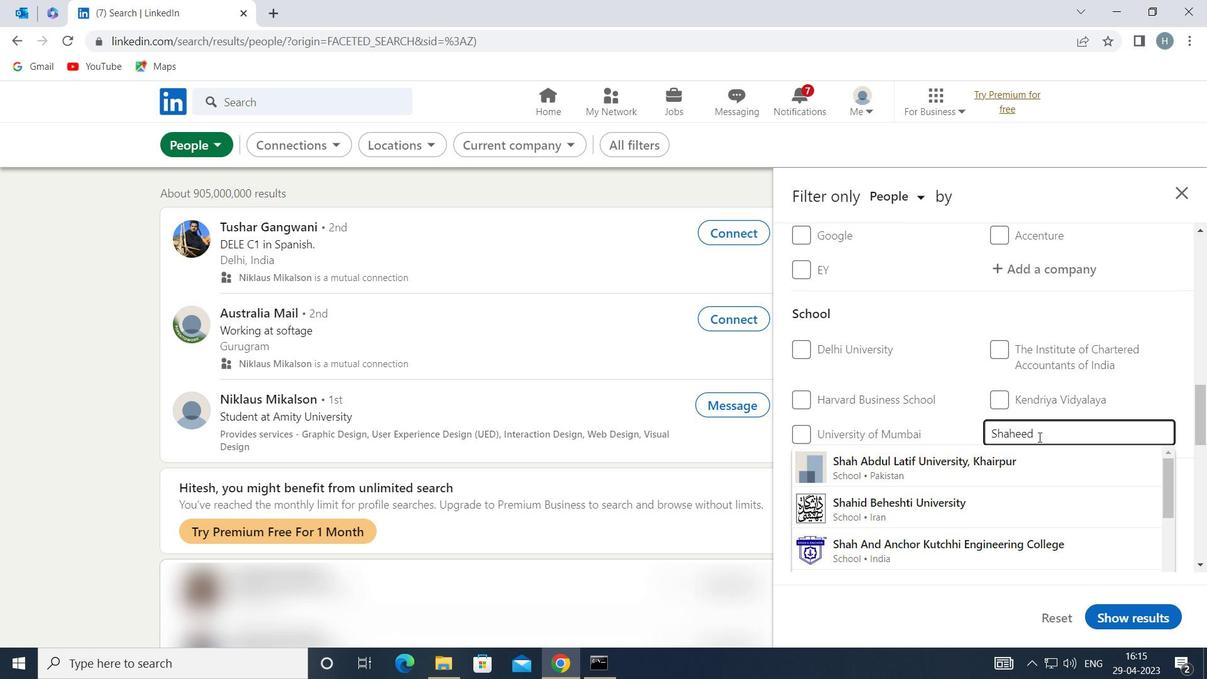 
Action: Mouse moved to (1043, 435)
Screenshot: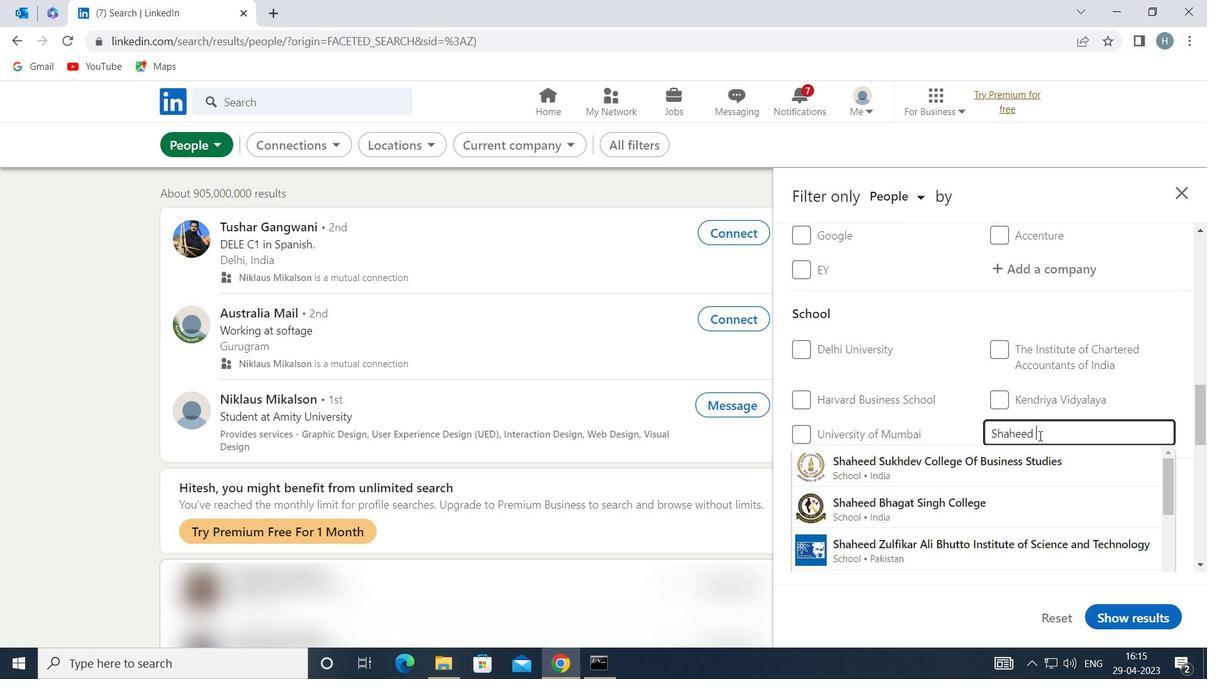 
Action: Key pressed <Key.shift>BHAGAT<Key.space><Key.shift>SI
Screenshot: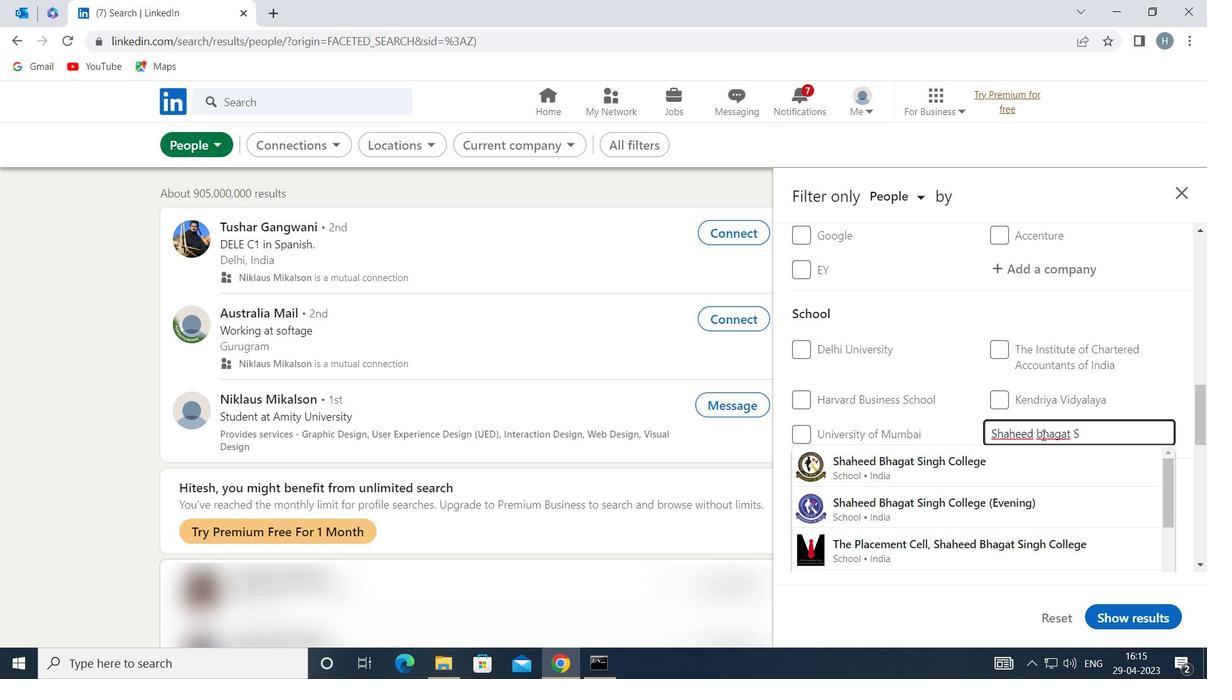 
Action: Mouse moved to (1009, 467)
Screenshot: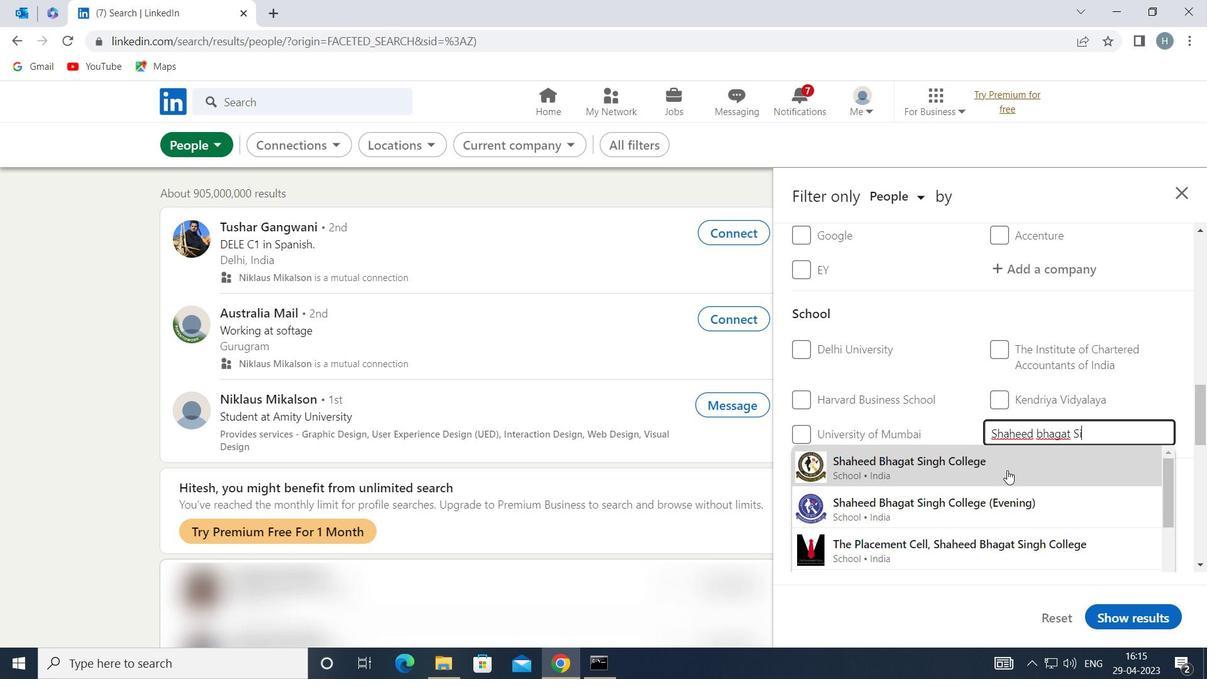 
Action: Mouse pressed left at (1009, 467)
Screenshot: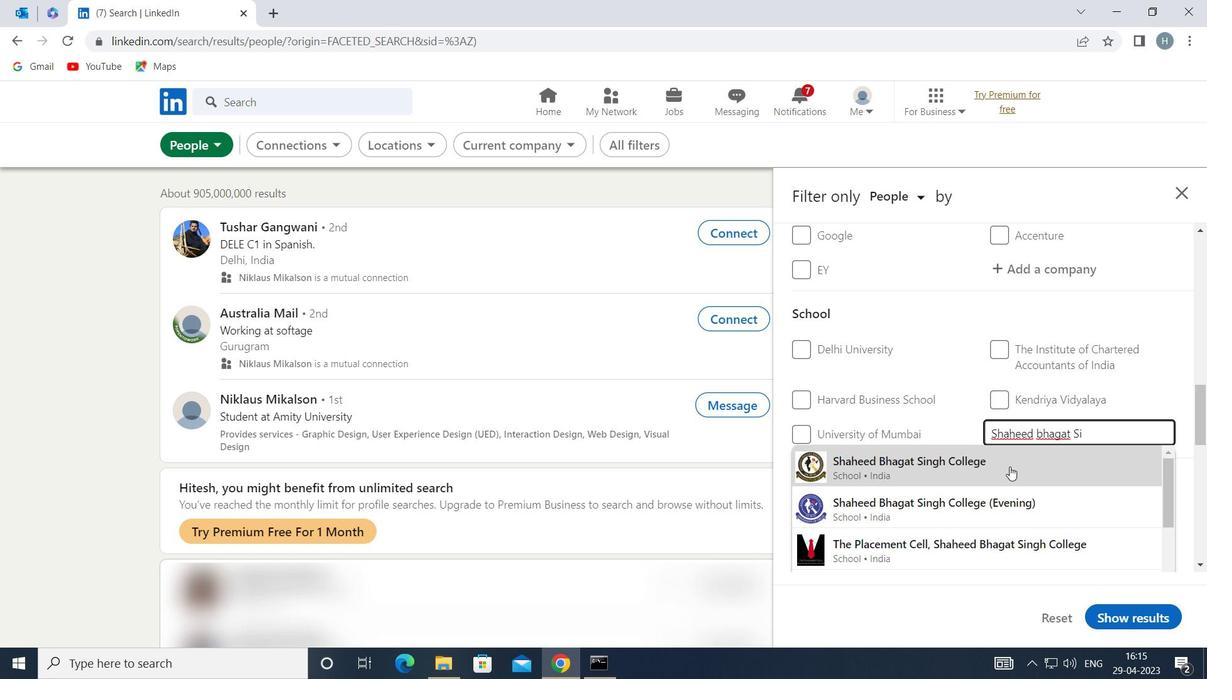 
Action: Mouse moved to (947, 427)
Screenshot: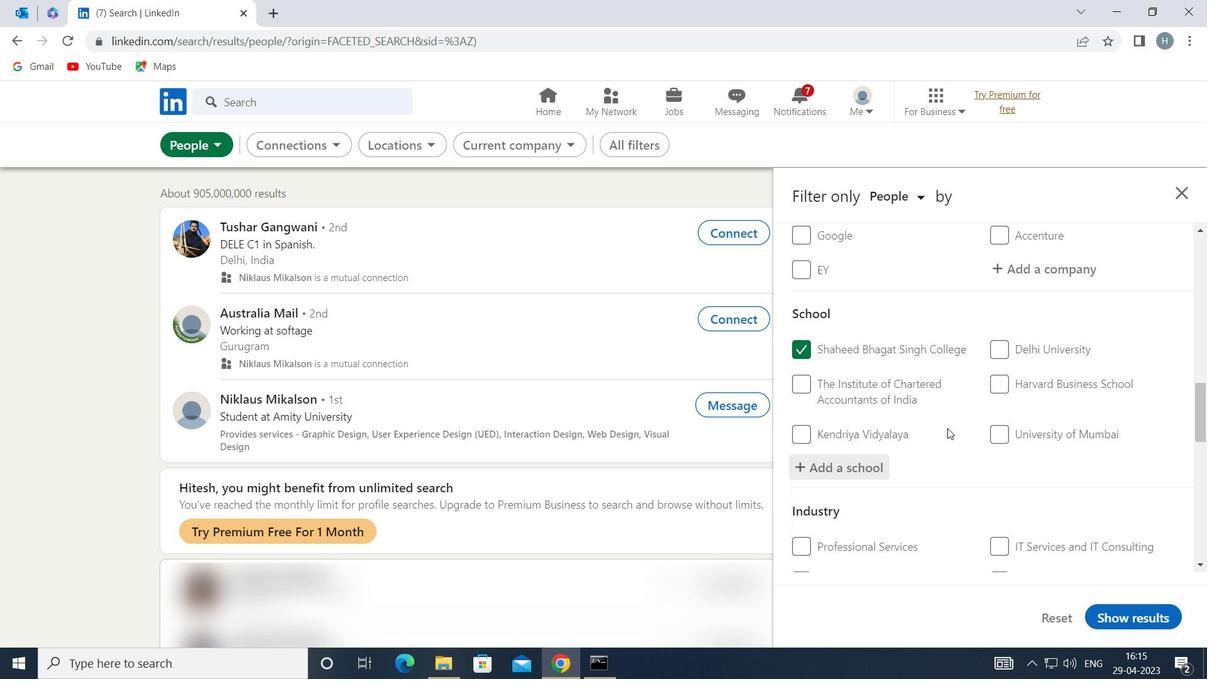 
Action: Mouse scrolled (947, 426) with delta (0, 0)
Screenshot: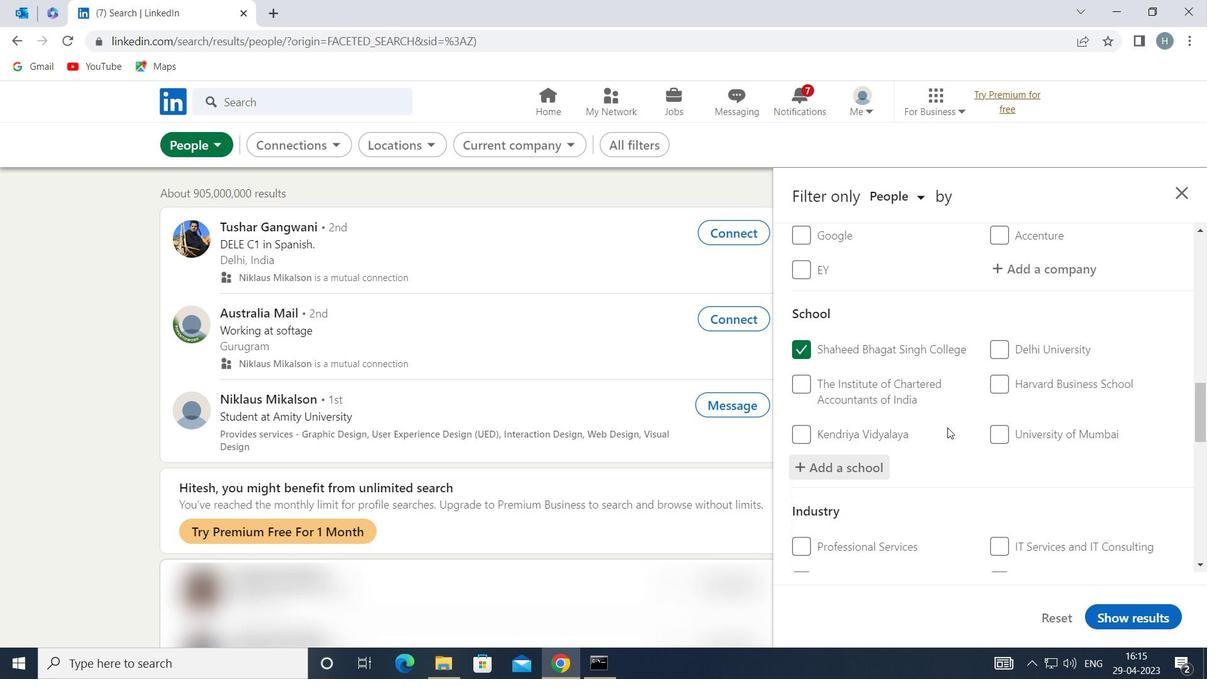 
Action: Mouse scrolled (947, 426) with delta (0, 0)
Screenshot: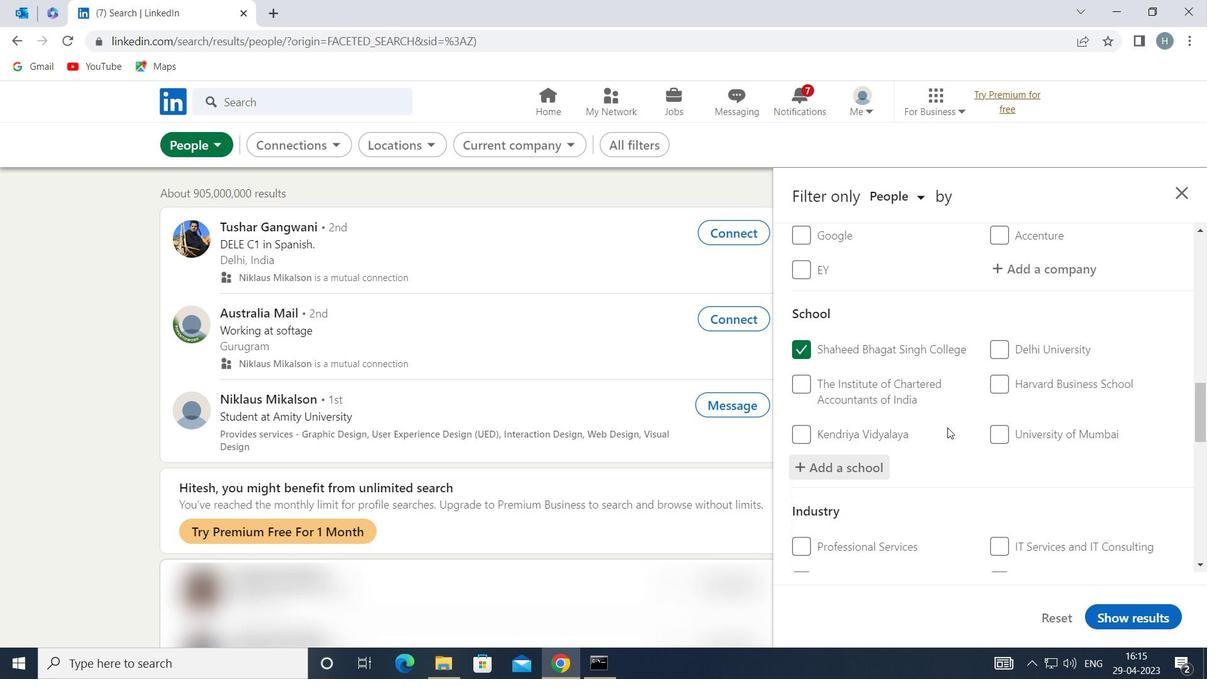 
Action: Mouse moved to (1024, 475)
Screenshot: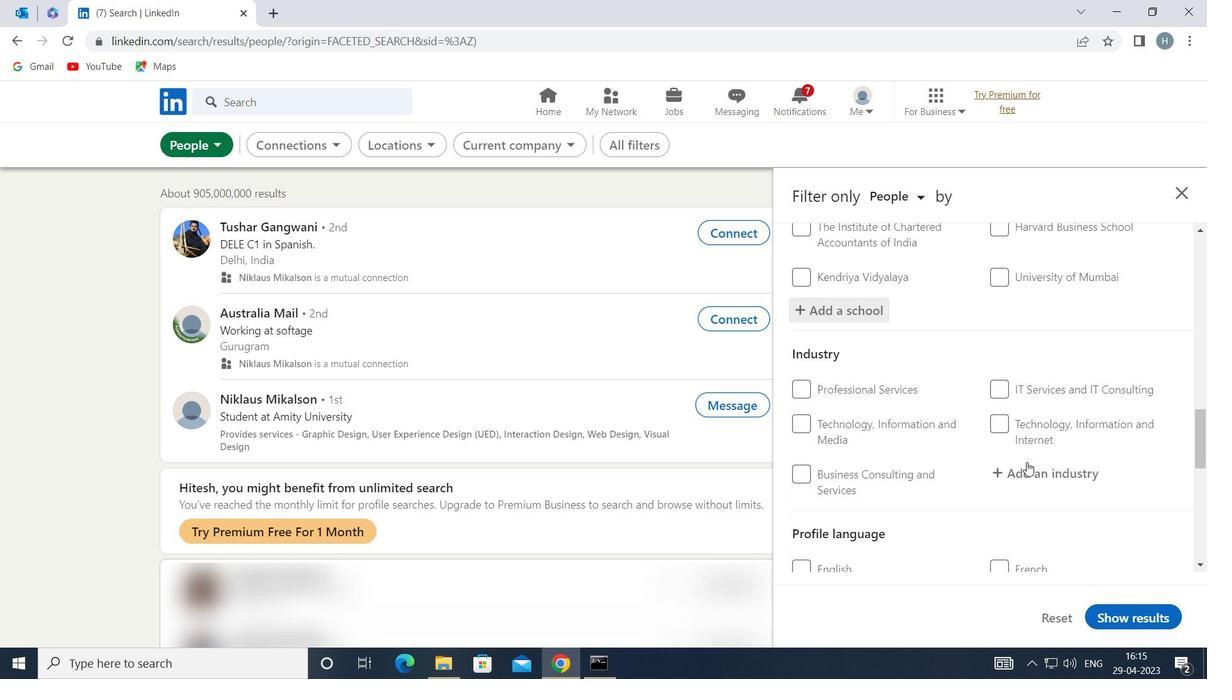 
Action: Mouse pressed left at (1024, 475)
Screenshot: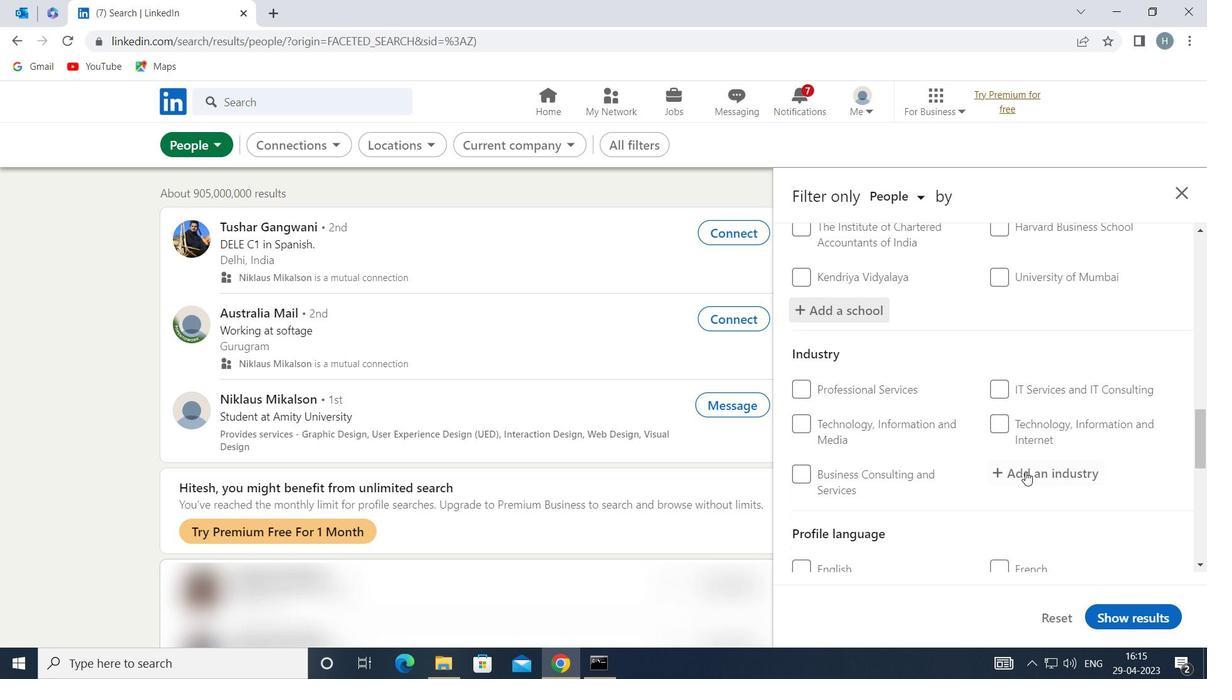 
Action: Mouse moved to (1006, 467)
Screenshot: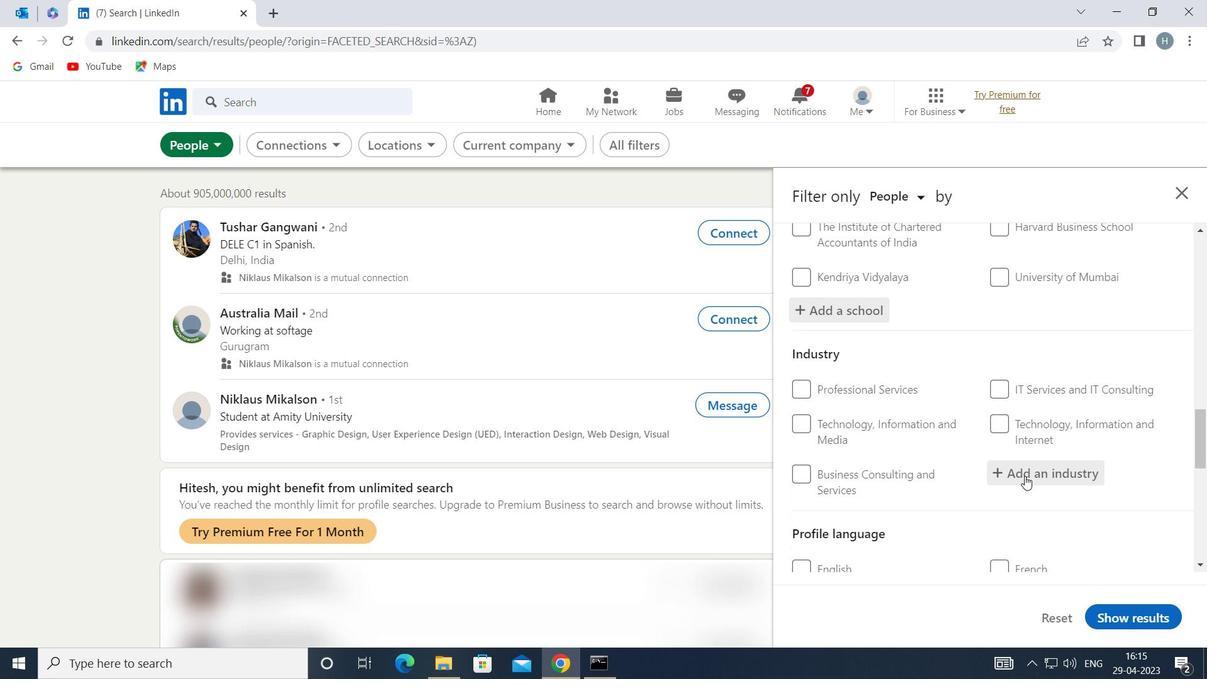 
Action: Key pressed <Key.shift>LEGISLA
Screenshot: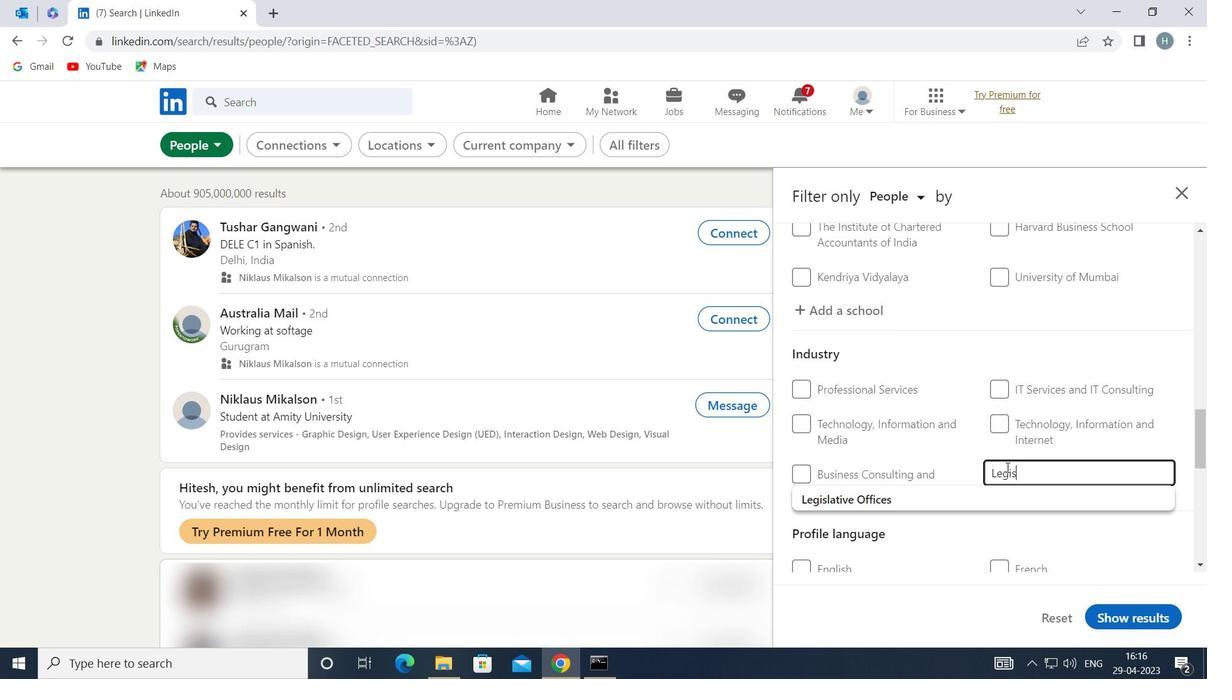 
Action: Mouse moved to (951, 498)
Screenshot: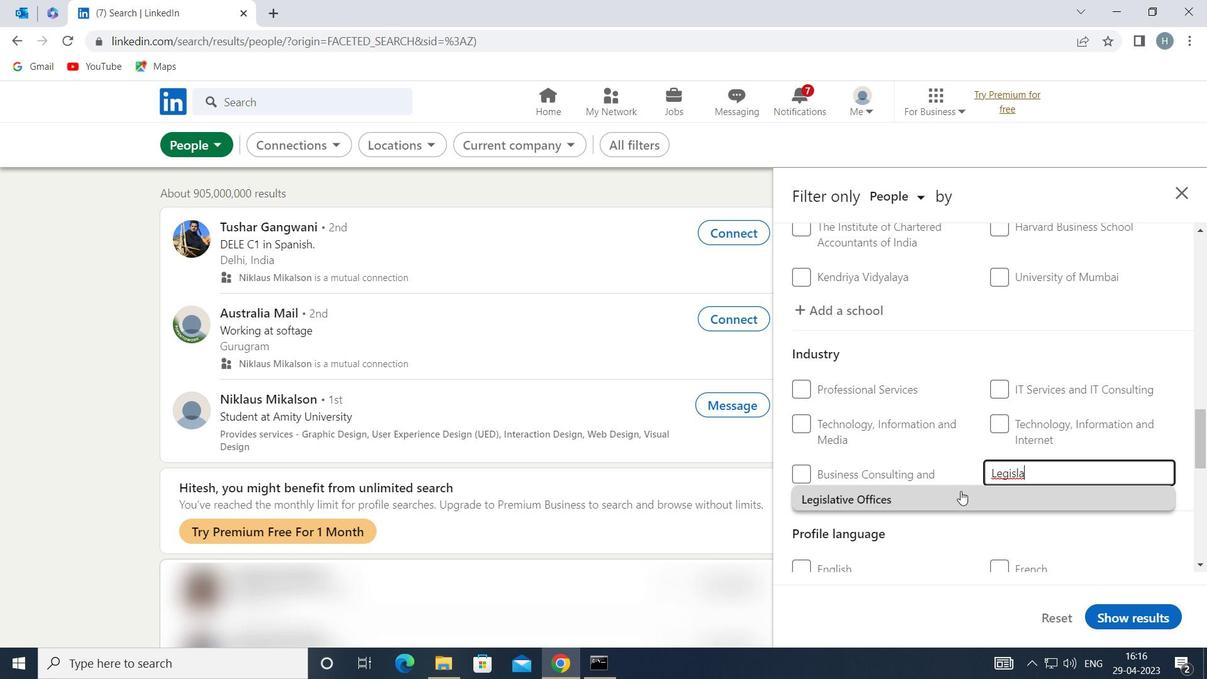 
Action: Mouse pressed left at (951, 498)
Screenshot: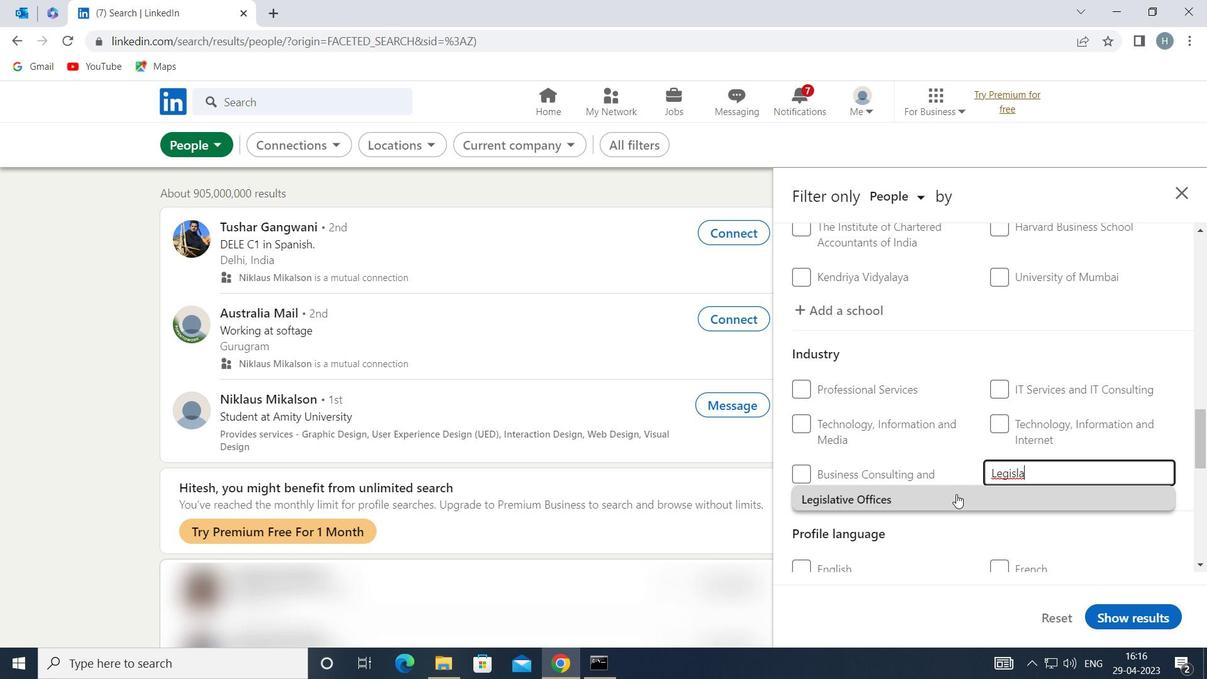 
Action: Mouse moved to (888, 436)
Screenshot: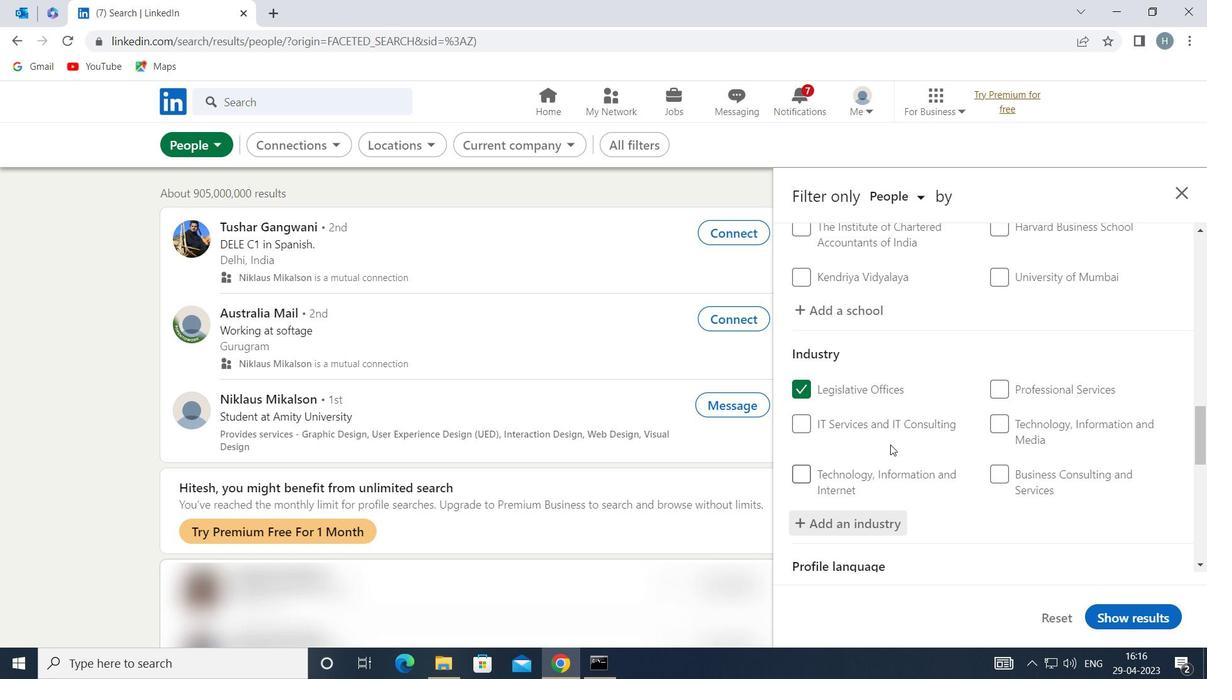 
Action: Mouse scrolled (888, 435) with delta (0, 0)
Screenshot: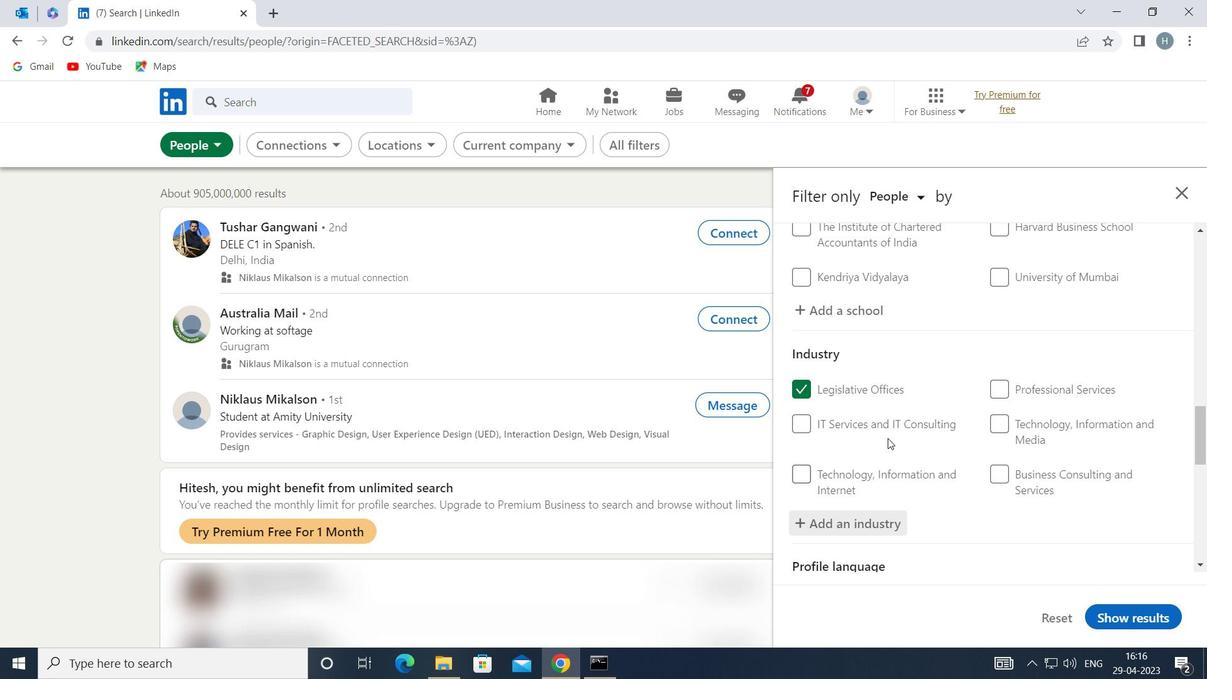 
Action: Mouse scrolled (888, 435) with delta (0, 0)
Screenshot: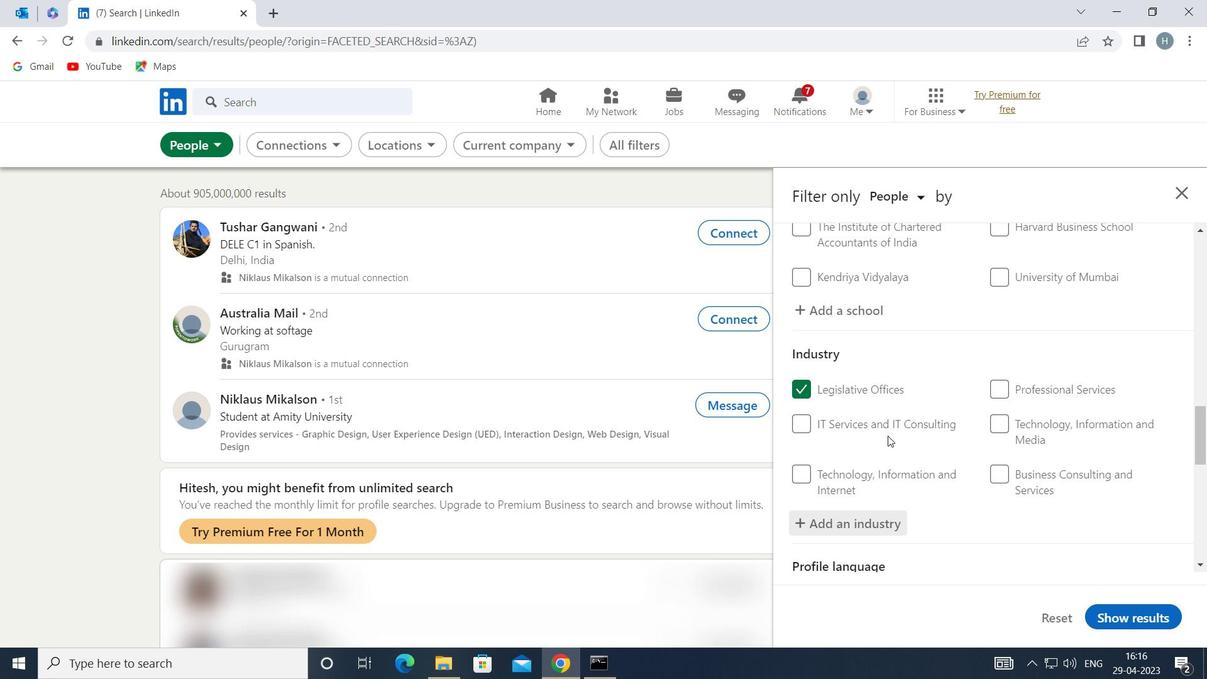 
Action: Mouse scrolled (888, 435) with delta (0, 0)
Screenshot: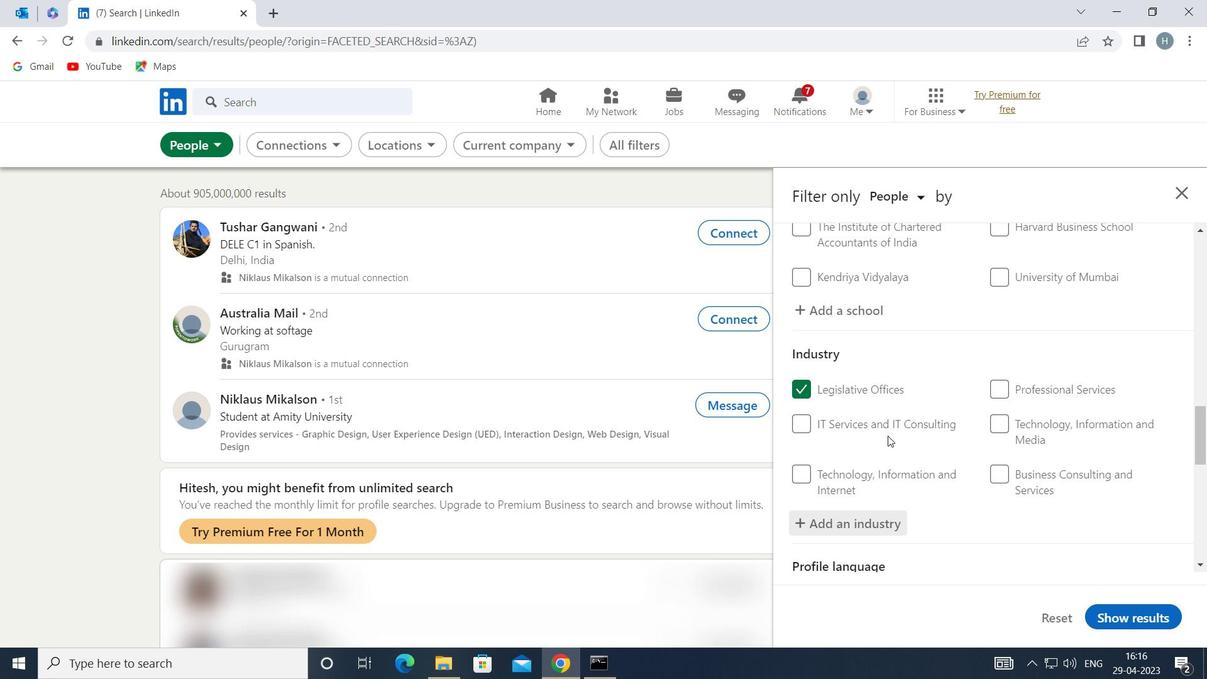 
Action: Mouse scrolled (888, 435) with delta (0, 0)
Screenshot: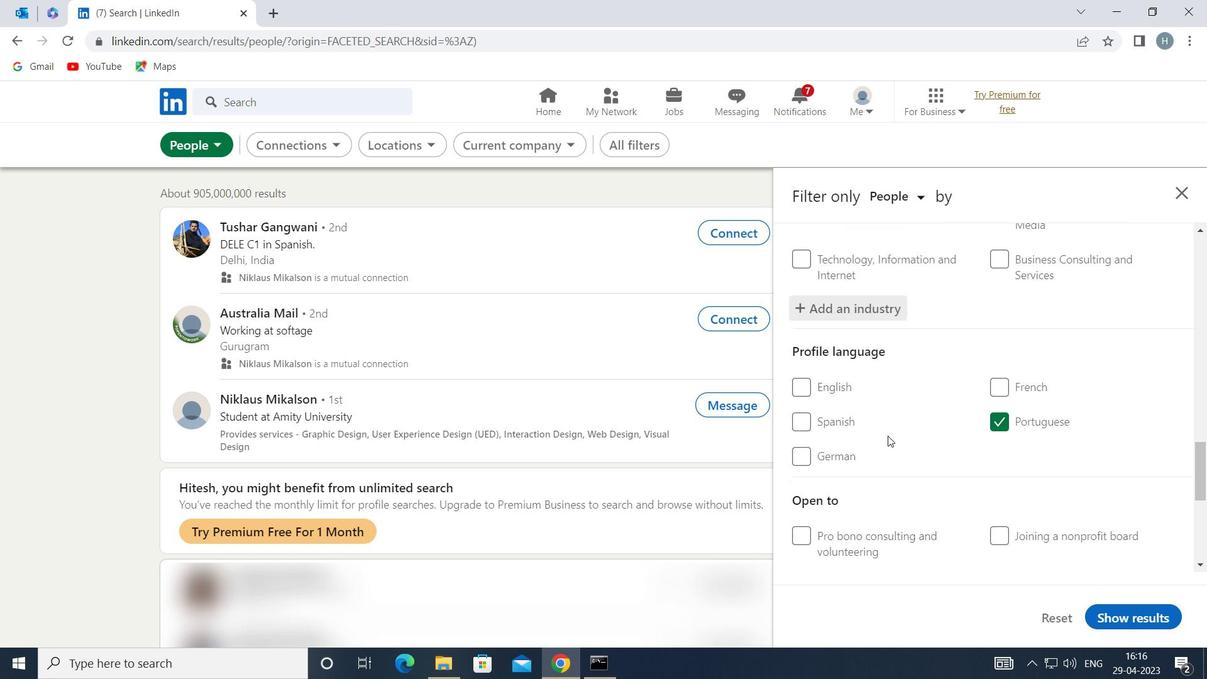 
Action: Mouse moved to (891, 433)
Screenshot: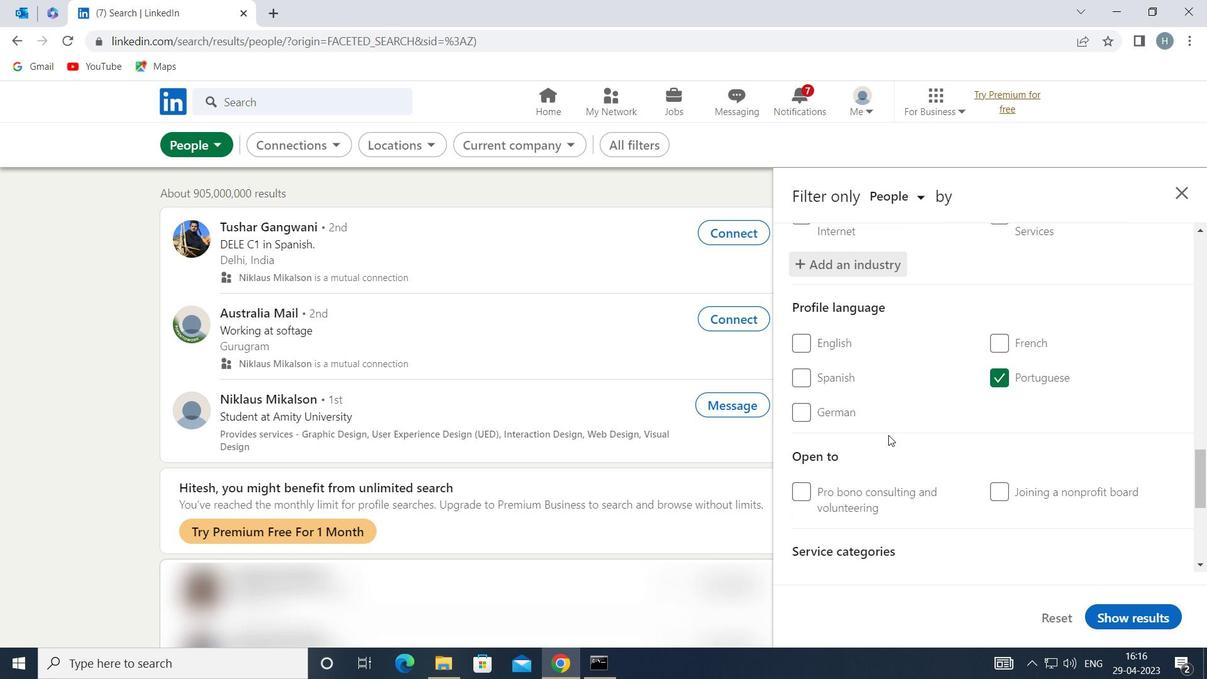 
Action: Mouse scrolled (891, 433) with delta (0, 0)
Screenshot: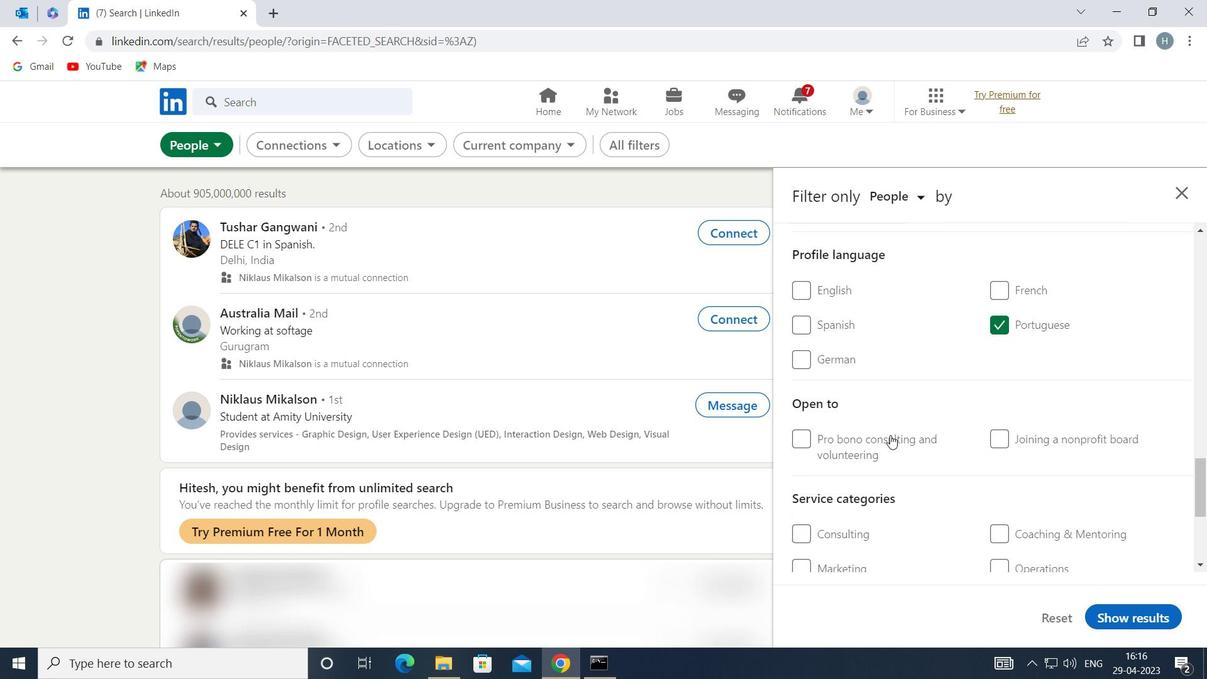 
Action: Mouse moved to (892, 433)
Screenshot: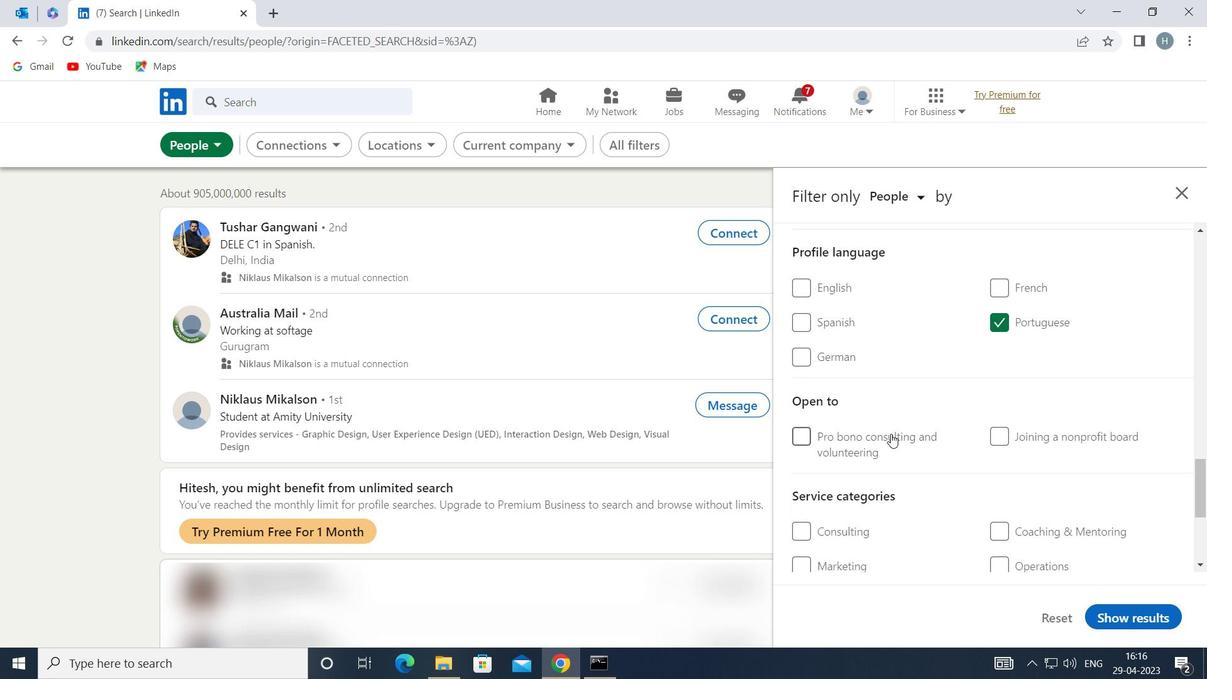 
Action: Mouse scrolled (892, 433) with delta (0, 0)
Screenshot: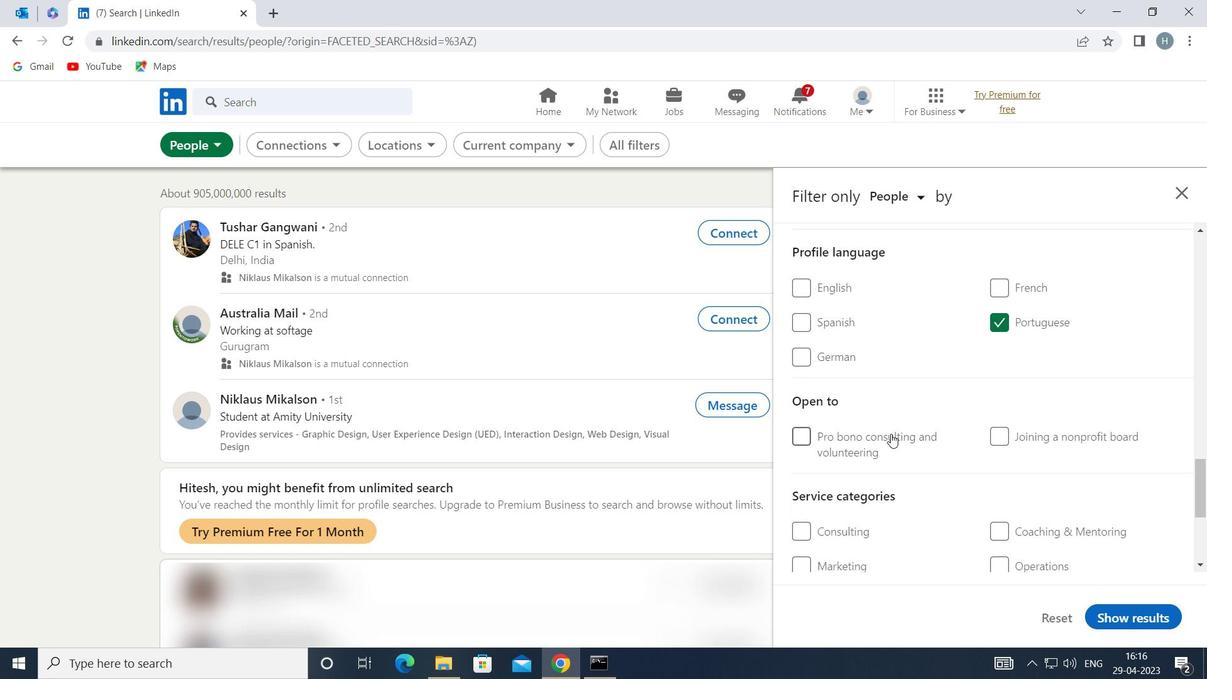 
Action: Mouse moved to (1060, 446)
Screenshot: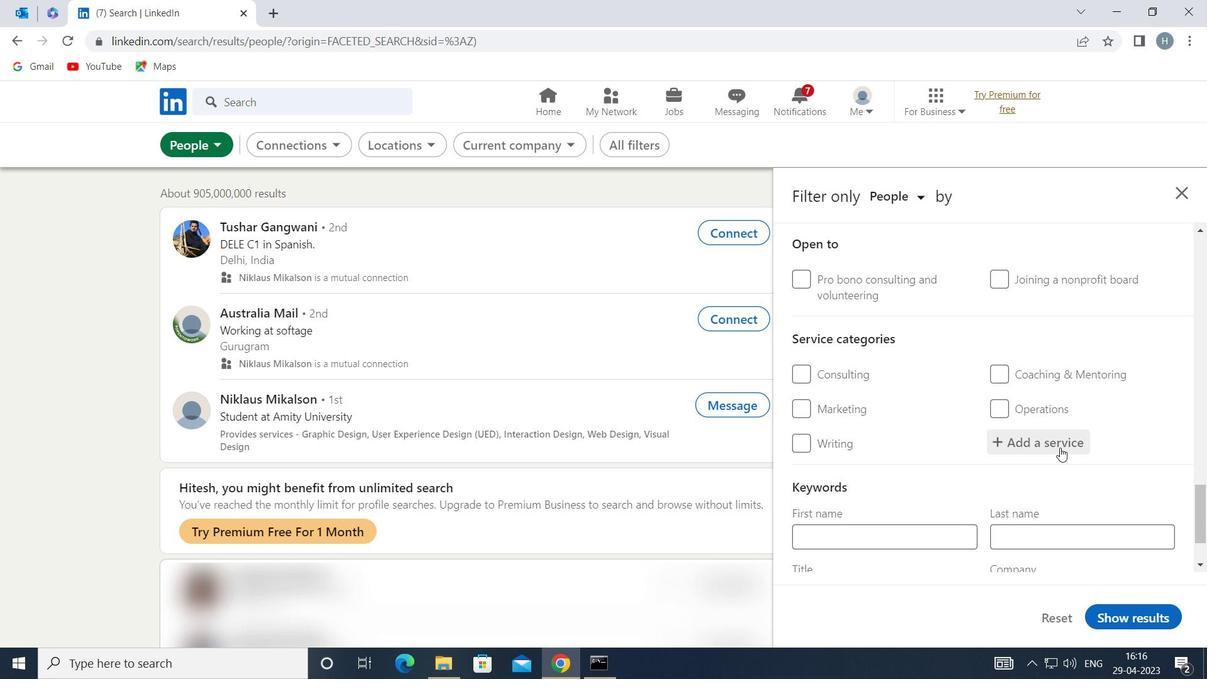 
Action: Mouse pressed left at (1060, 446)
Screenshot: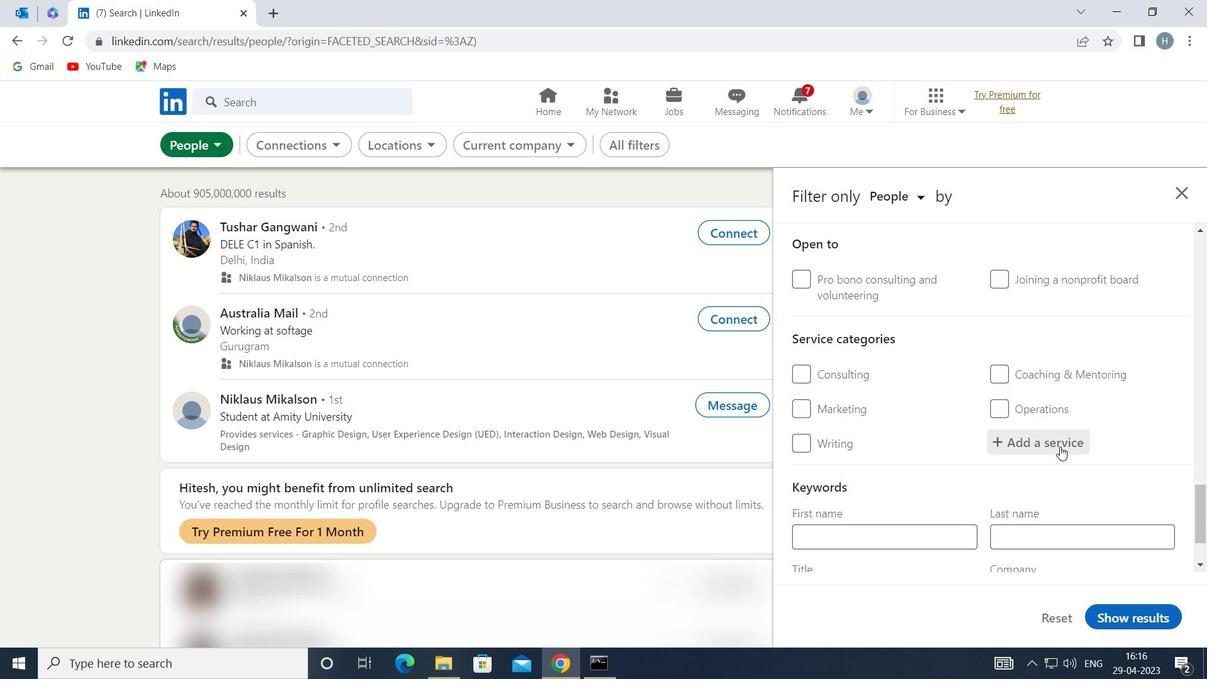 
Action: Mouse moved to (1060, 445)
Screenshot: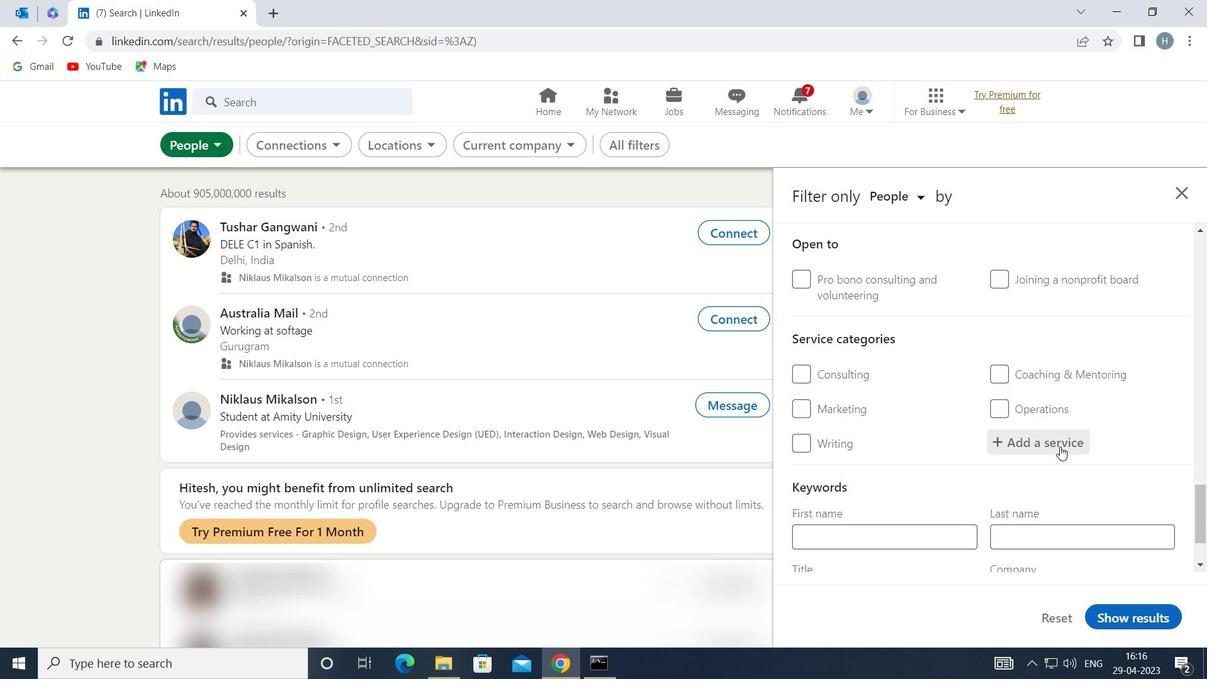 
Action: Key pressed <Key.shift>VISUAL
Screenshot: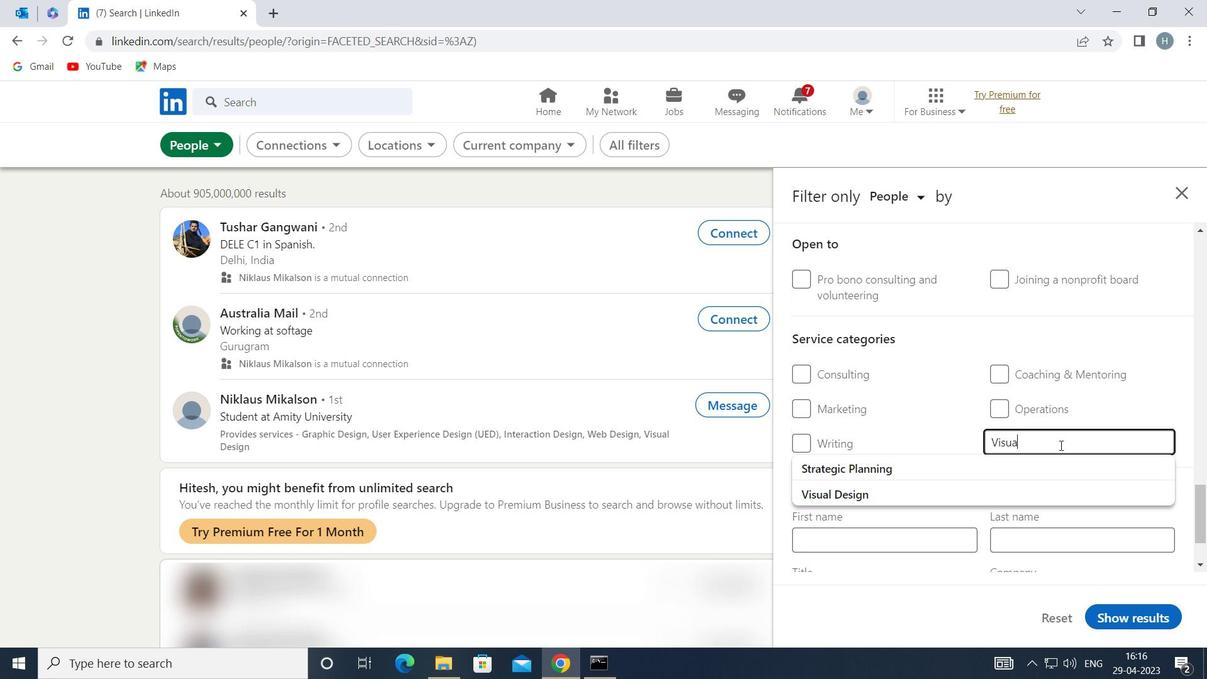 
Action: Mouse moved to (989, 474)
Screenshot: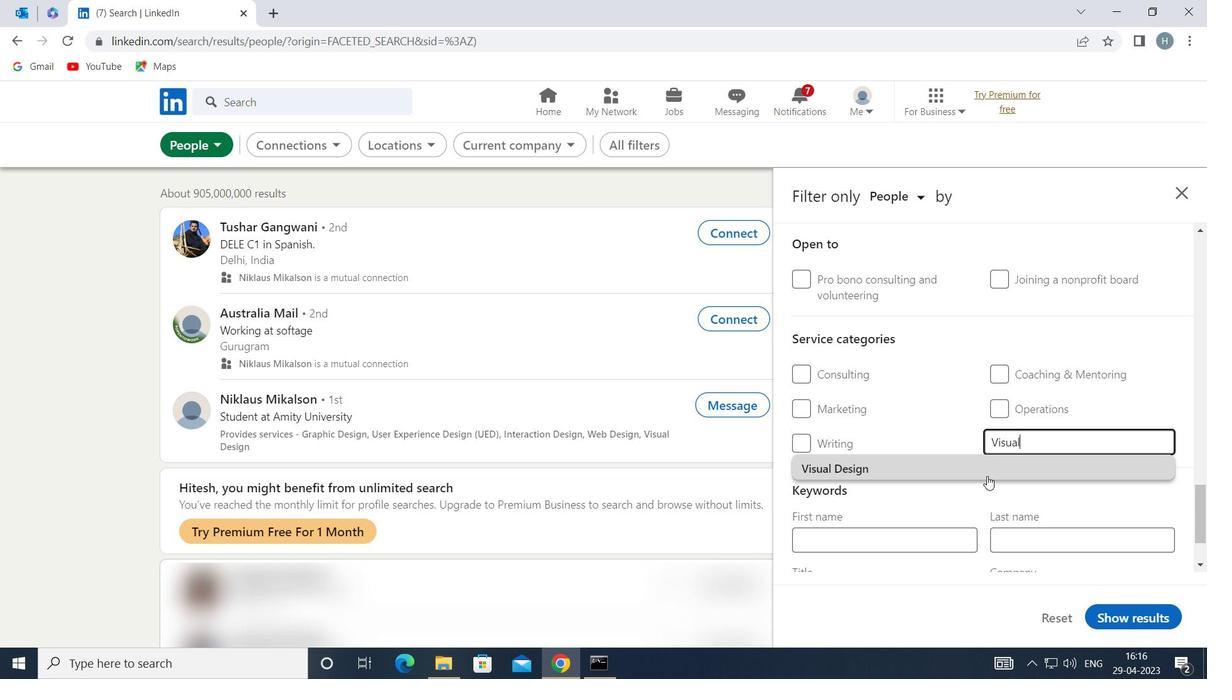 
Action: Mouse pressed left at (989, 474)
Screenshot: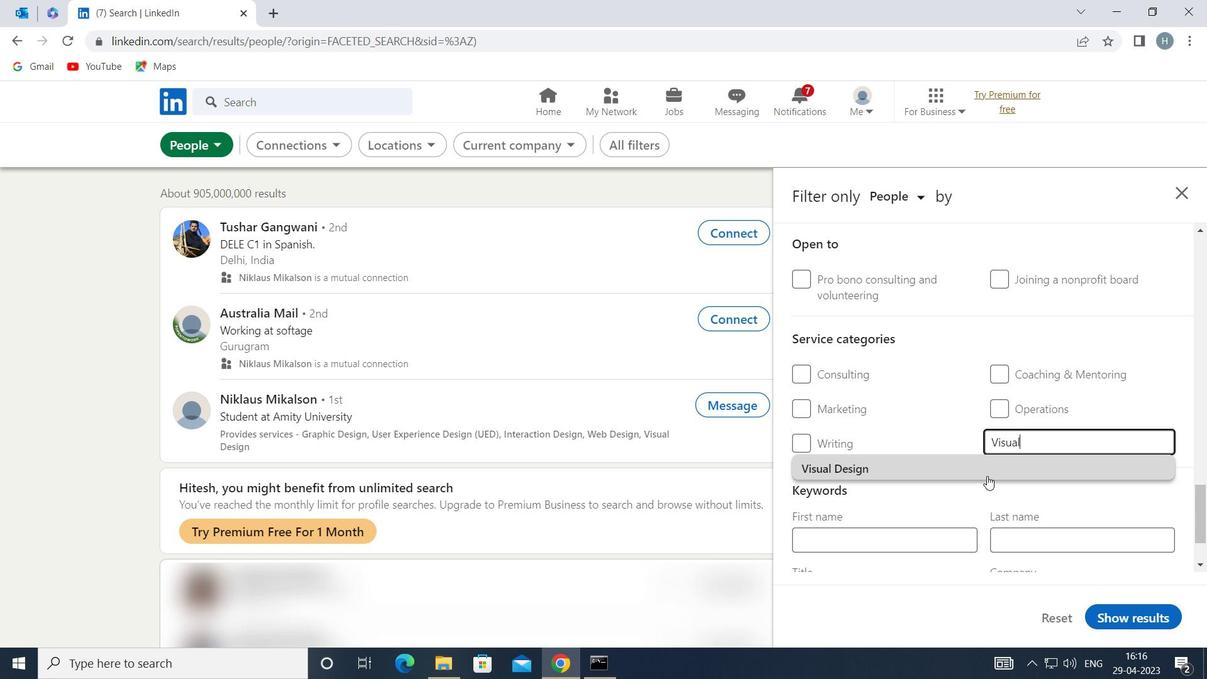 
Action: Mouse moved to (982, 452)
Screenshot: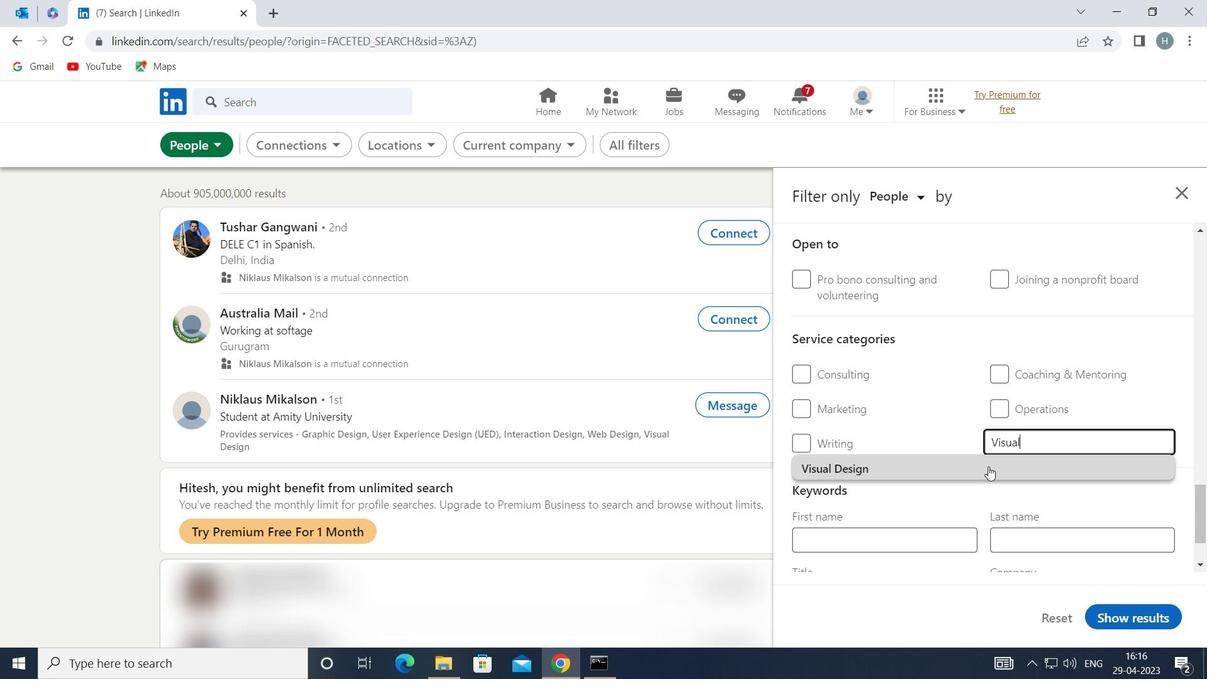 
Action: Mouse scrolled (982, 452) with delta (0, 0)
Screenshot: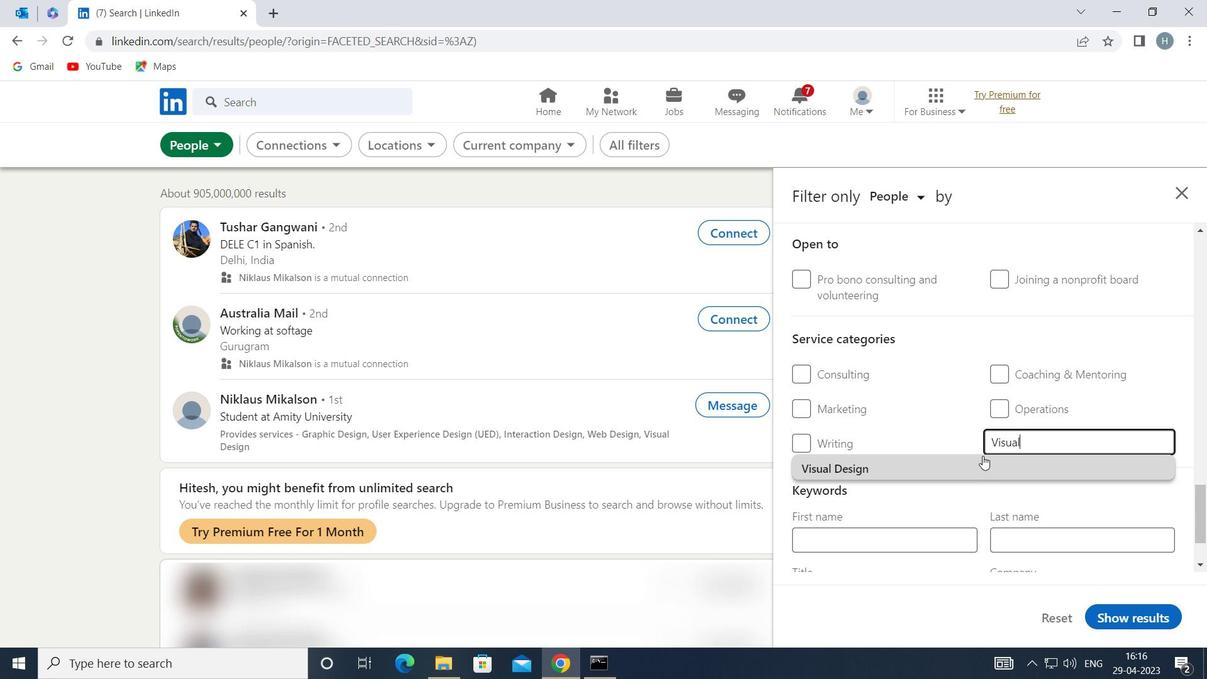 
Action: Mouse scrolled (982, 452) with delta (0, 0)
Screenshot: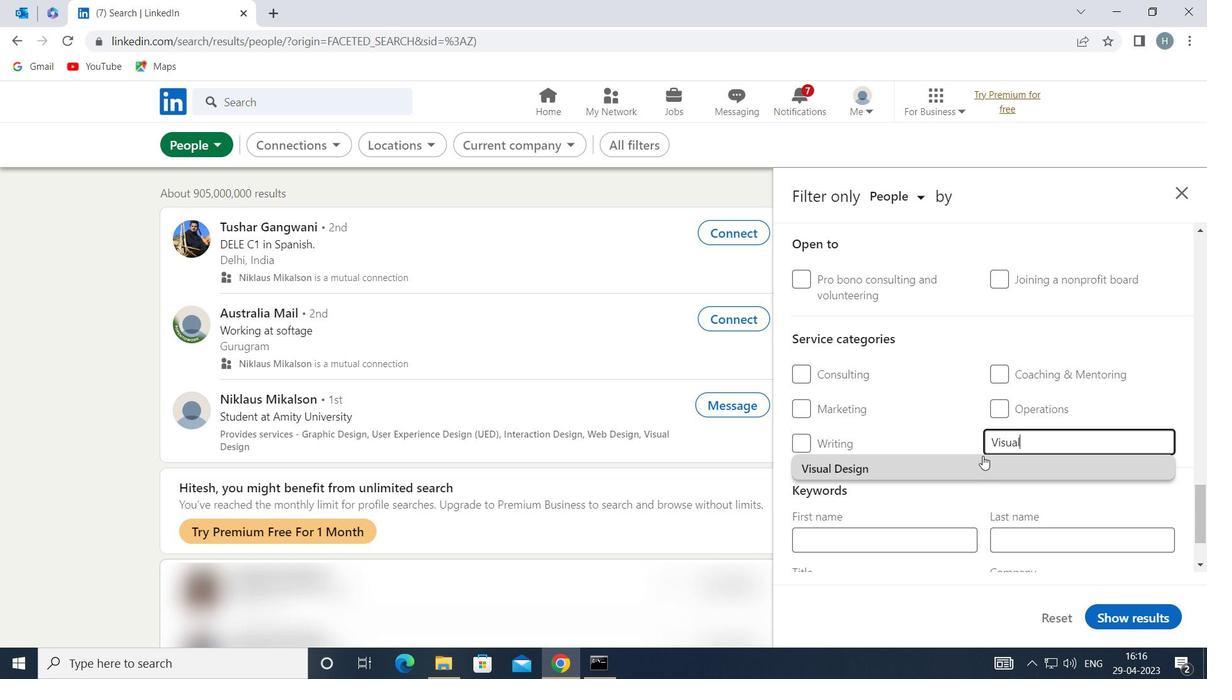 
Action: Mouse moved to (963, 442)
Screenshot: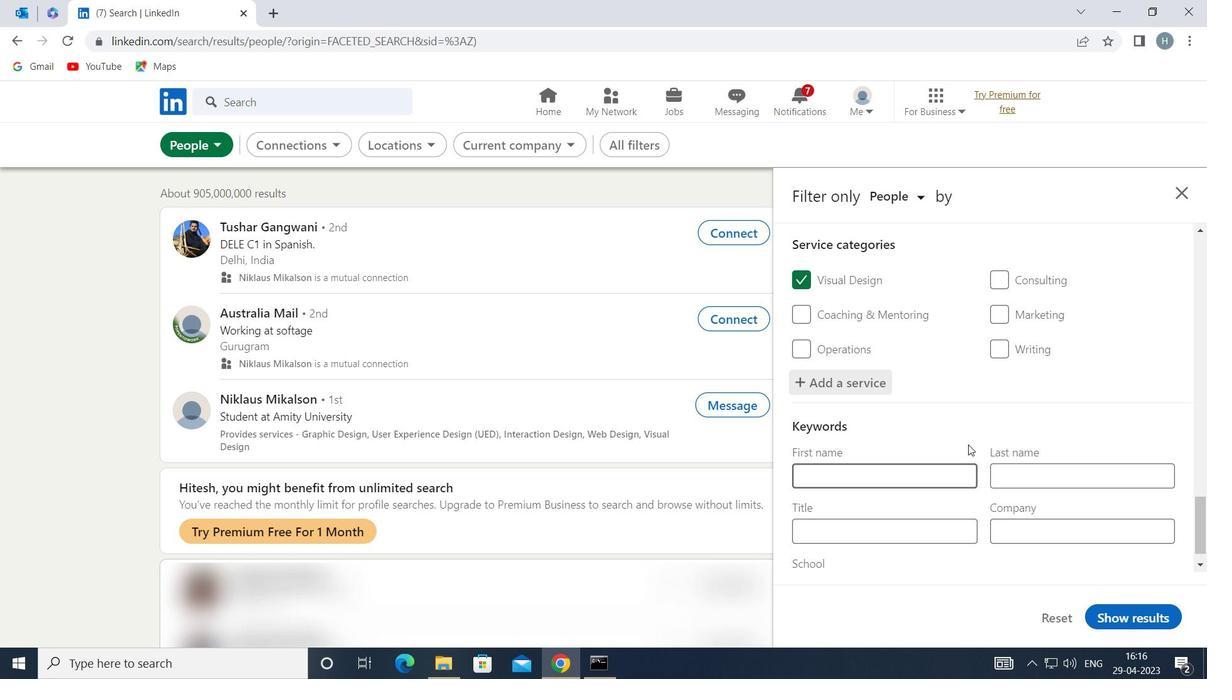 
Action: Mouse scrolled (963, 441) with delta (0, 0)
Screenshot: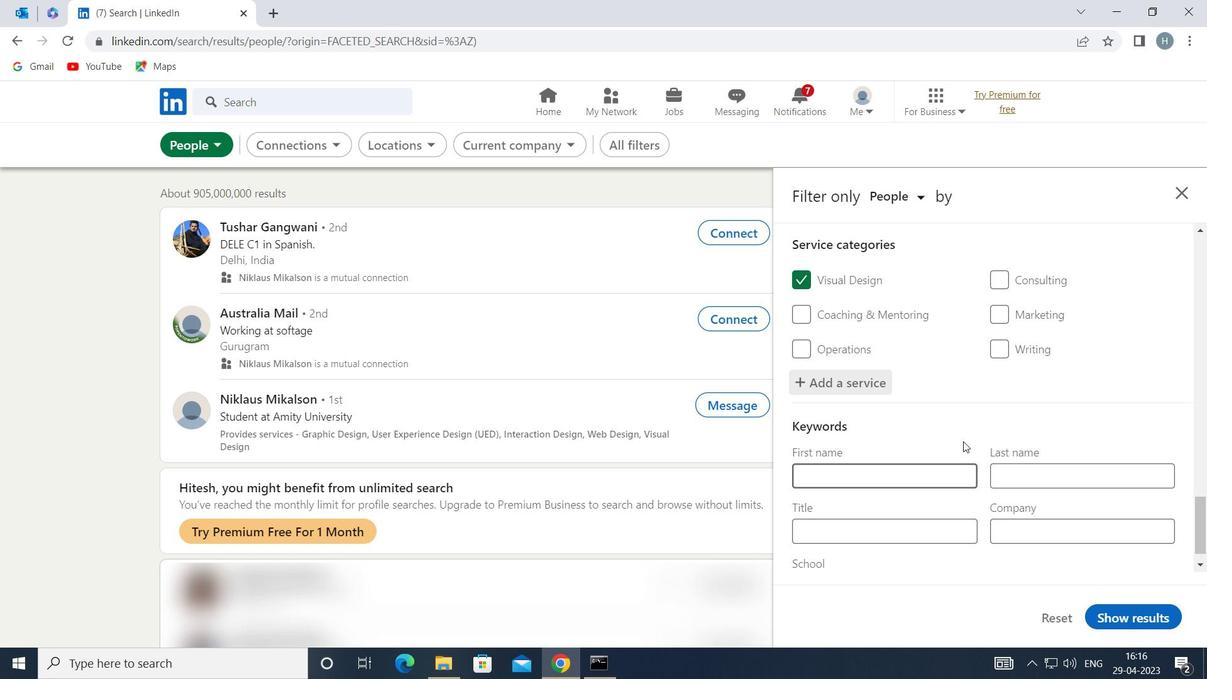 
Action: Mouse moved to (899, 501)
Screenshot: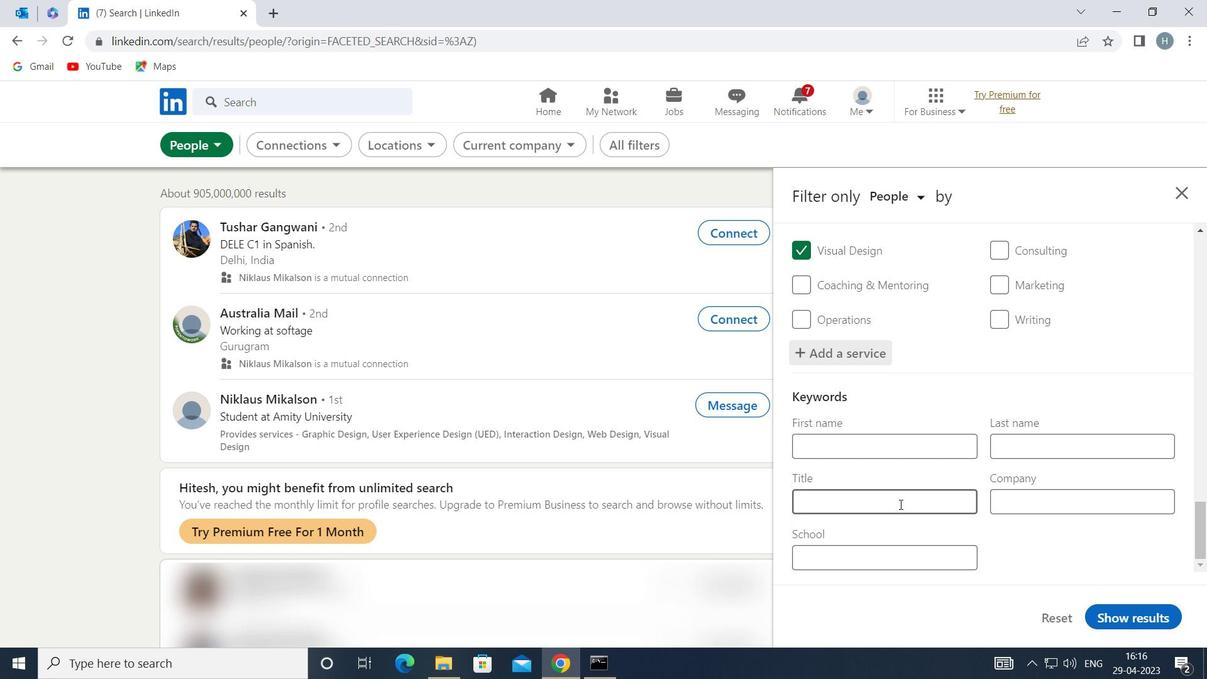
Action: Mouse pressed left at (899, 501)
Screenshot: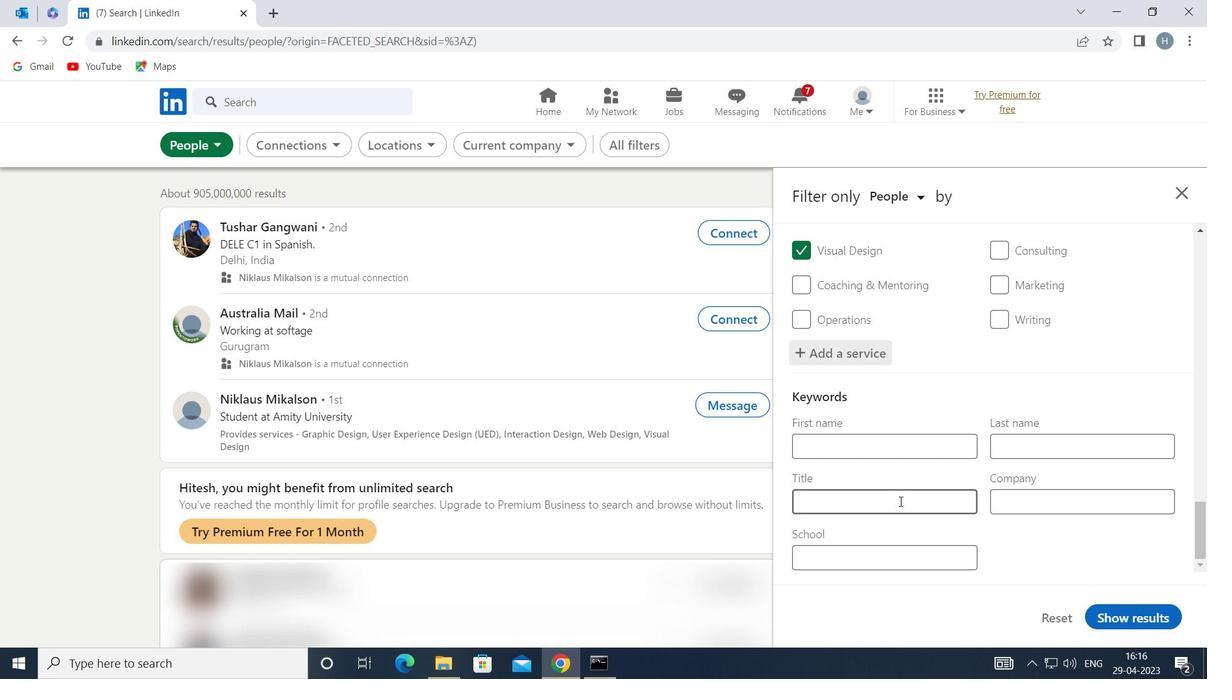 
Action: Mouse moved to (899, 494)
Screenshot: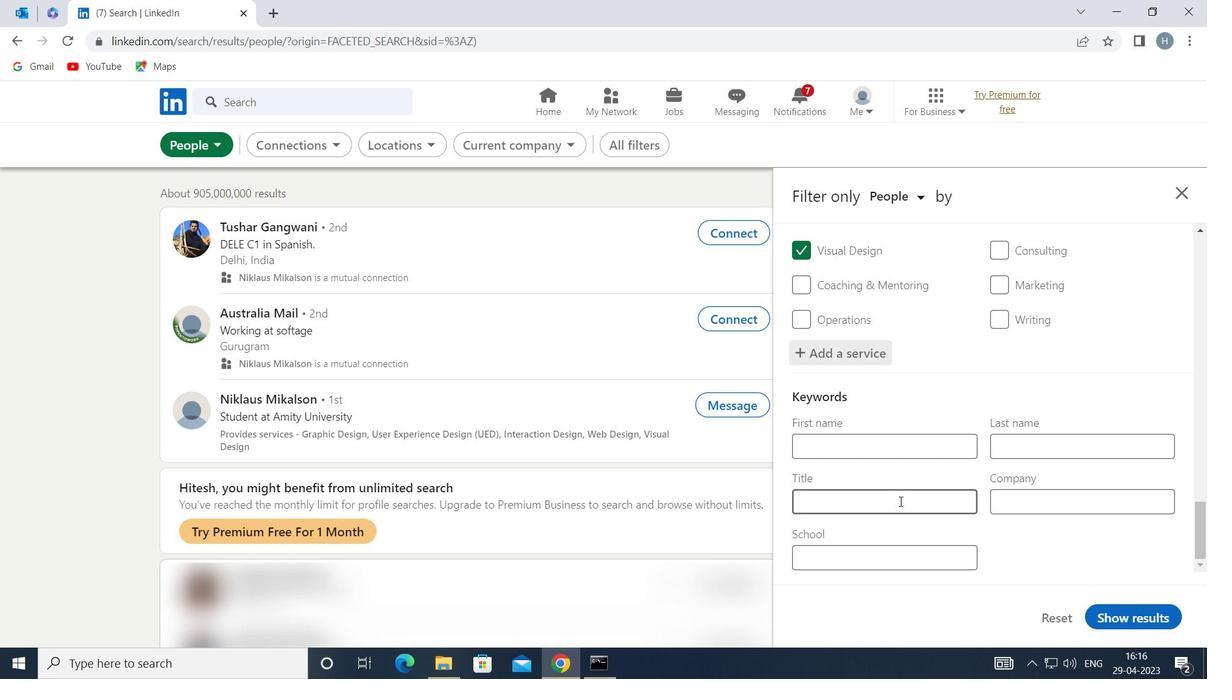 
Action: Key pressed <Key.shift>ARC
Screenshot: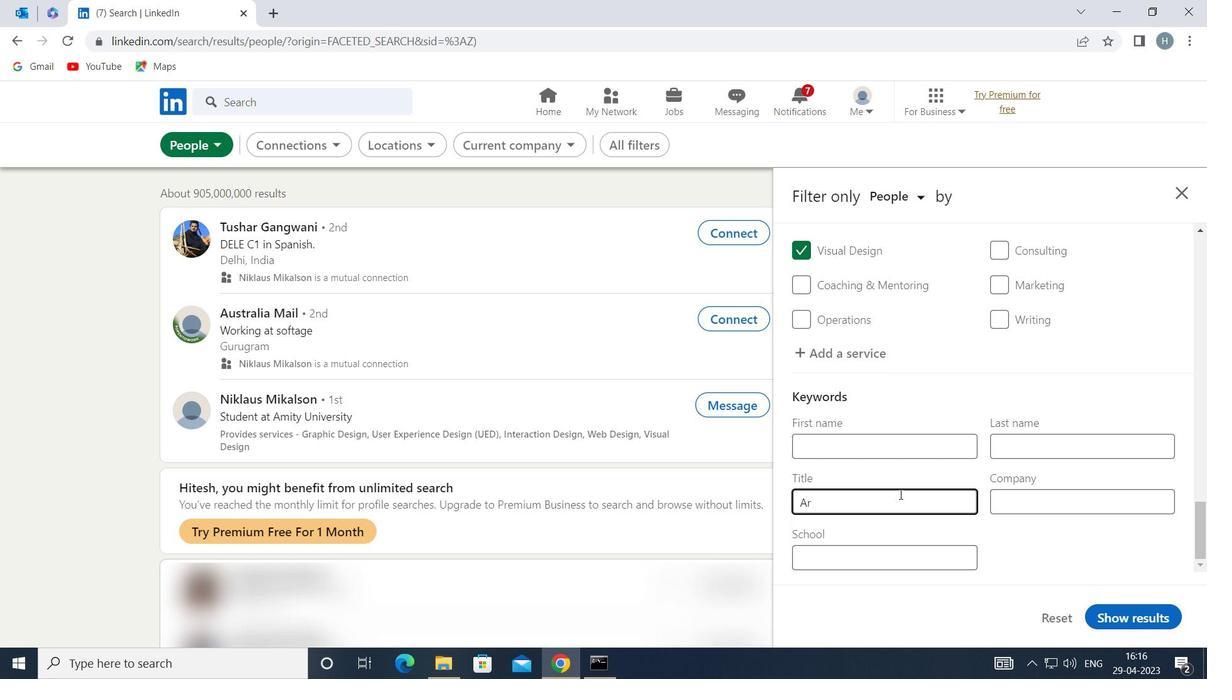 
Action: Mouse moved to (892, 497)
Screenshot: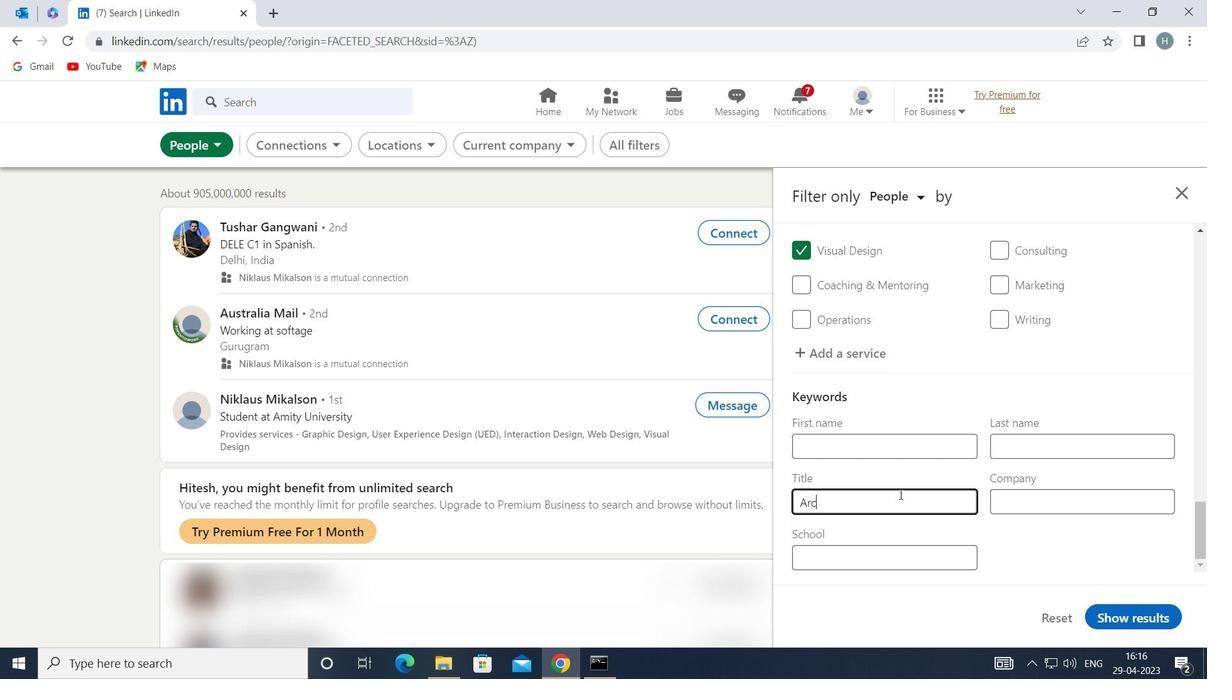 
Action: Key pressed HITECT
Screenshot: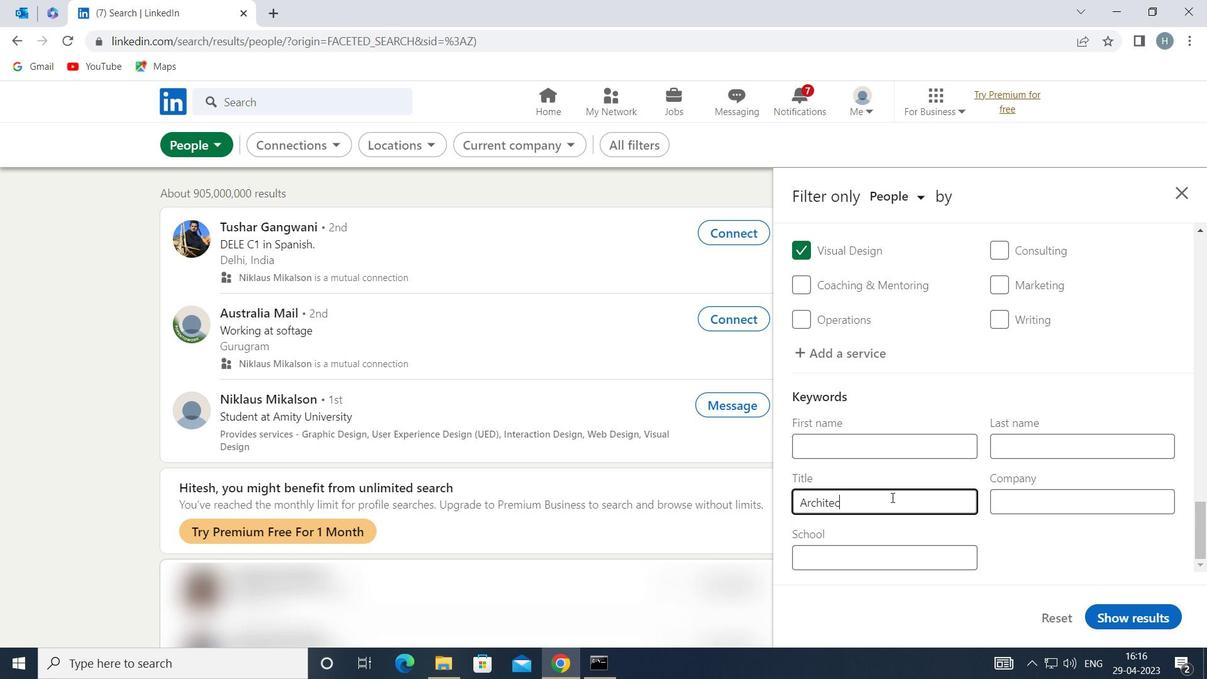
Action: Mouse moved to (1133, 615)
Screenshot: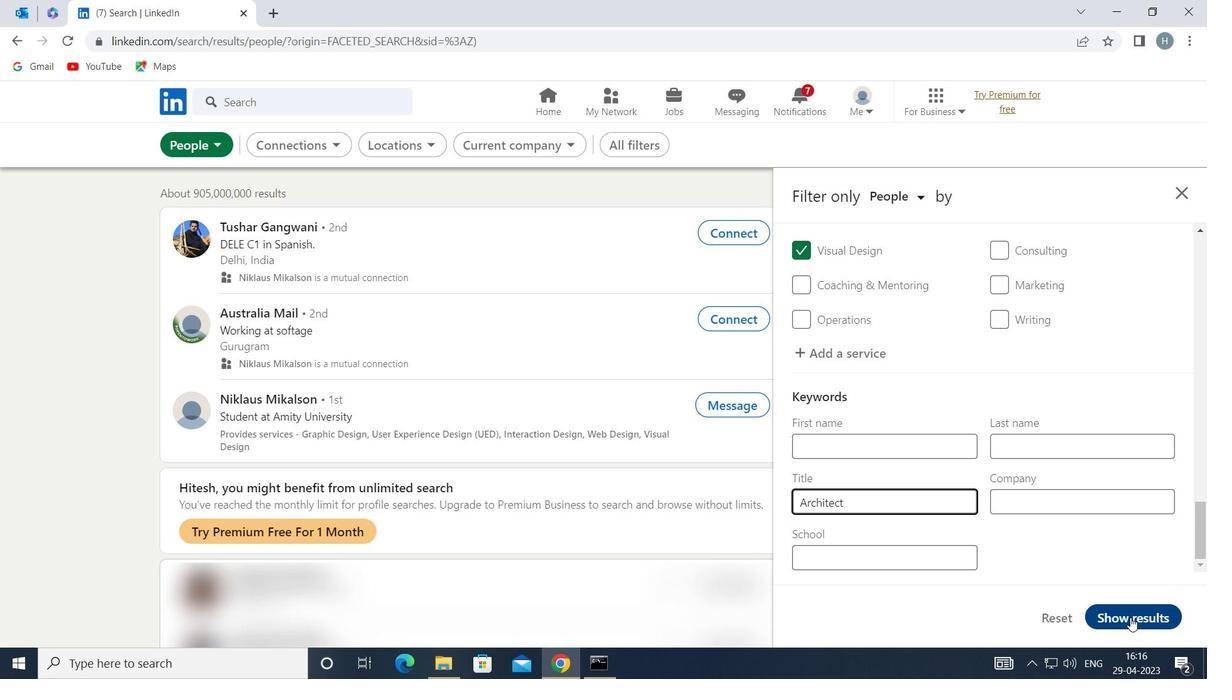 
Action: Mouse pressed left at (1133, 615)
Screenshot: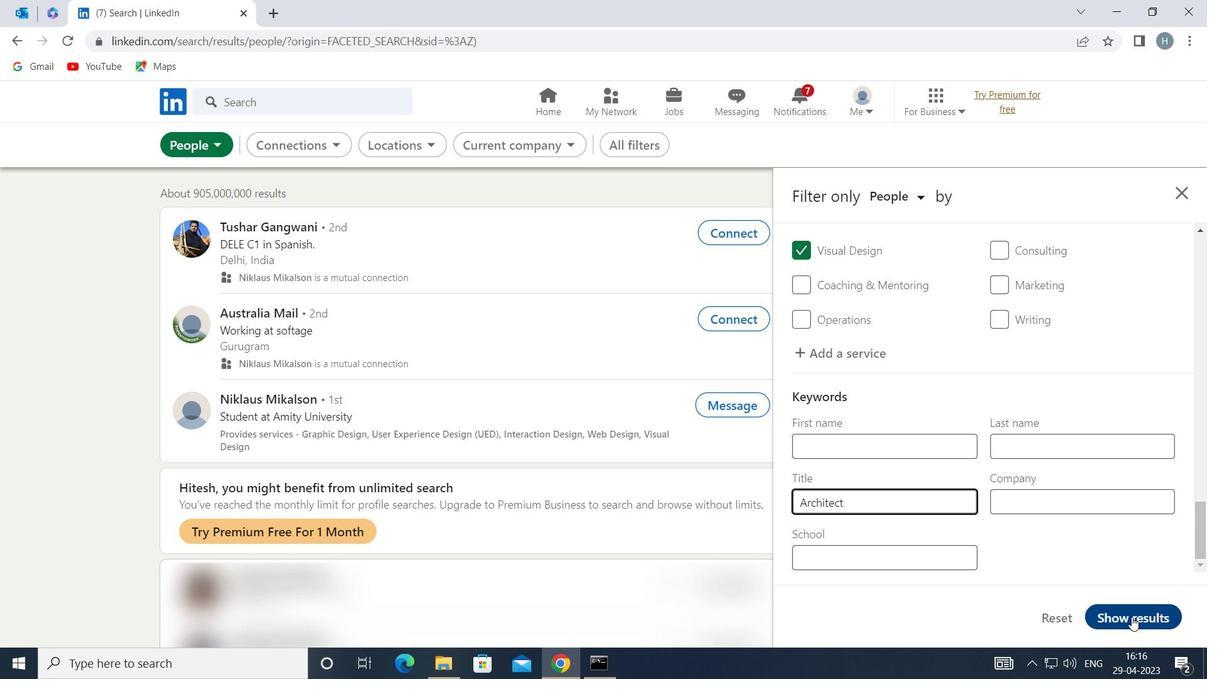 
Action: Mouse moved to (906, 476)
Screenshot: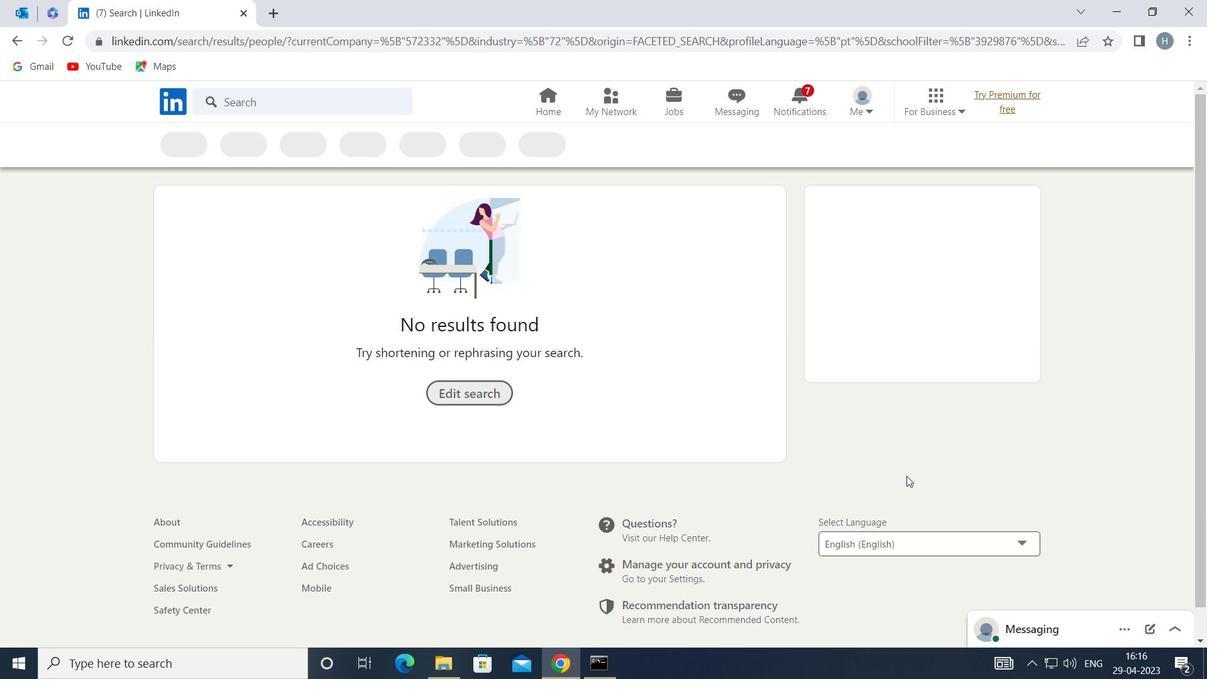 
